 Task: Look for space in Mirnyy, Russia from 26th August, 2023 to 10th September, 2023 for 6 adults, 2 children in price range Rs.10000 to Rs.15000. Place can be entire place or shared room with 6 bedrooms having 6 beds and 6 bathrooms. Property type can be house, flat, guest house. Amenities needed are: wifi, TV, free parkinig on premises, gym, breakfast. Booking option can be shelf check-in. Required host language is English.
Action: Mouse pressed left at (538, 114)
Screenshot: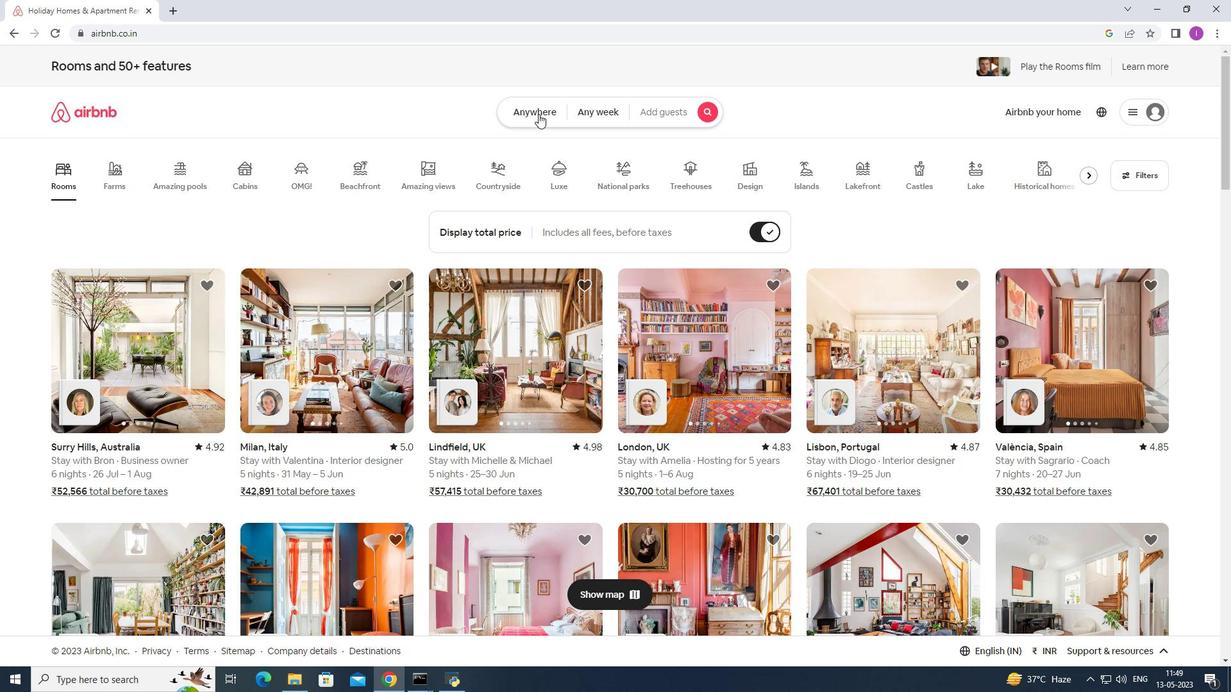 
Action: Mouse moved to (415, 168)
Screenshot: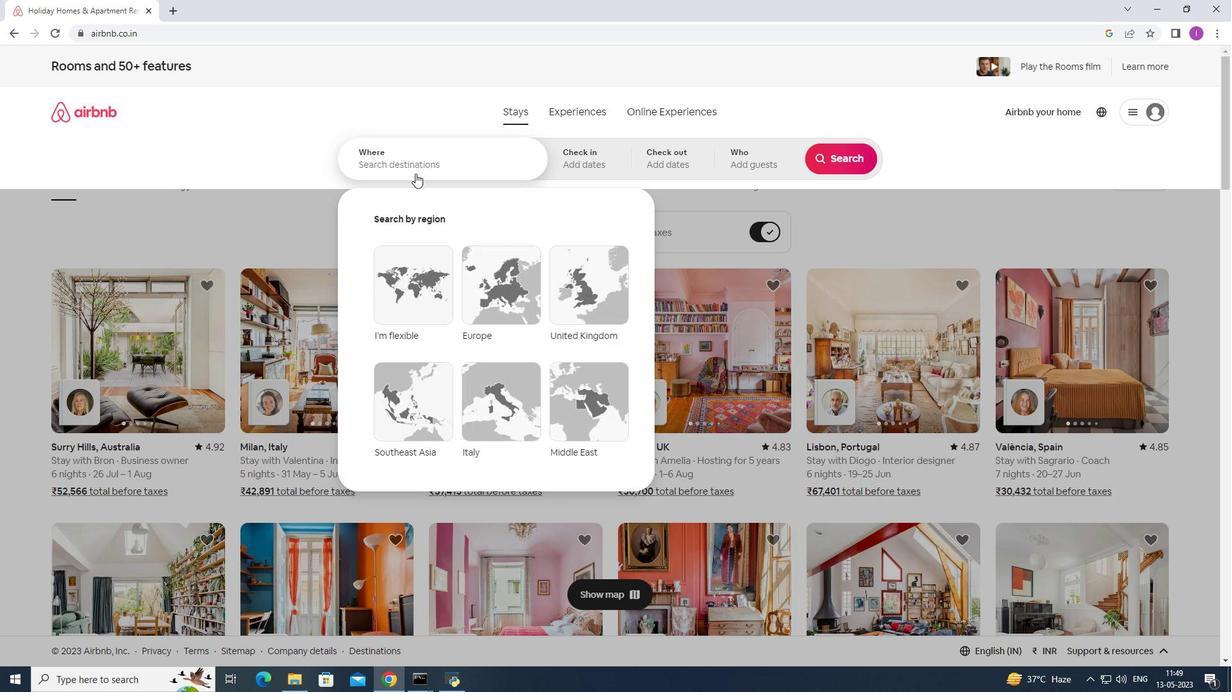 
Action: Mouse pressed left at (415, 168)
Screenshot: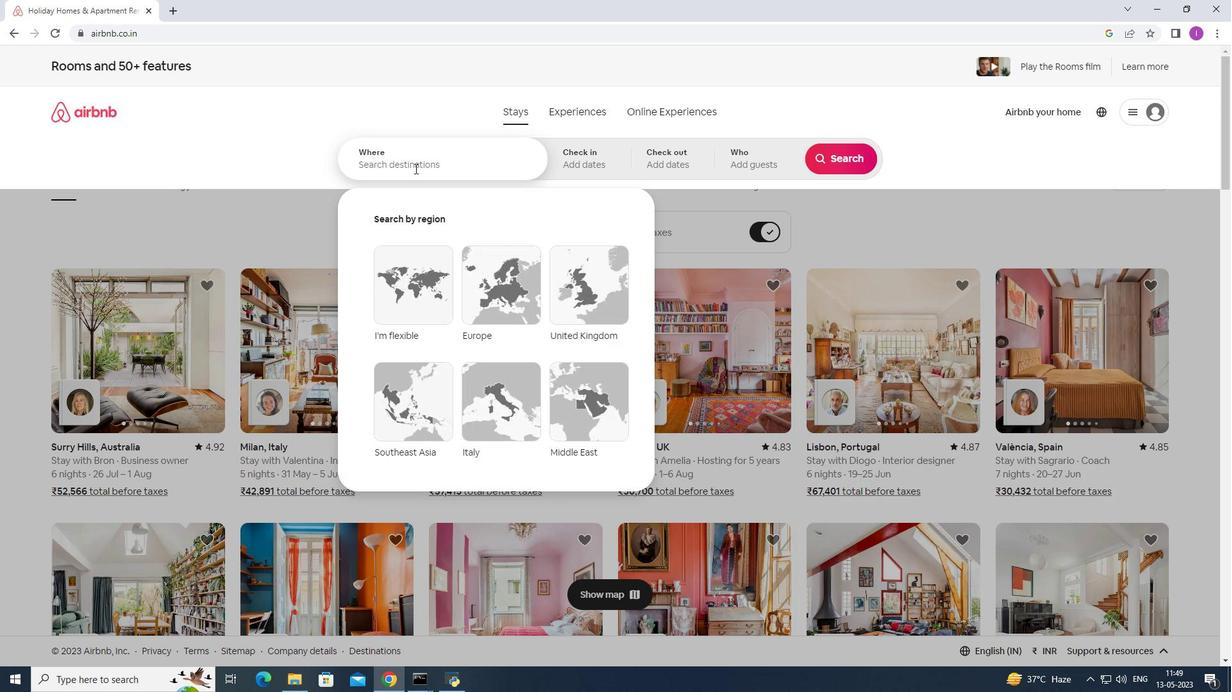 
Action: Key pressed <Key.shift>Mirnyy,<Key.shift>russia
Screenshot: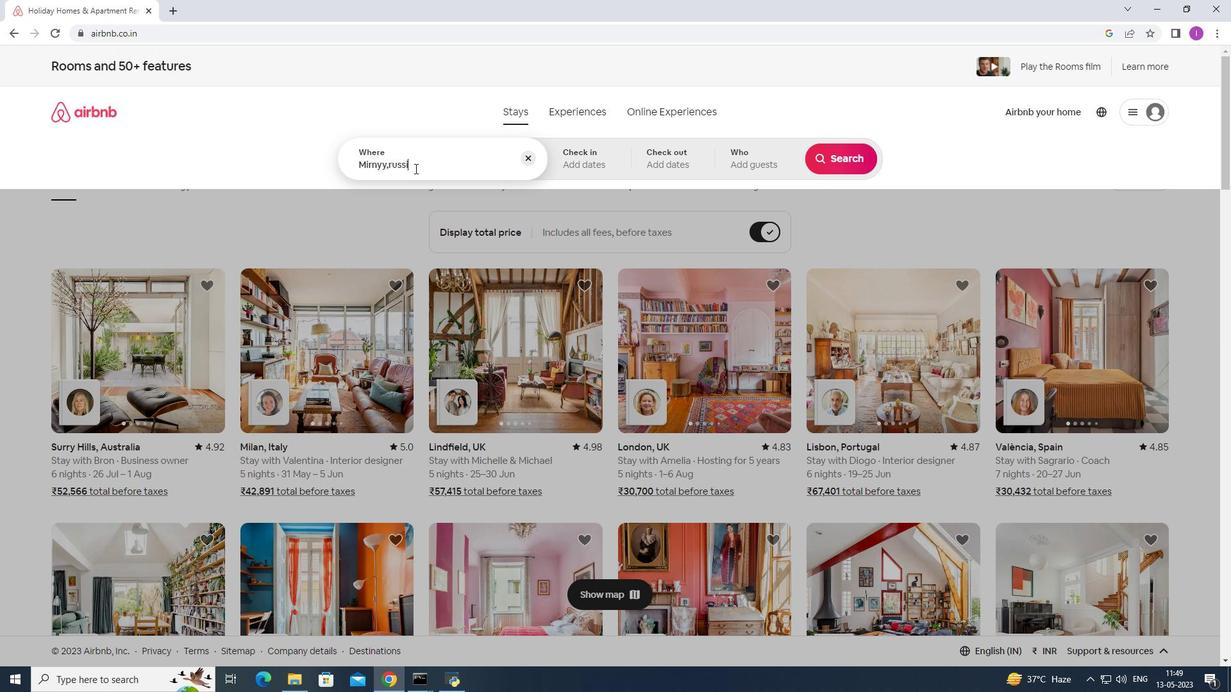 
Action: Mouse moved to (391, 166)
Screenshot: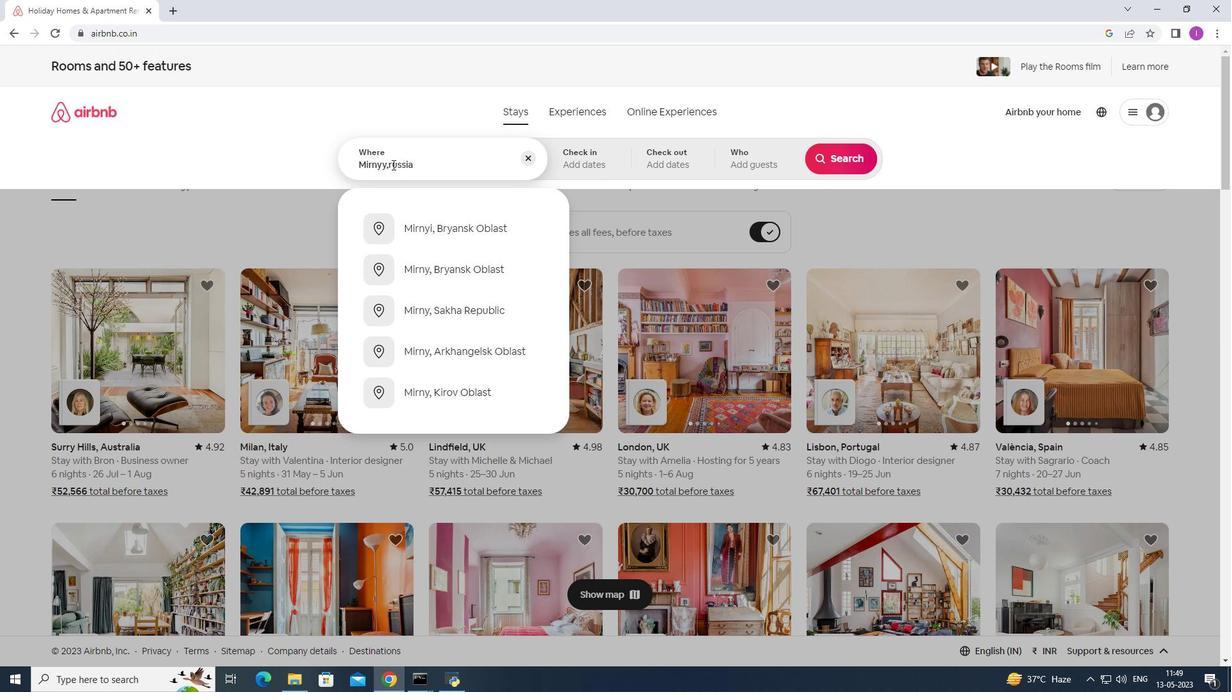 
Action: Mouse pressed left at (391, 166)
Screenshot: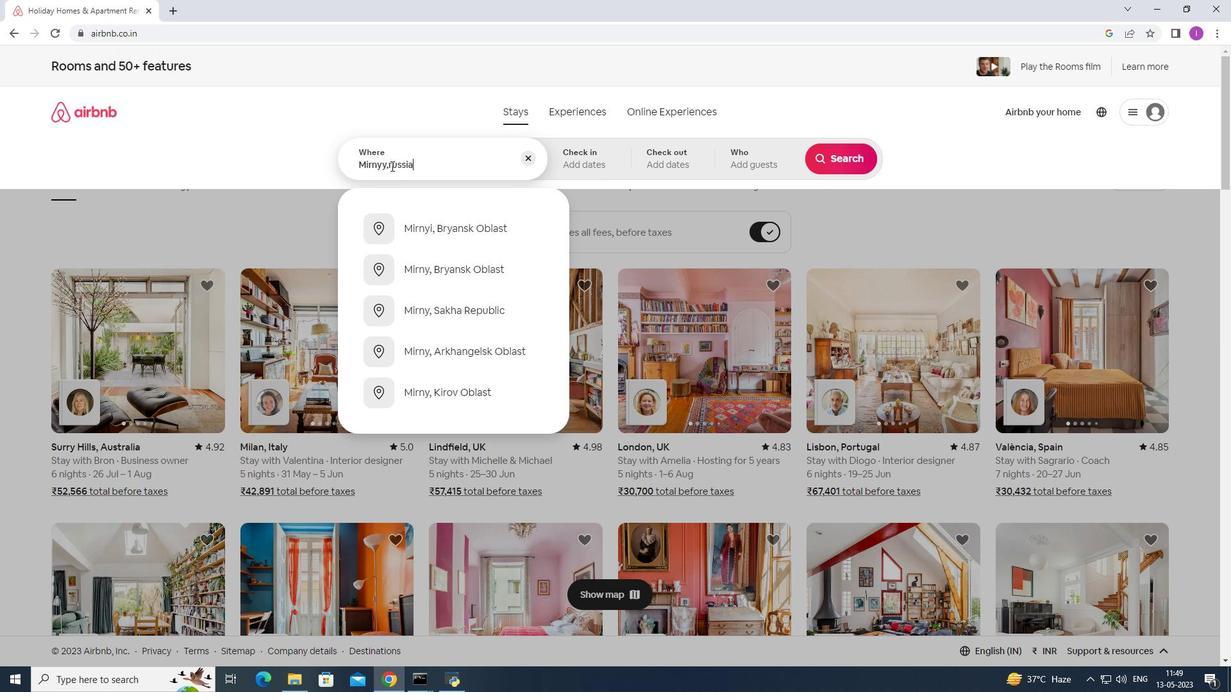 
Action: Mouse moved to (390, 170)
Screenshot: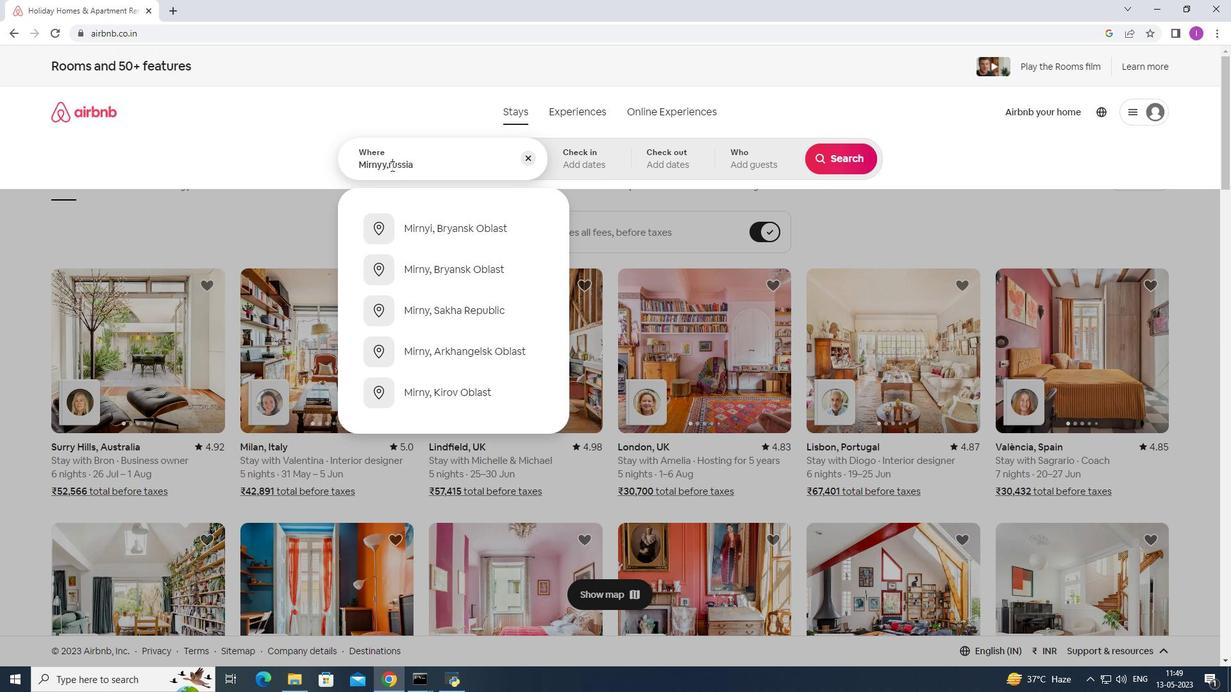 
Action: Key pressed <Key.backspace><Key.shift><Key.shift><Key.shift><Key.shift>R
Screenshot: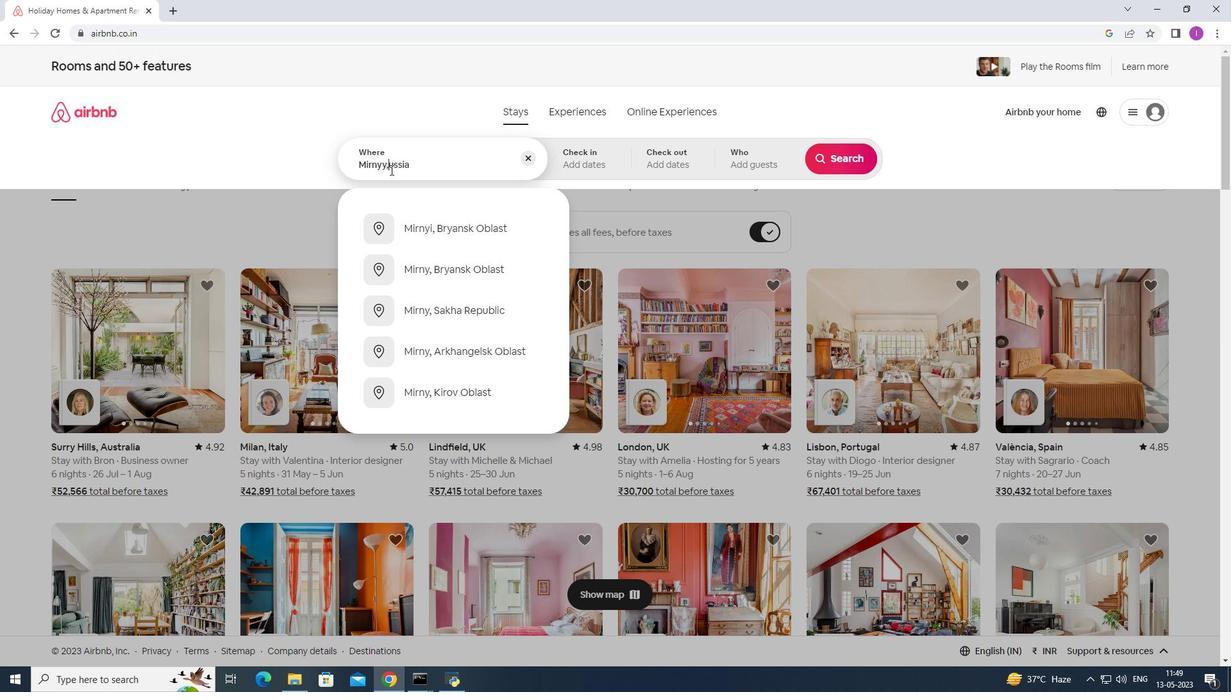 
Action: Mouse moved to (597, 164)
Screenshot: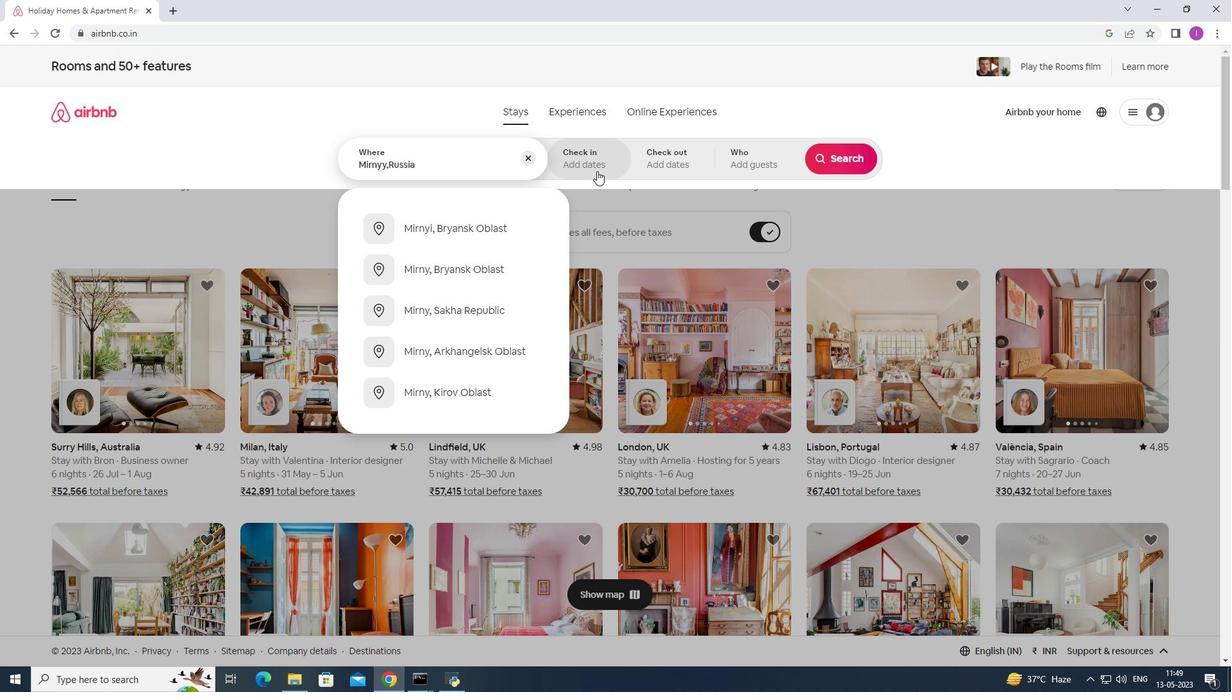 
Action: Mouse pressed left at (597, 164)
Screenshot: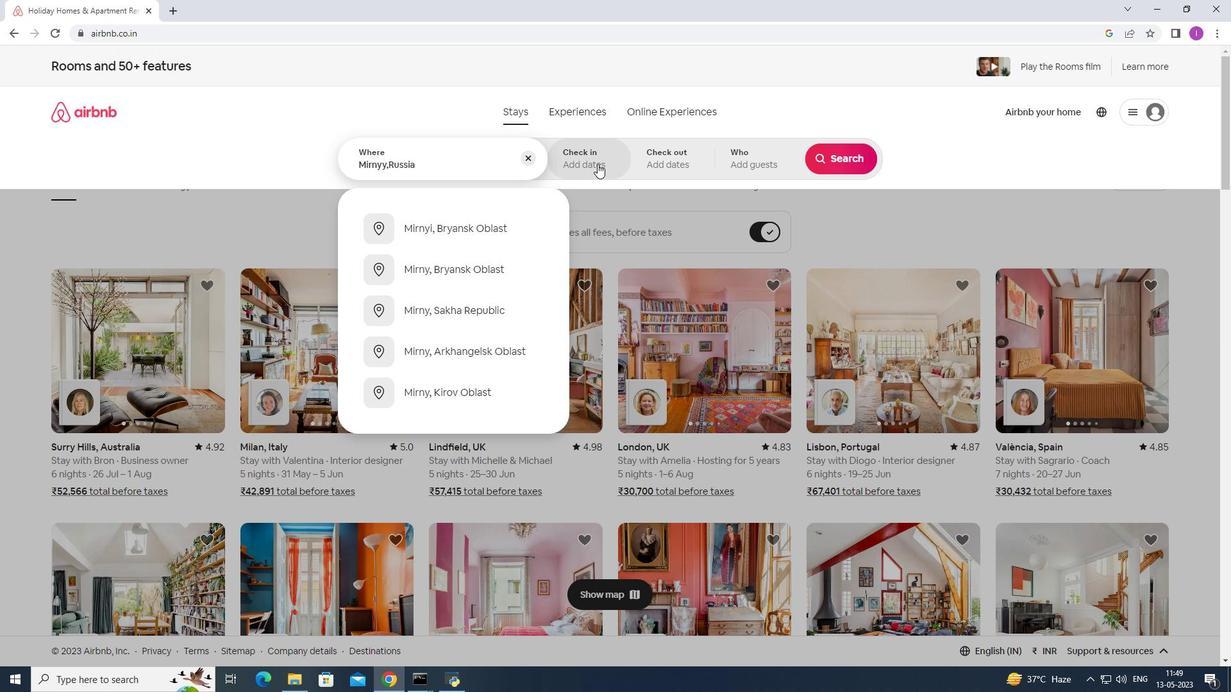 
Action: Mouse moved to (839, 264)
Screenshot: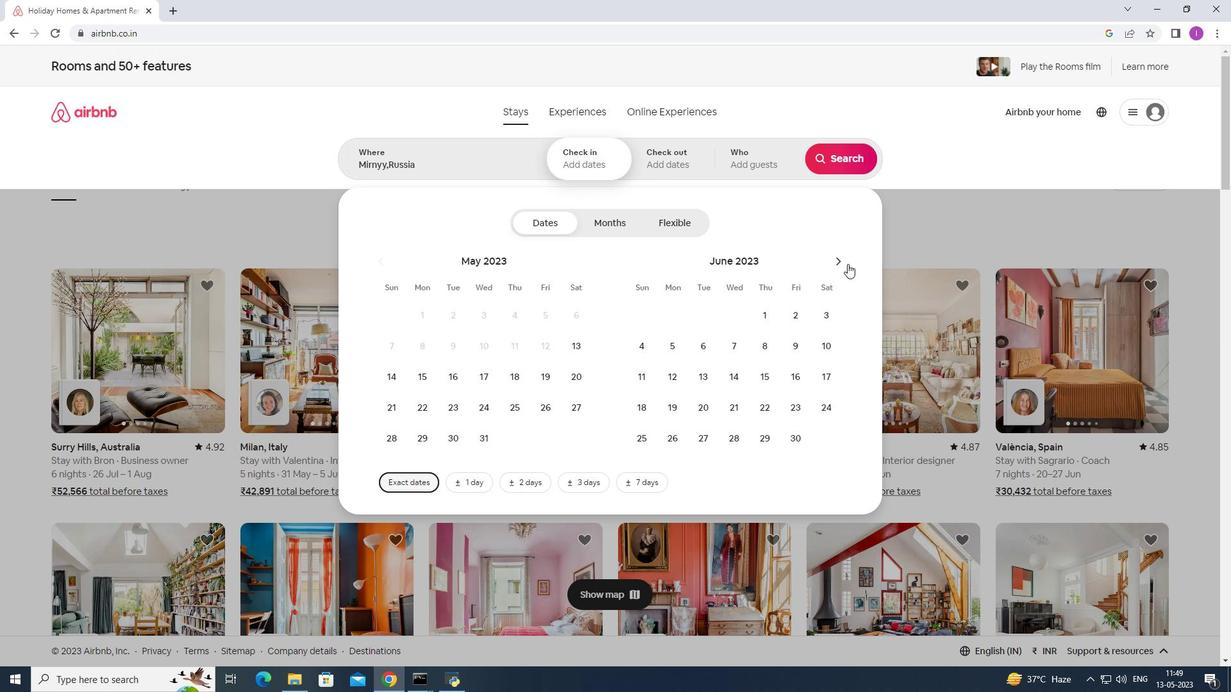 
Action: Mouse pressed left at (839, 264)
Screenshot: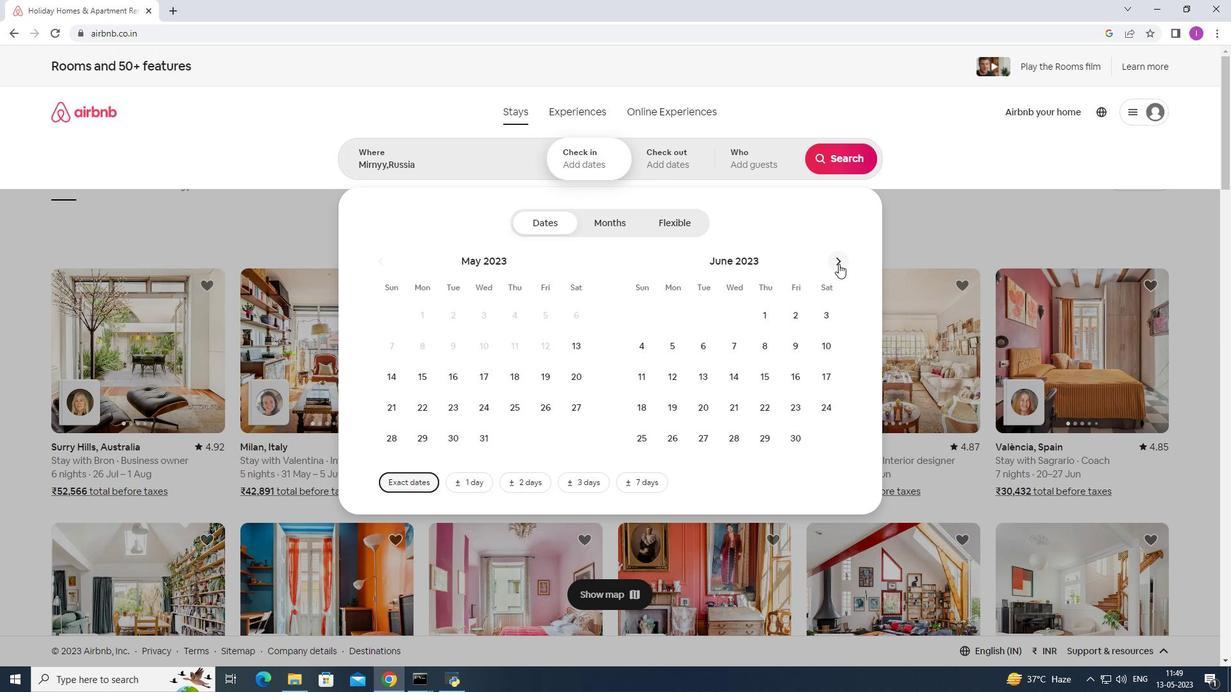 
Action: Mouse pressed left at (839, 264)
Screenshot: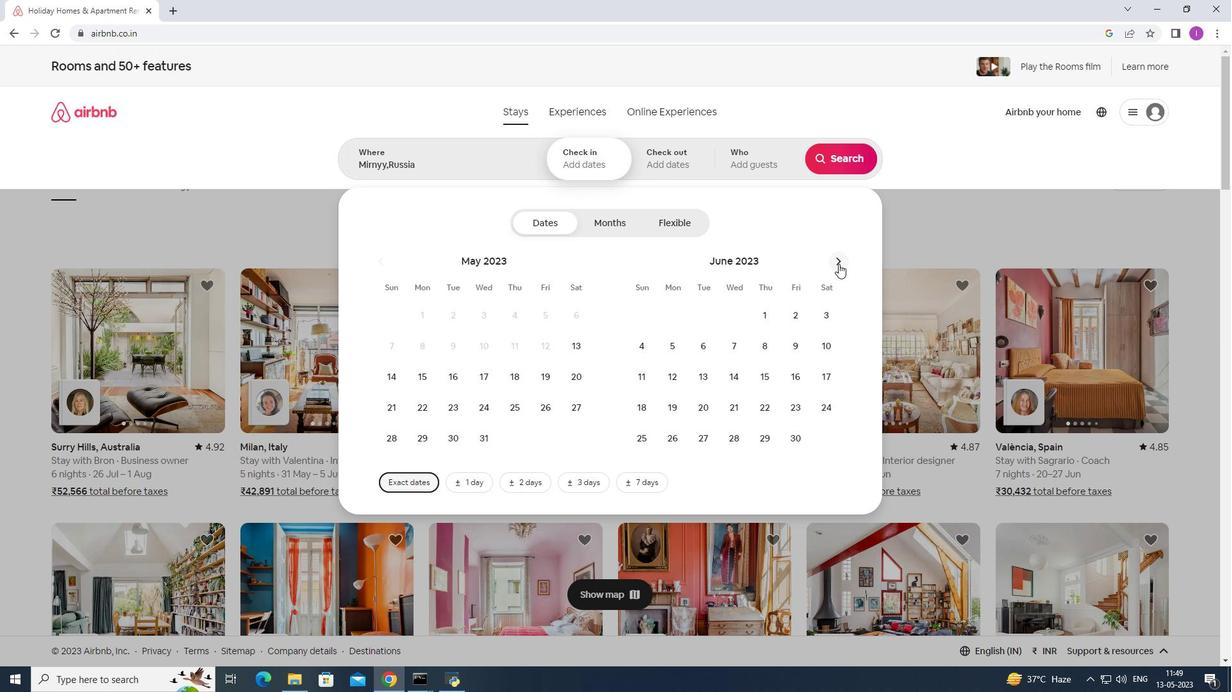 
Action: Mouse pressed left at (839, 264)
Screenshot: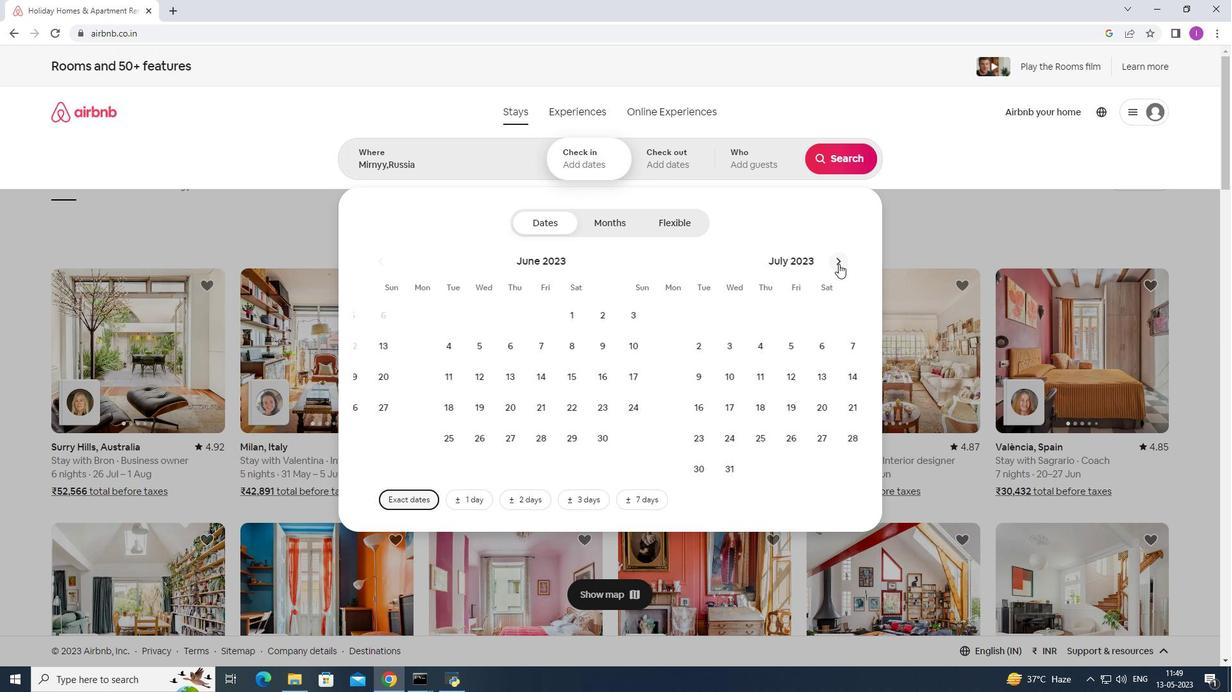 
Action: Mouse pressed left at (839, 264)
Screenshot: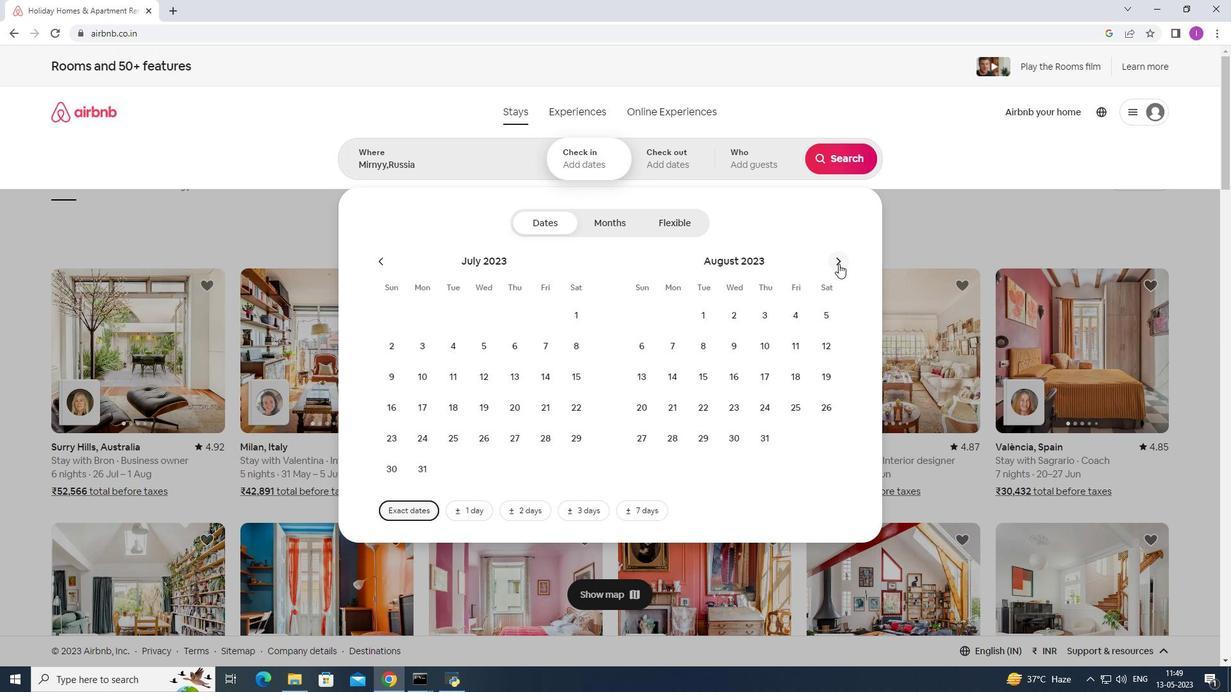 
Action: Mouse moved to (571, 403)
Screenshot: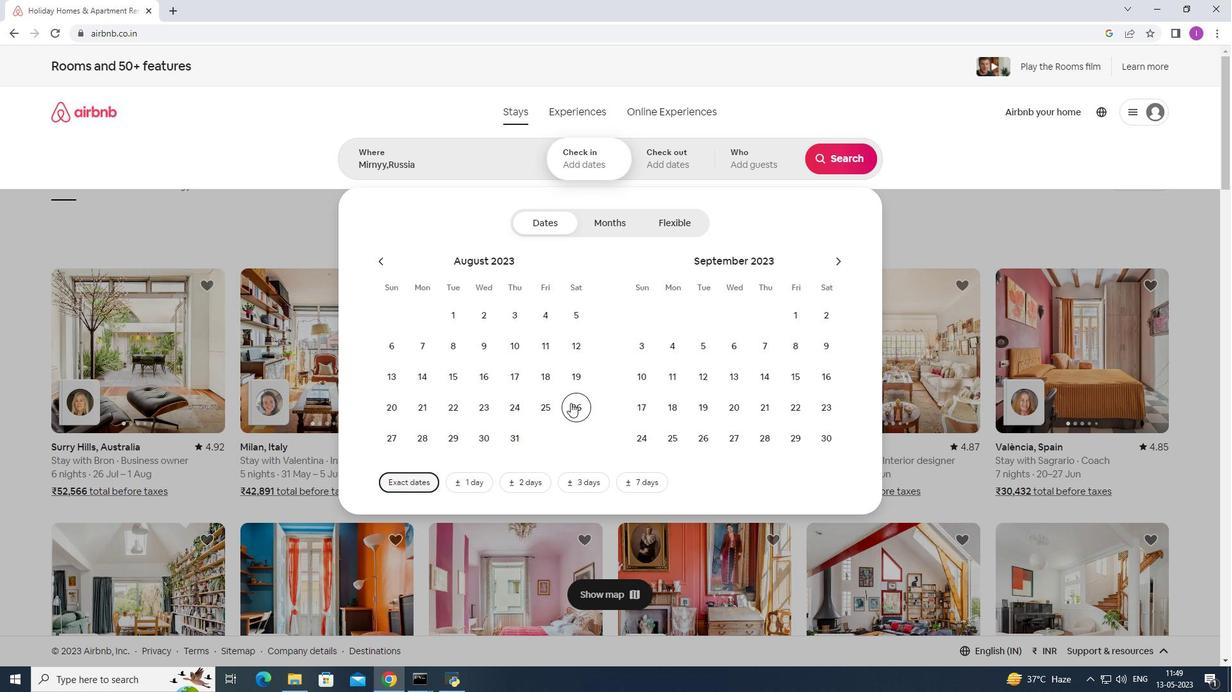 
Action: Mouse pressed left at (571, 403)
Screenshot: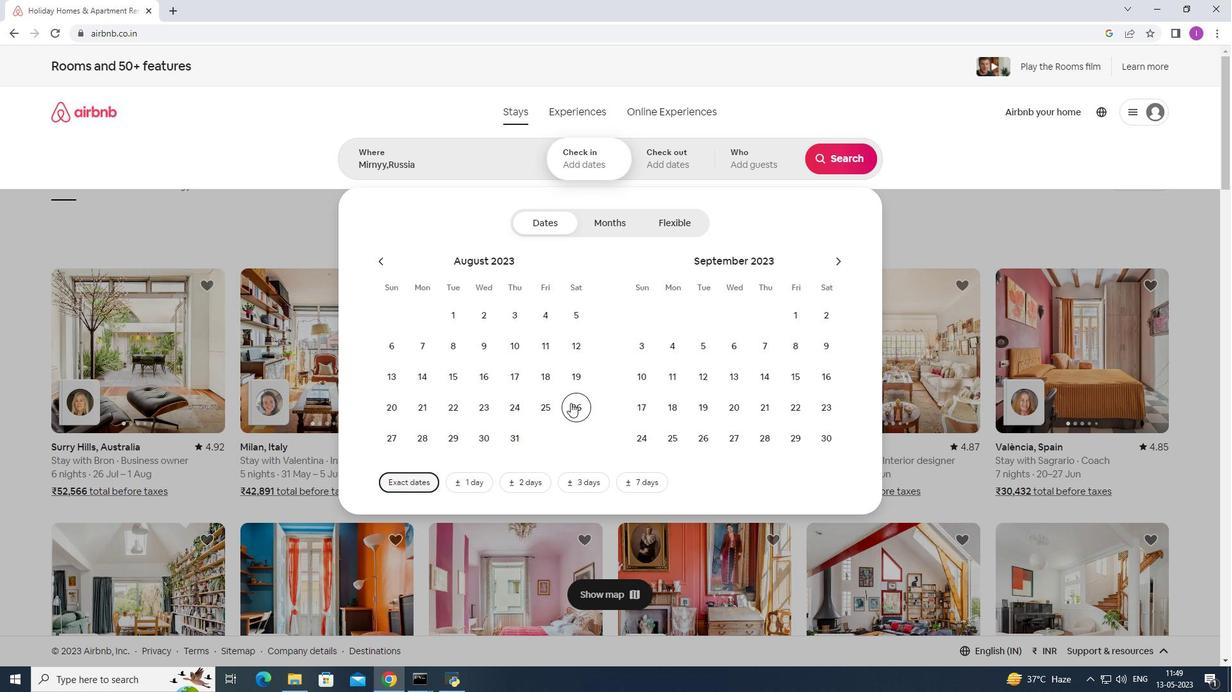 
Action: Mouse moved to (642, 381)
Screenshot: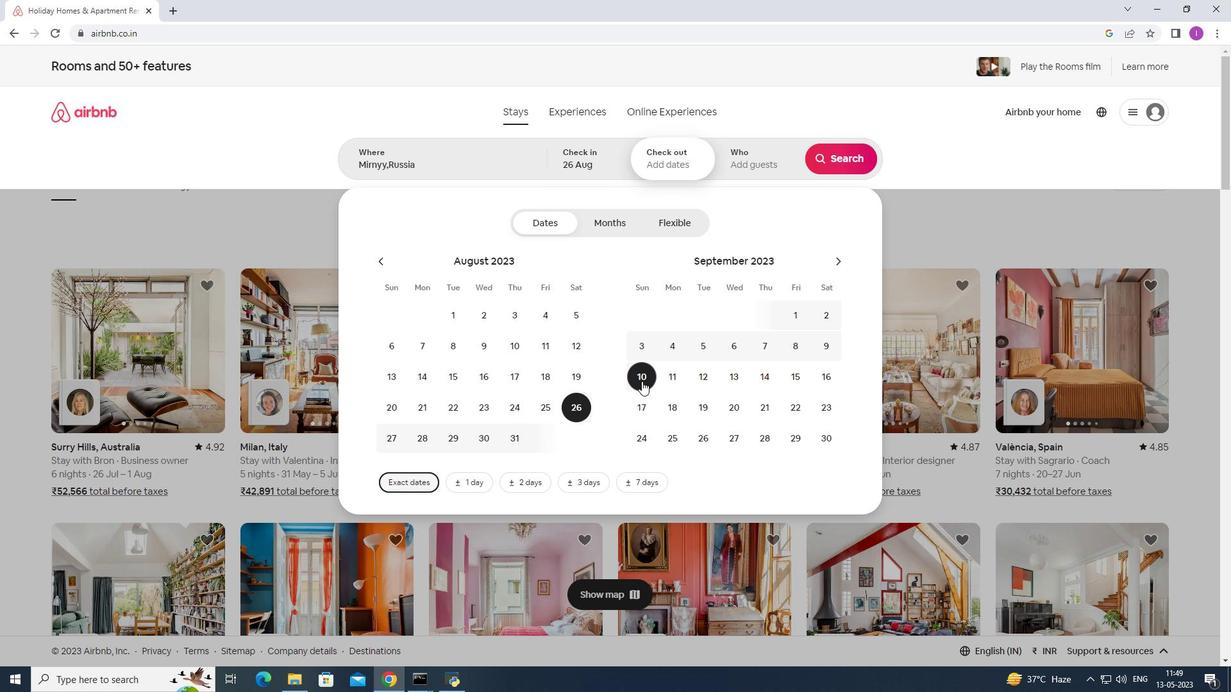 
Action: Mouse pressed left at (642, 381)
Screenshot: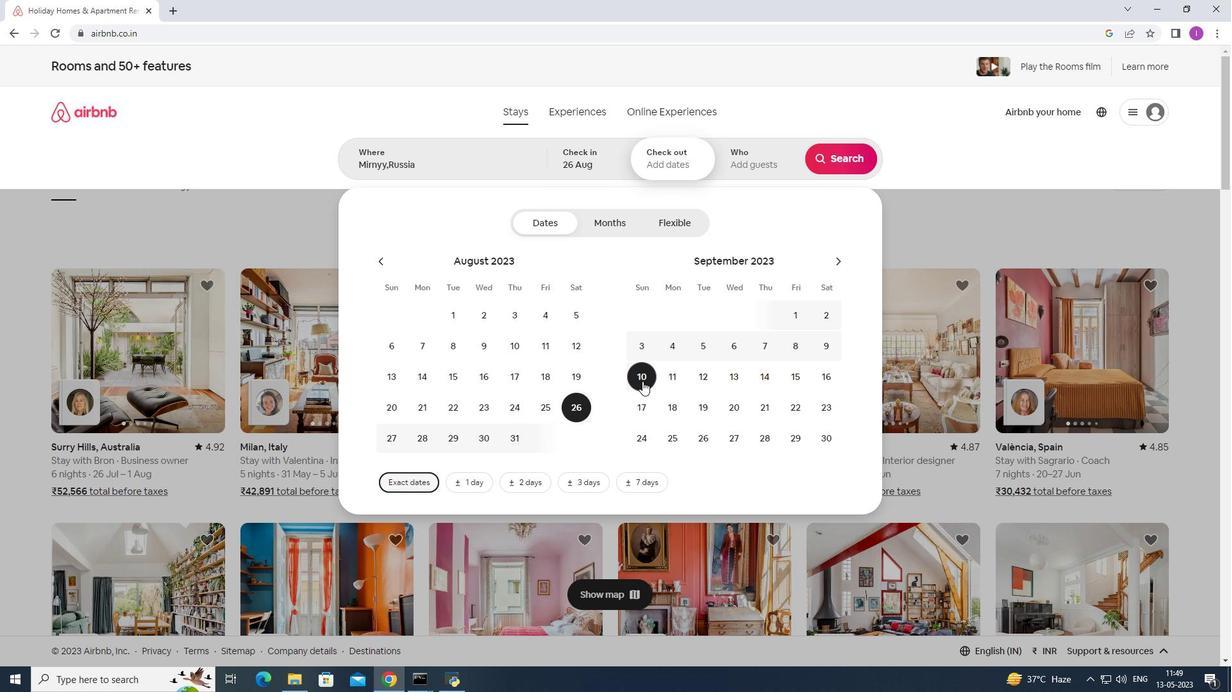 
Action: Mouse moved to (766, 166)
Screenshot: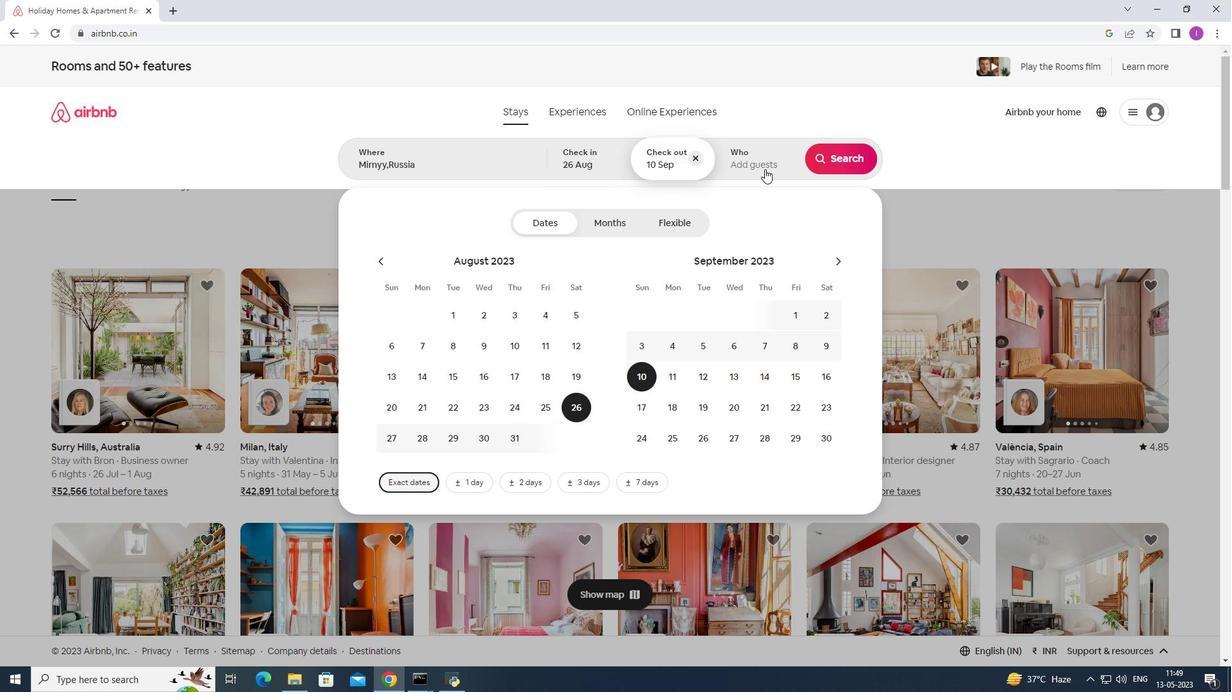 
Action: Mouse pressed left at (766, 166)
Screenshot: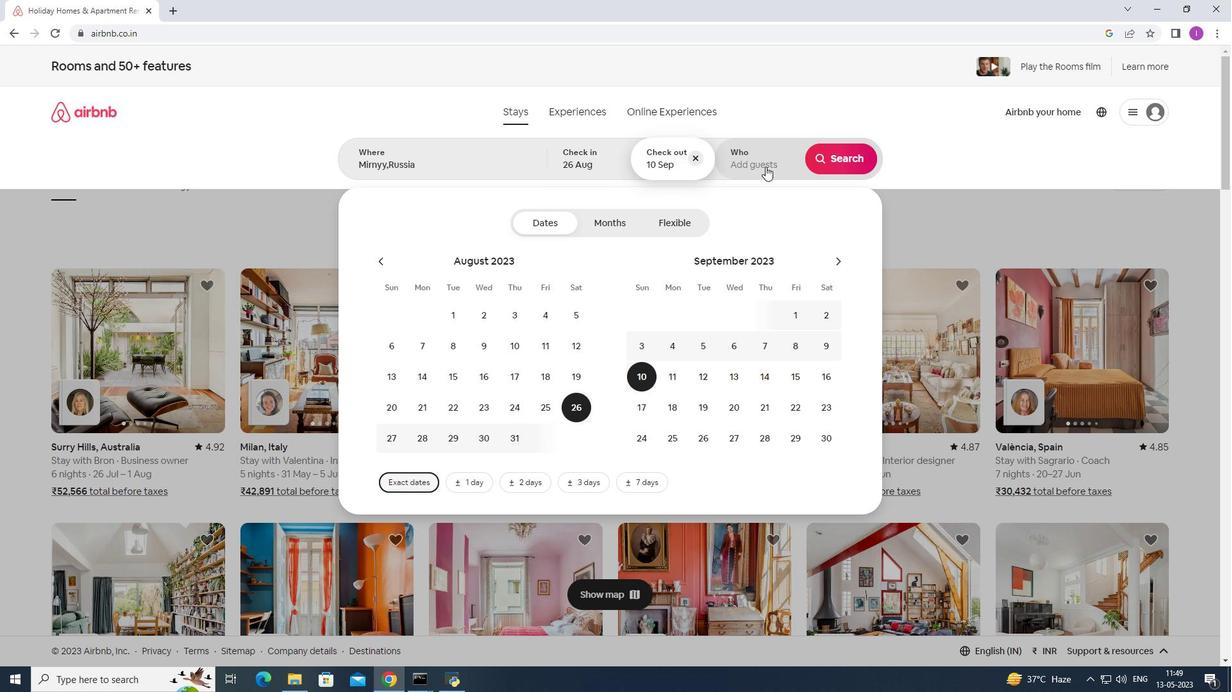 
Action: Mouse moved to (851, 224)
Screenshot: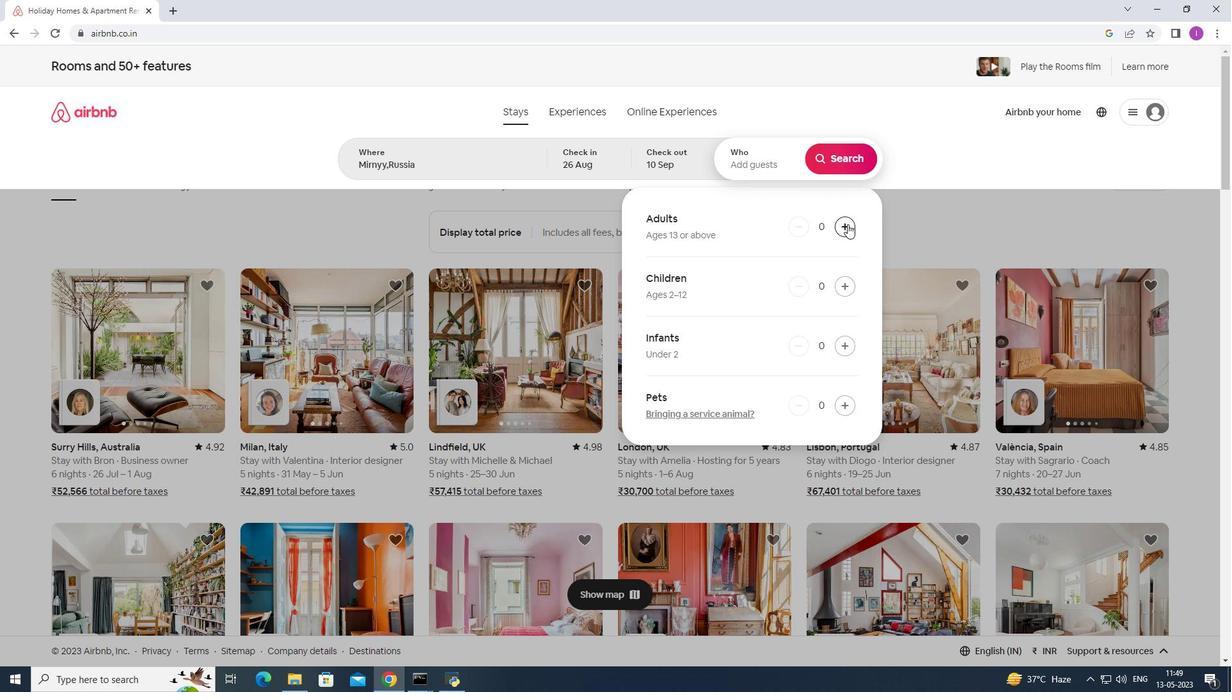 
Action: Mouse pressed left at (851, 224)
Screenshot: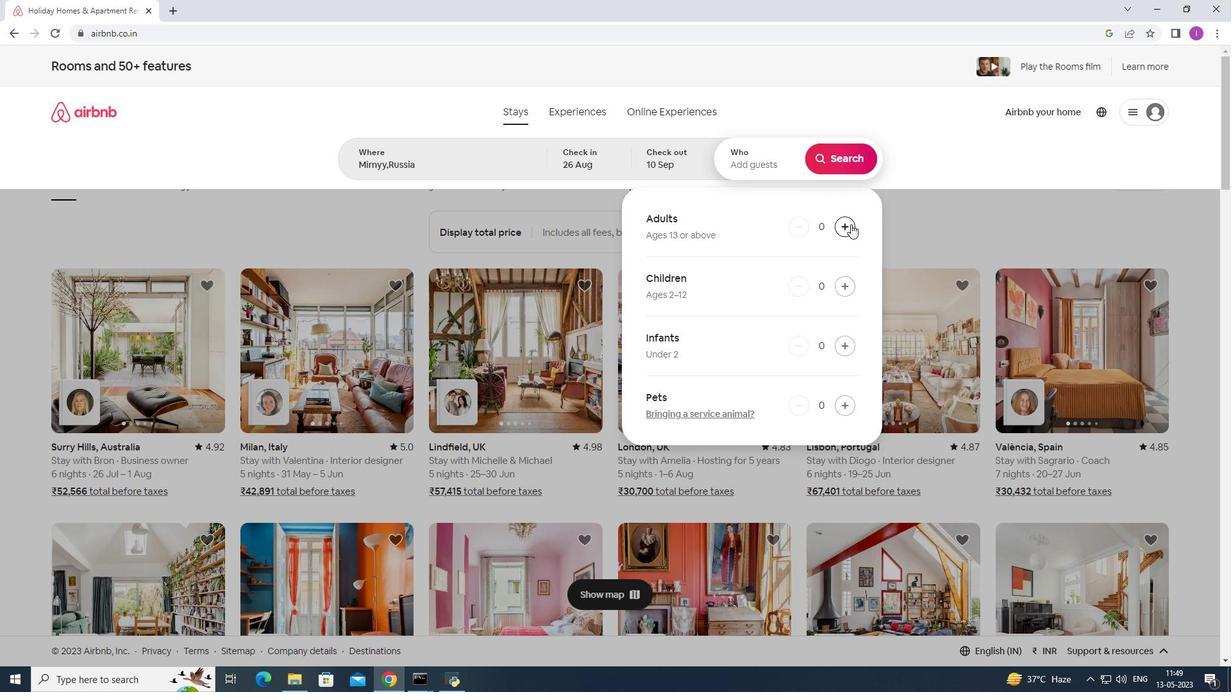 
Action: Mouse pressed left at (851, 224)
Screenshot: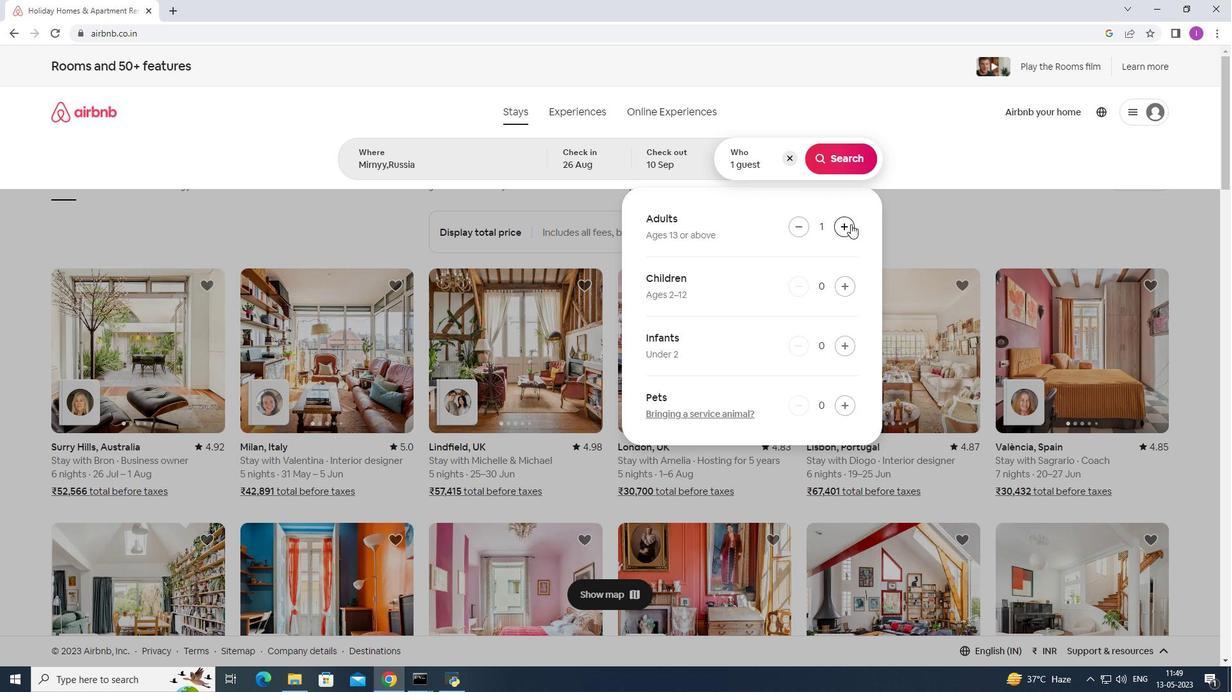 
Action: Mouse moved to (851, 224)
Screenshot: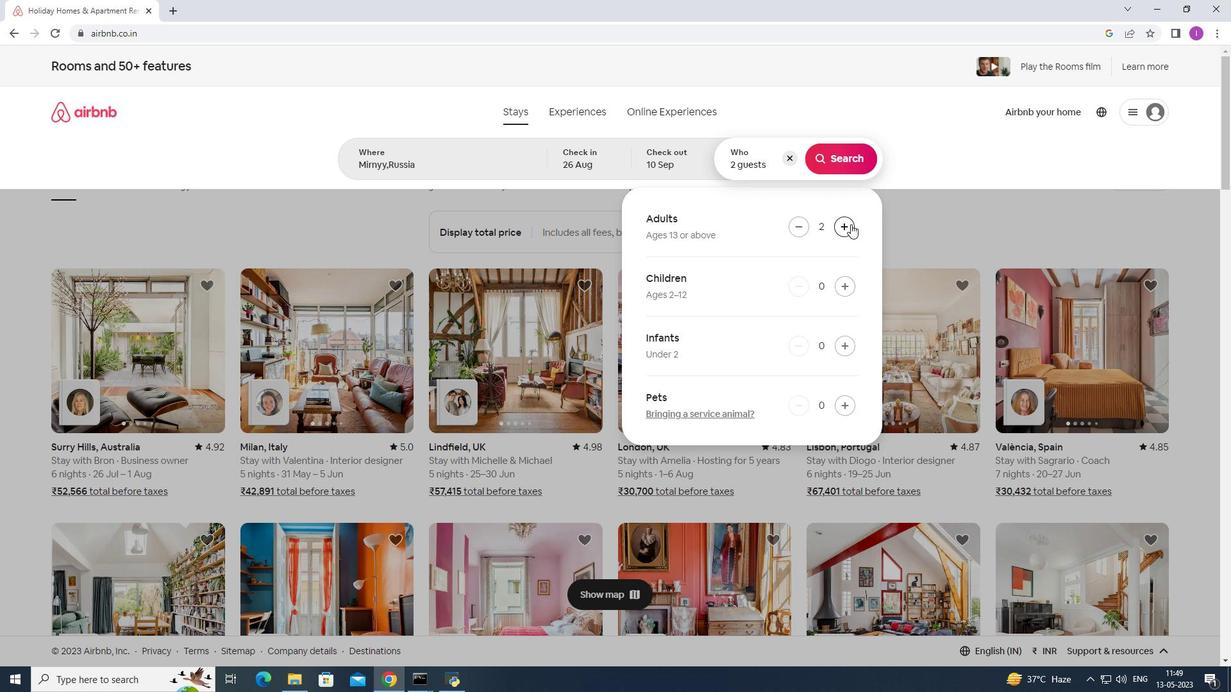 
Action: Mouse pressed left at (851, 224)
Screenshot: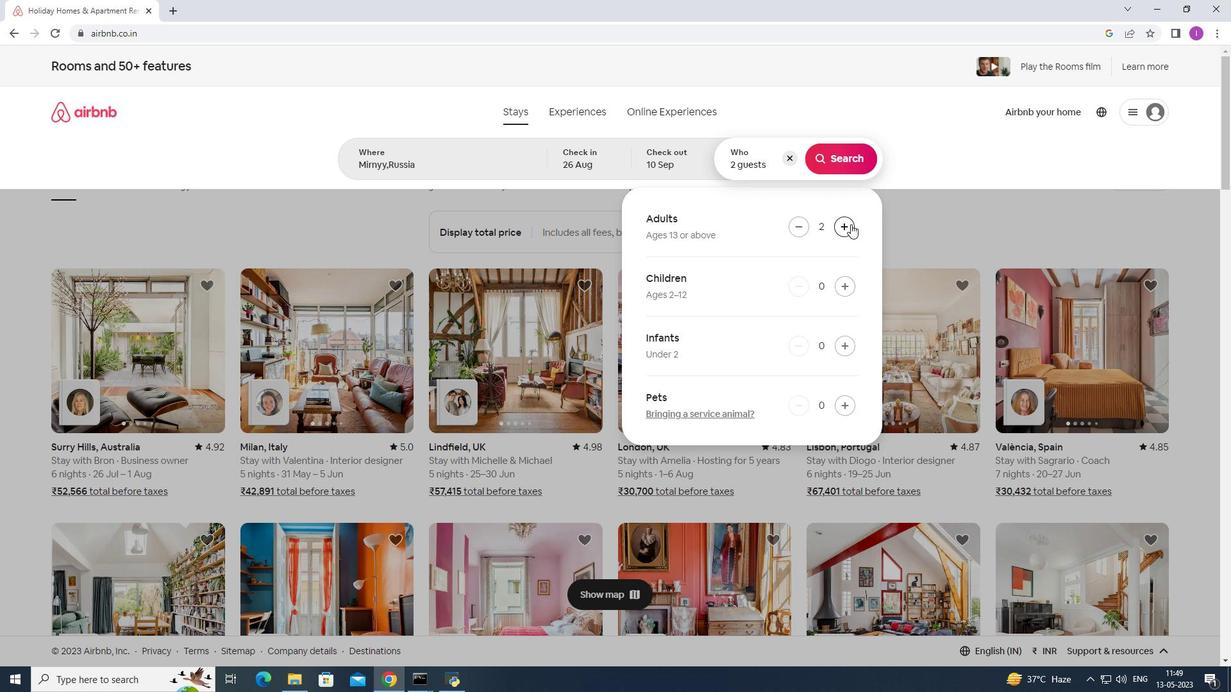 
Action: Mouse pressed left at (851, 224)
Screenshot: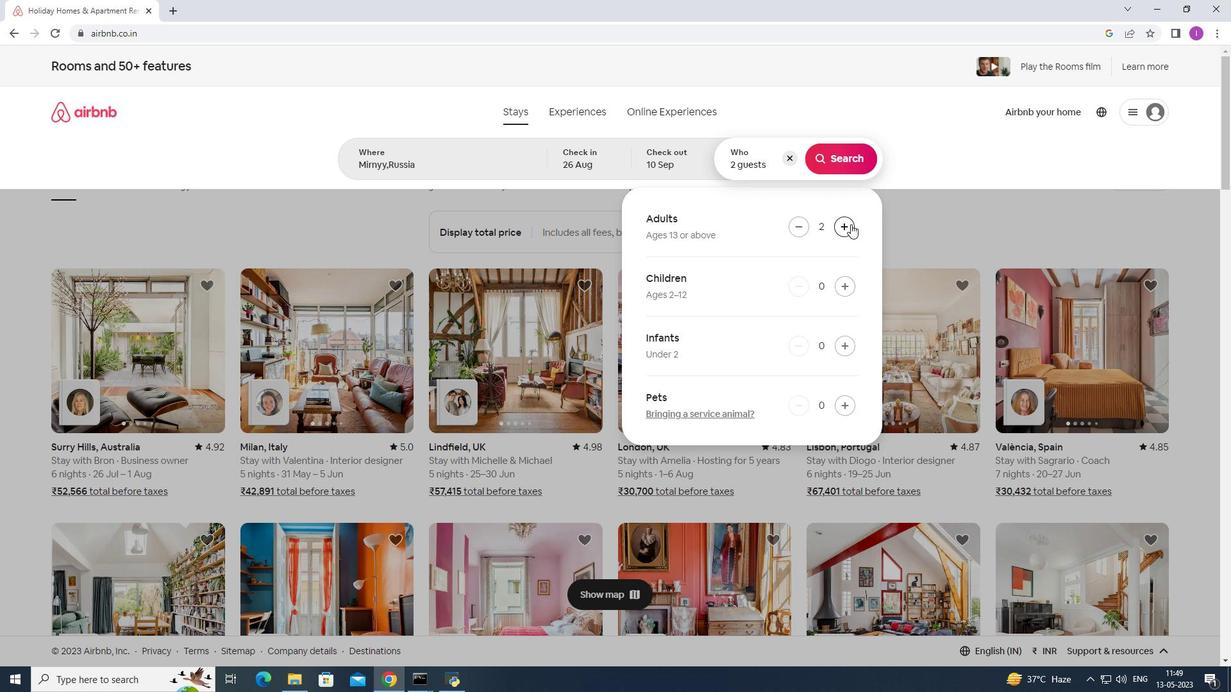 
Action: Mouse pressed left at (851, 224)
Screenshot: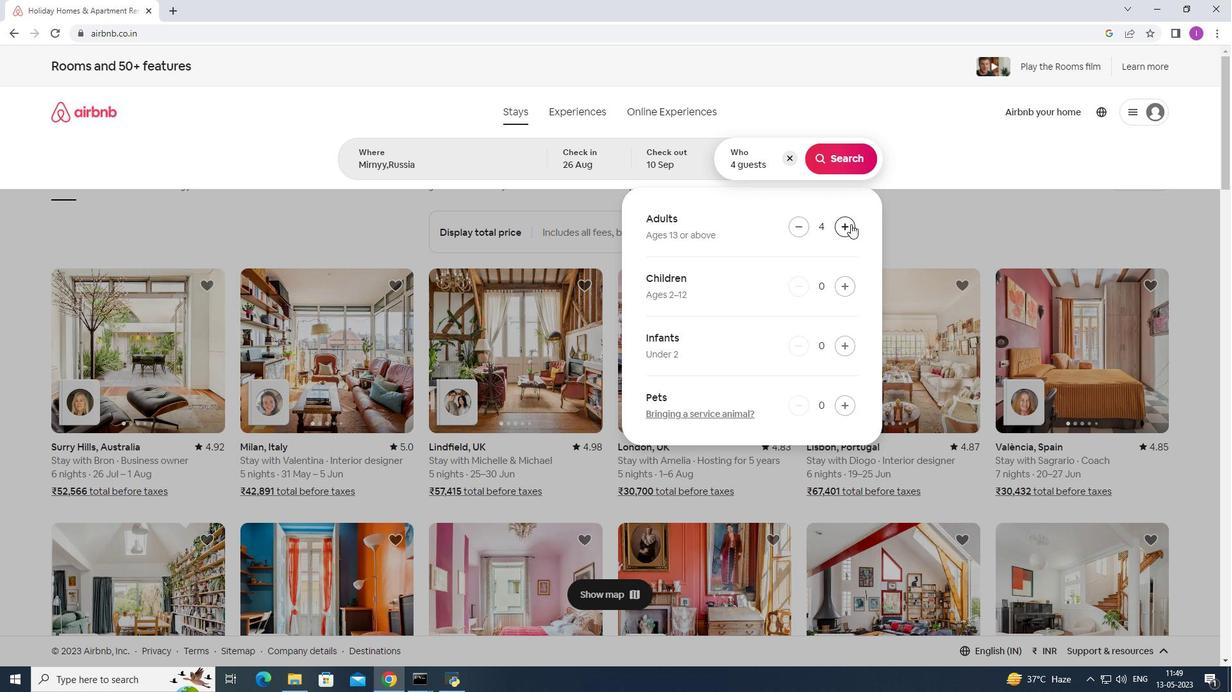 
Action: Mouse pressed left at (851, 224)
Screenshot: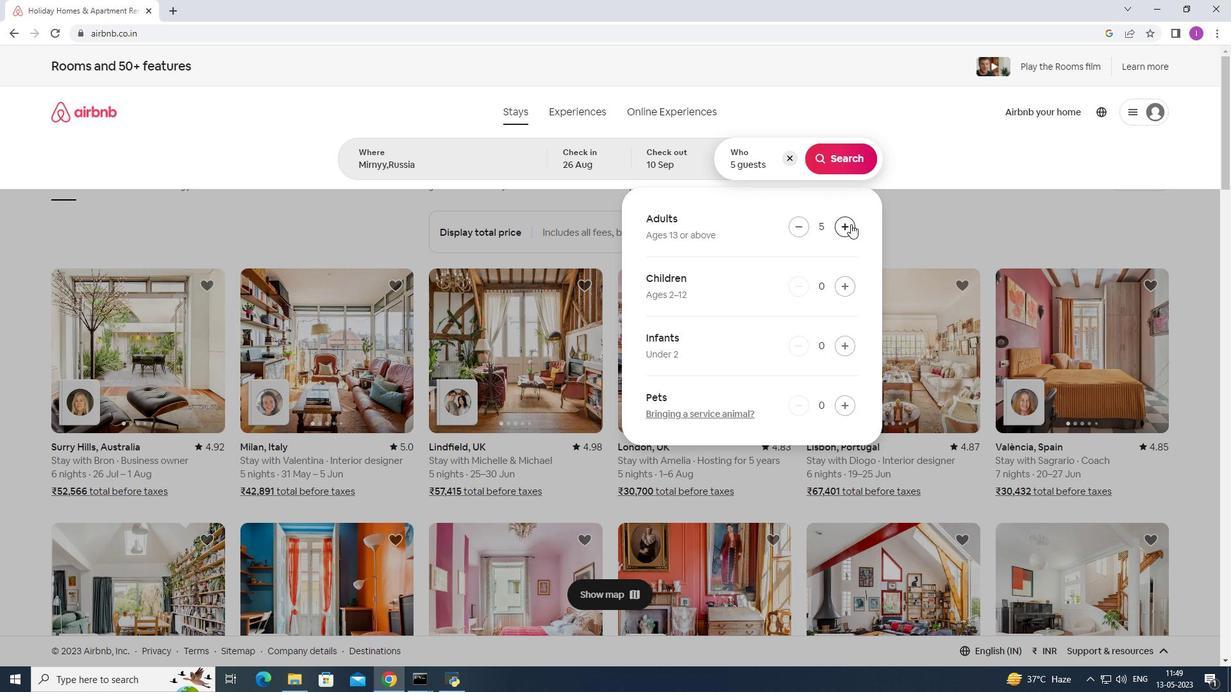 
Action: Mouse moved to (850, 284)
Screenshot: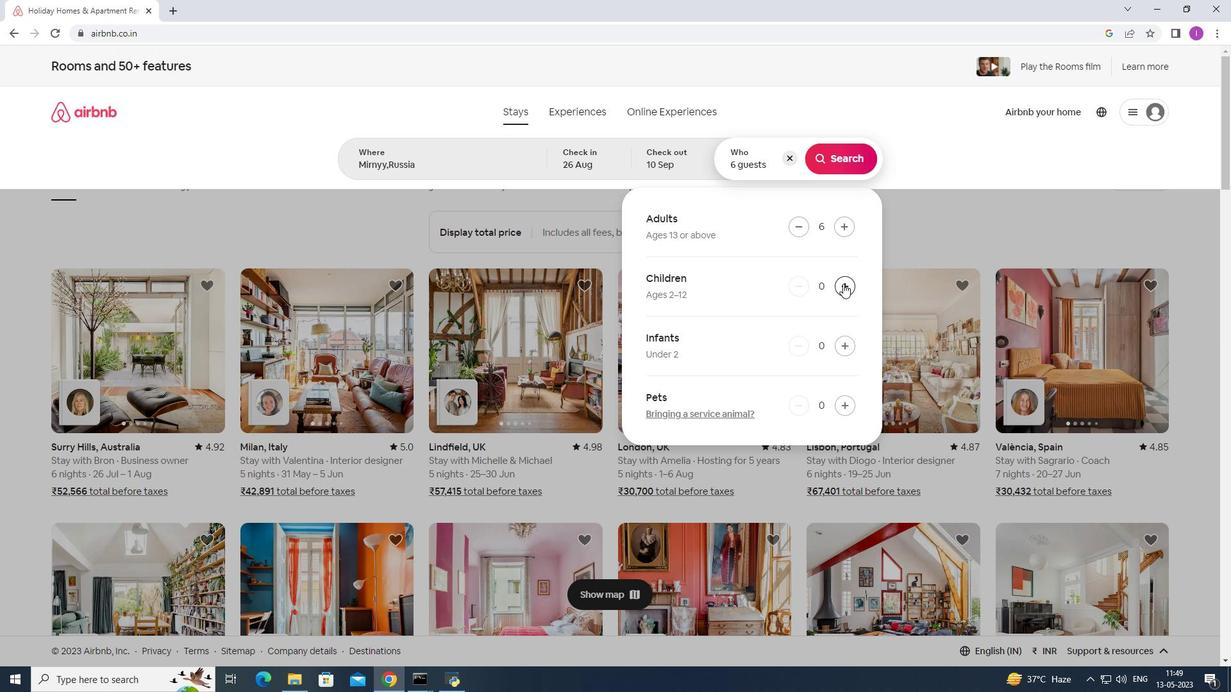 
Action: Mouse pressed left at (850, 284)
Screenshot: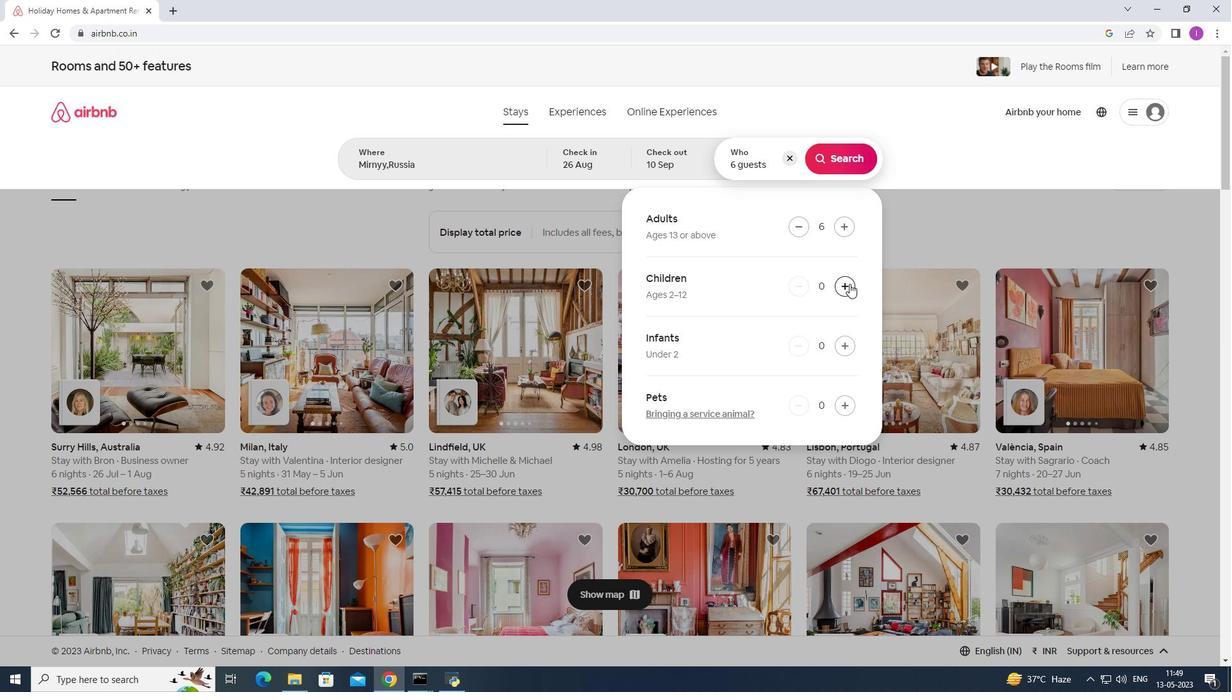 
Action: Mouse moved to (850, 283)
Screenshot: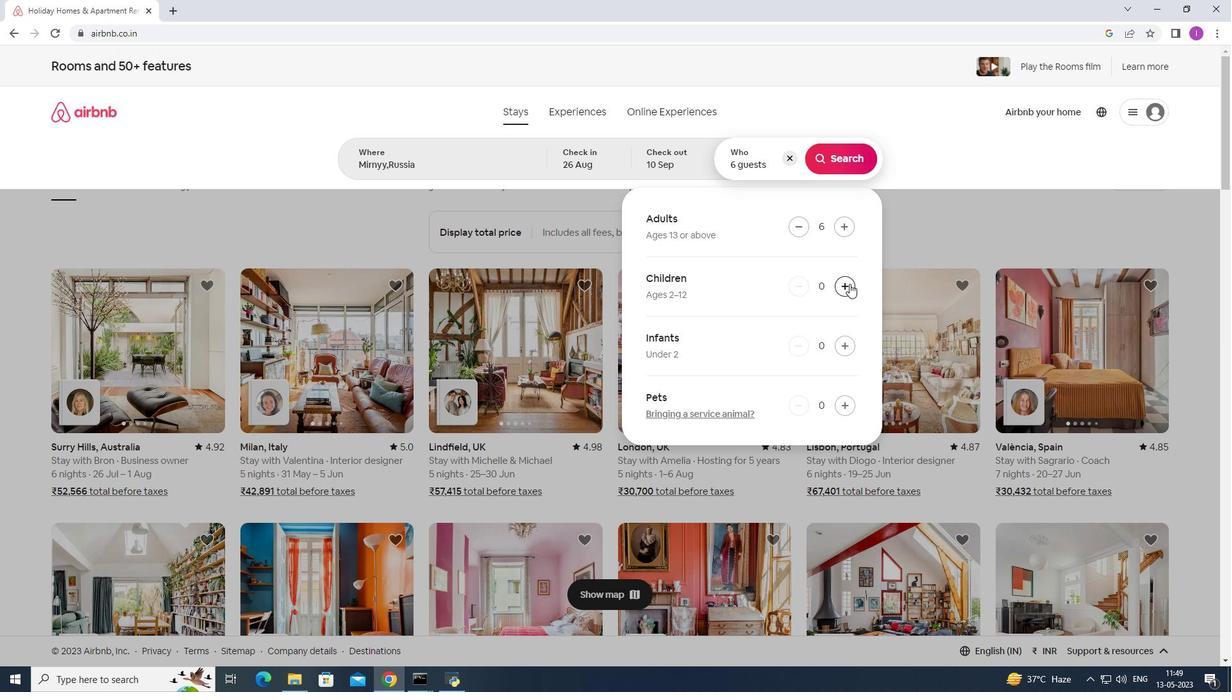 
Action: Mouse pressed left at (850, 283)
Screenshot: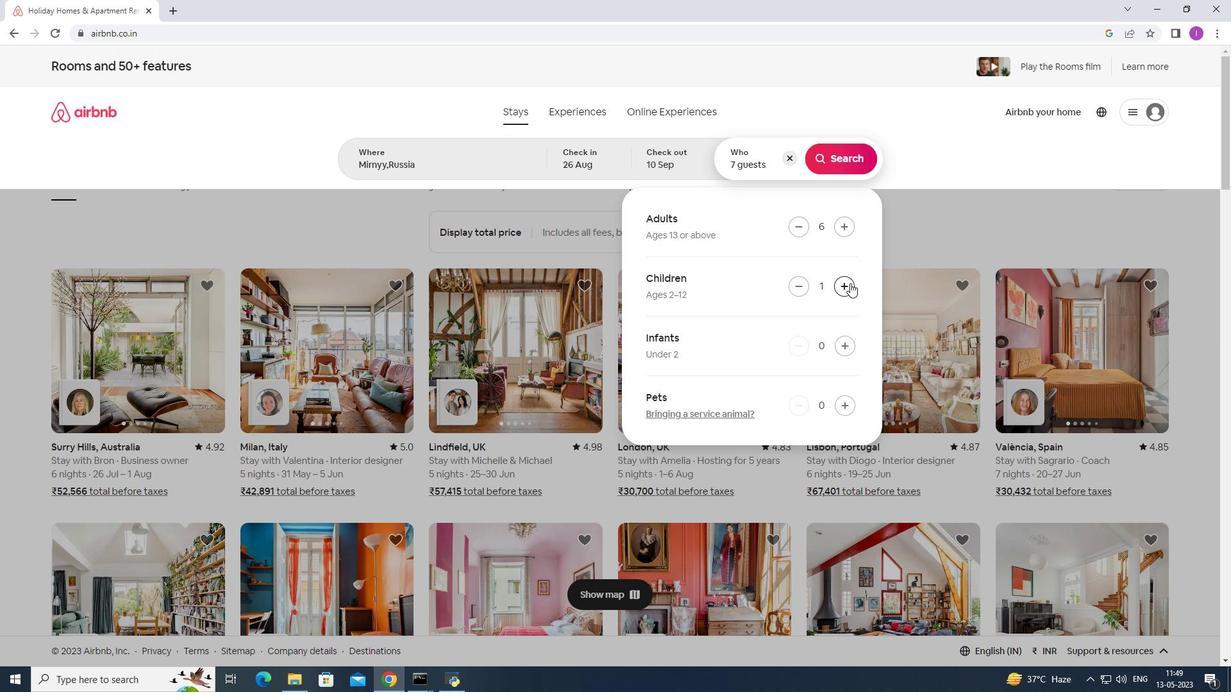 
Action: Mouse moved to (840, 165)
Screenshot: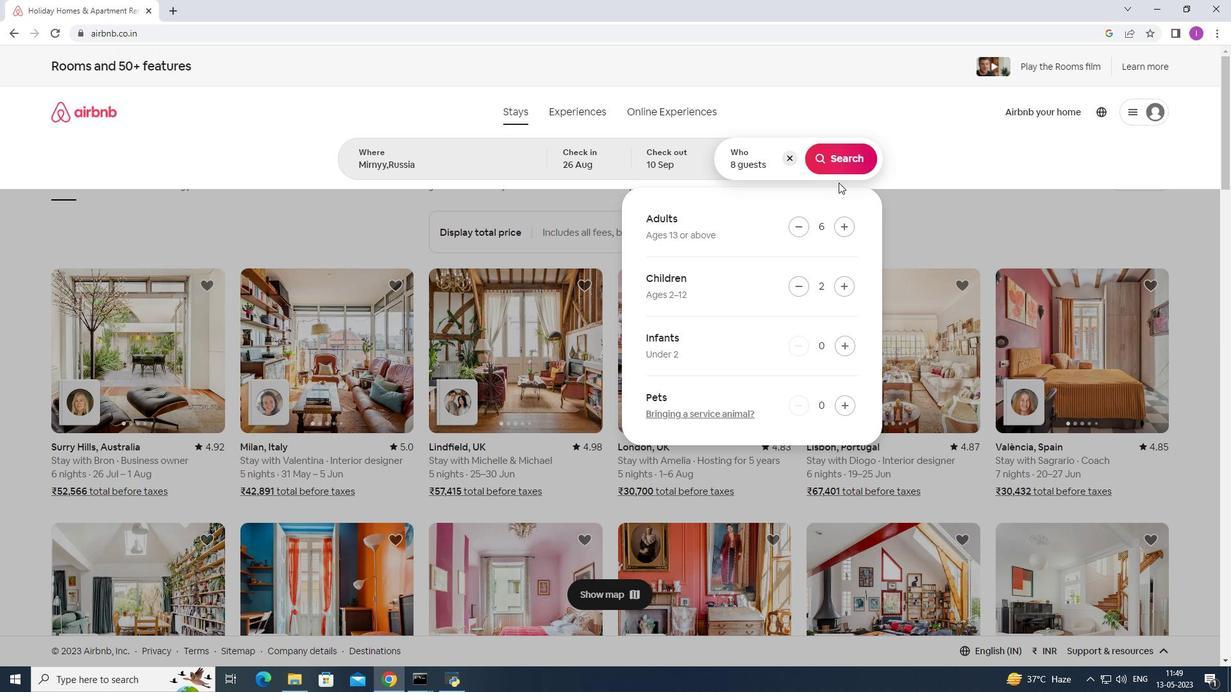 
Action: Mouse pressed left at (840, 165)
Screenshot: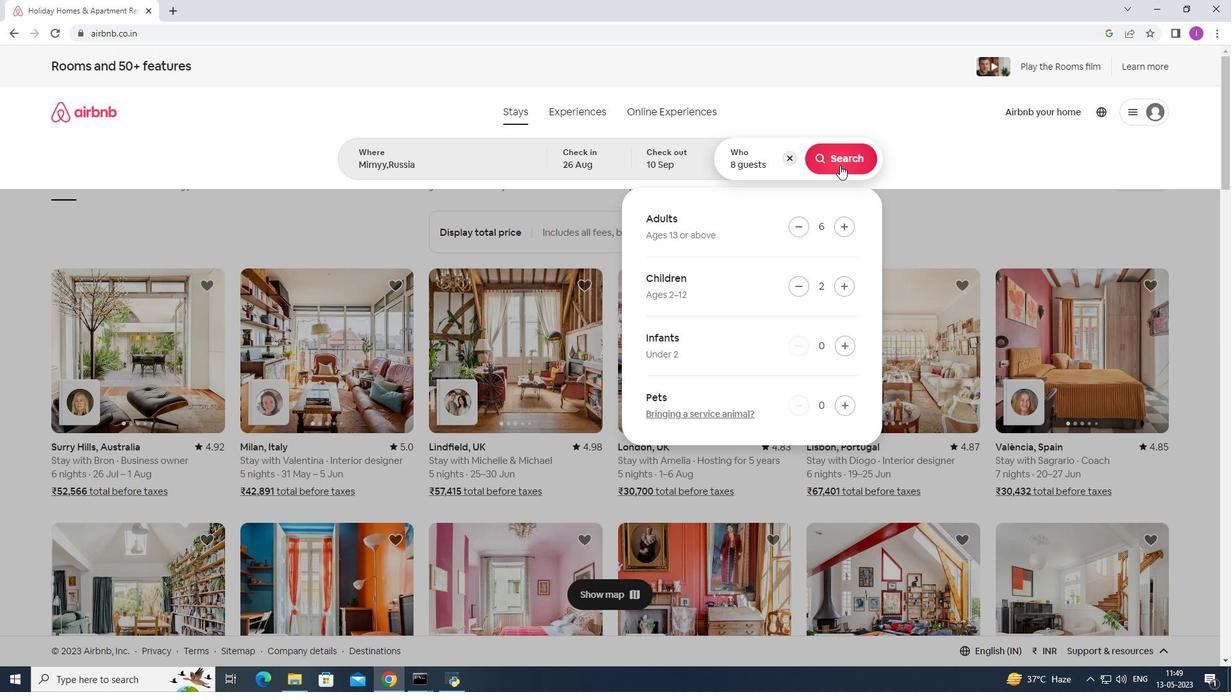 
Action: Mouse moved to (1163, 128)
Screenshot: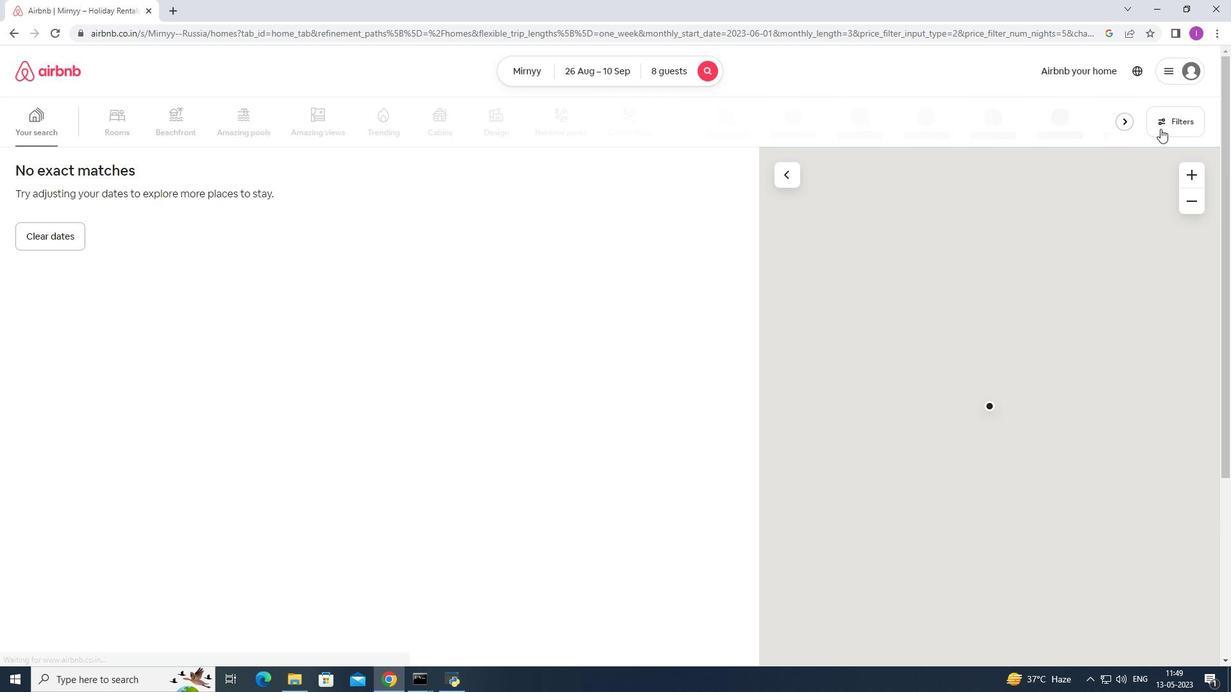
Action: Mouse pressed left at (1163, 128)
Screenshot: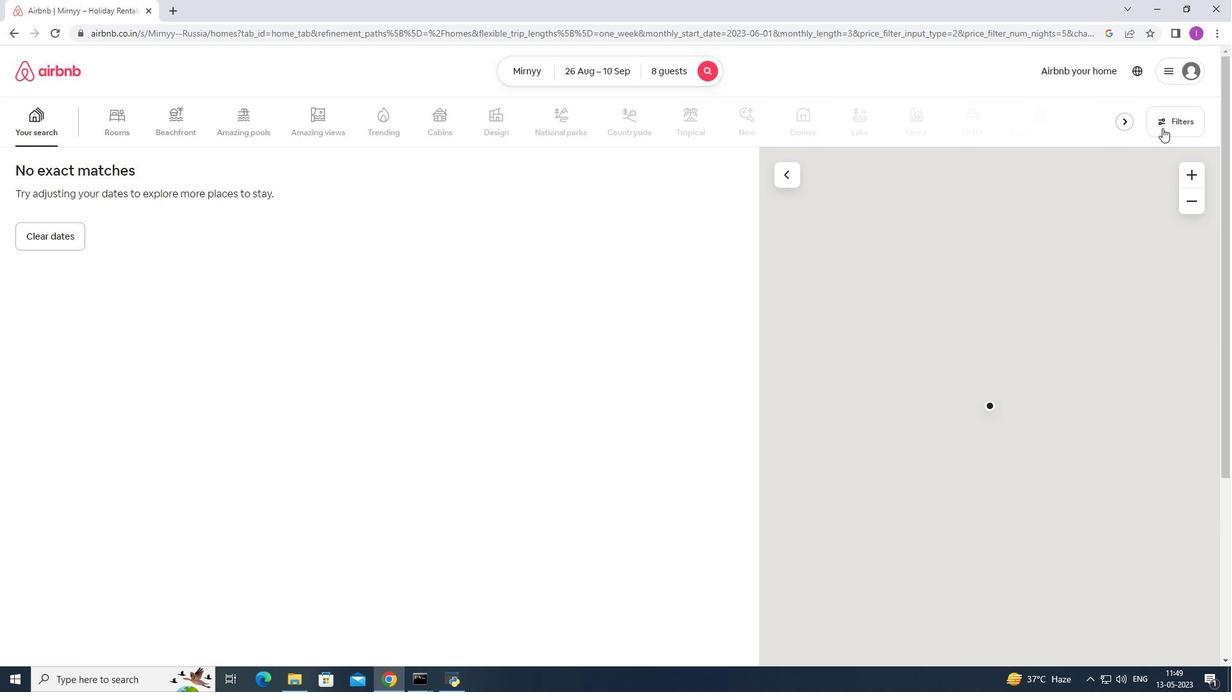 
Action: Mouse moved to (706, 438)
Screenshot: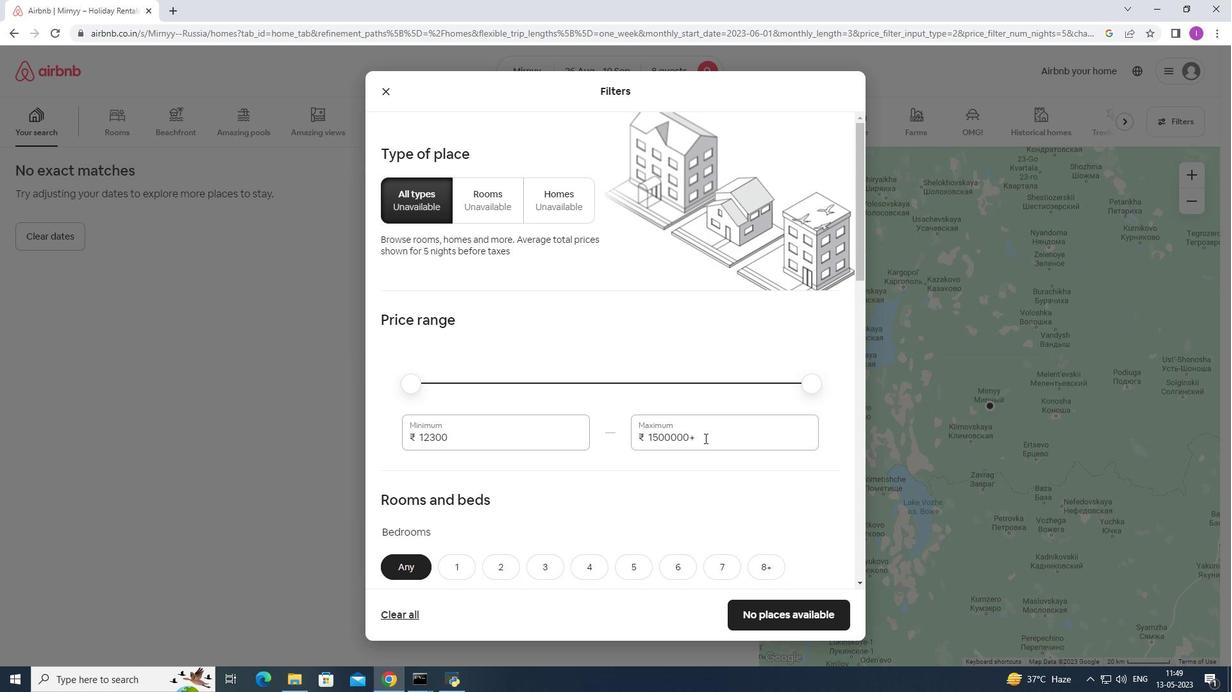 
Action: Mouse pressed left at (706, 438)
Screenshot: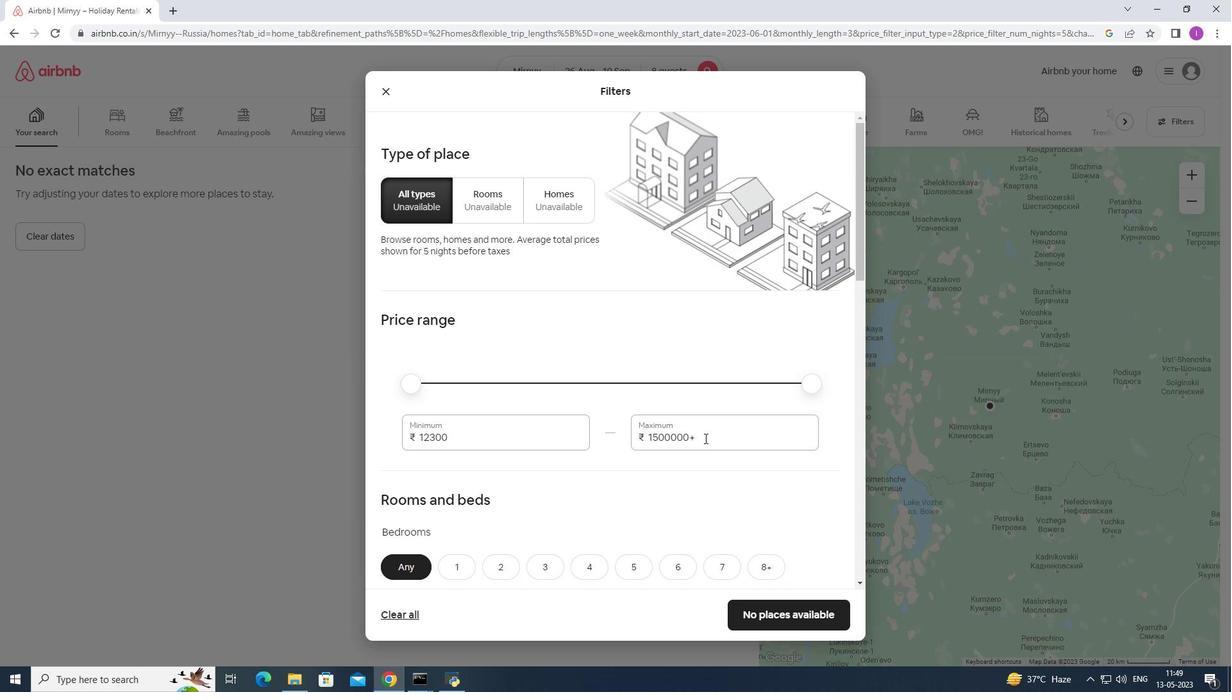 
Action: Mouse moved to (620, 432)
Screenshot: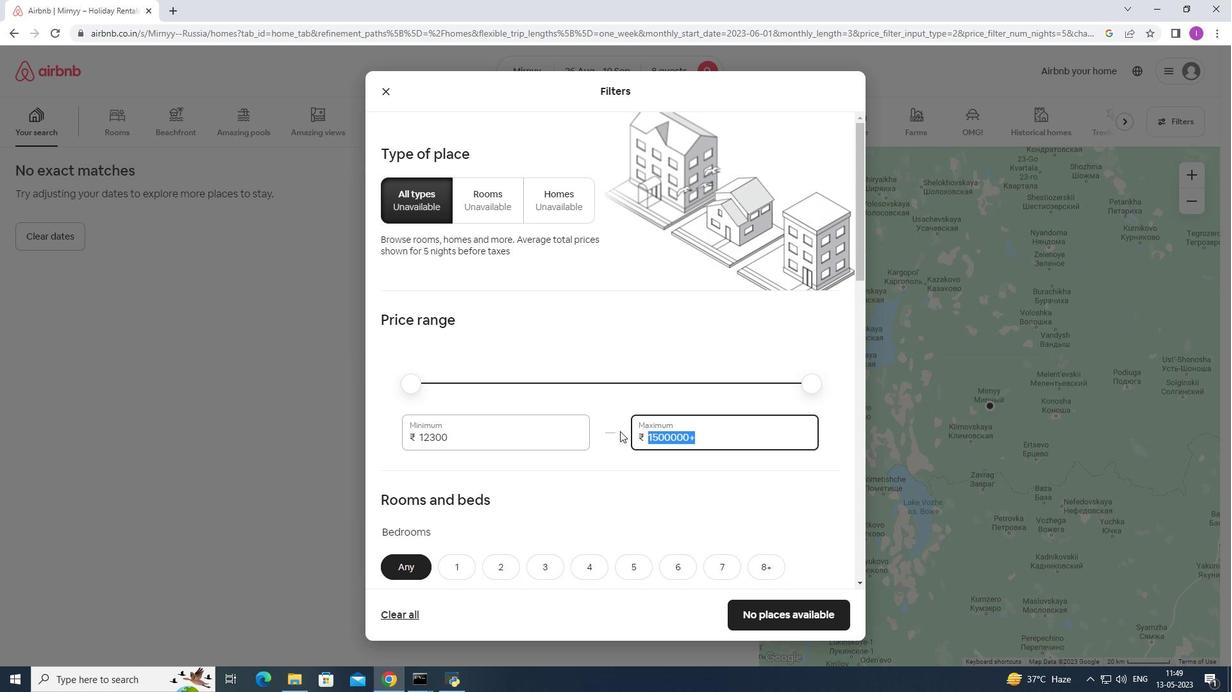 
Action: Key pressed 1
Screenshot: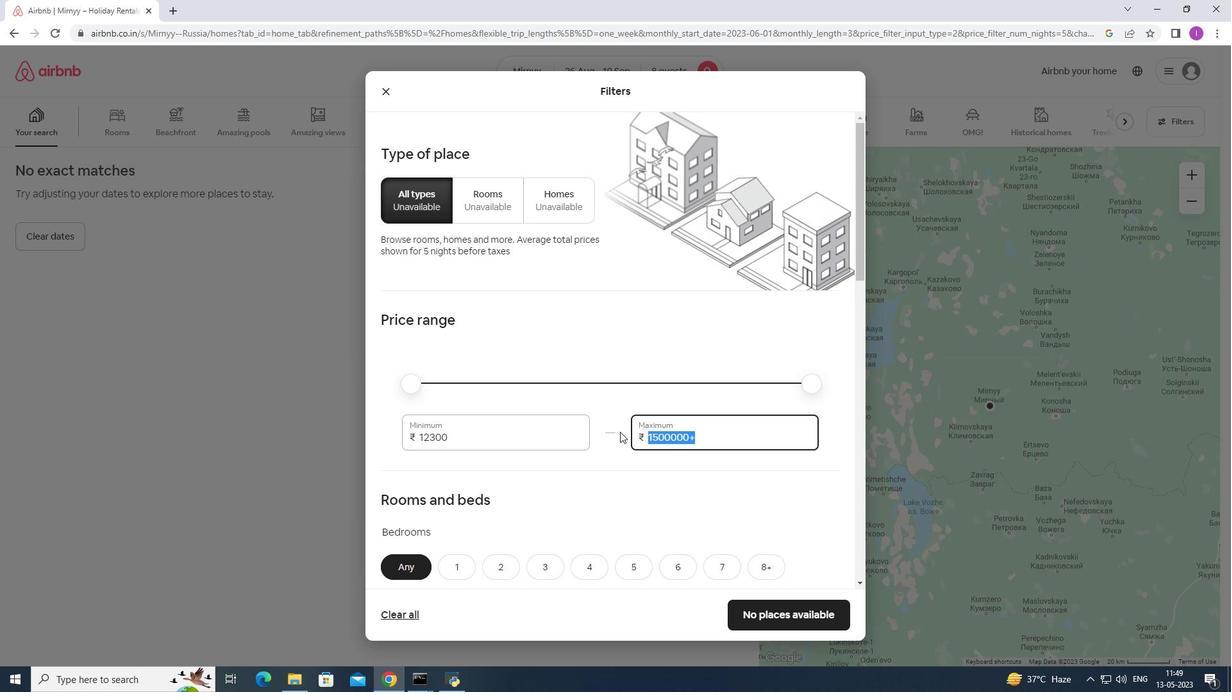 
Action: Mouse moved to (620, 432)
Screenshot: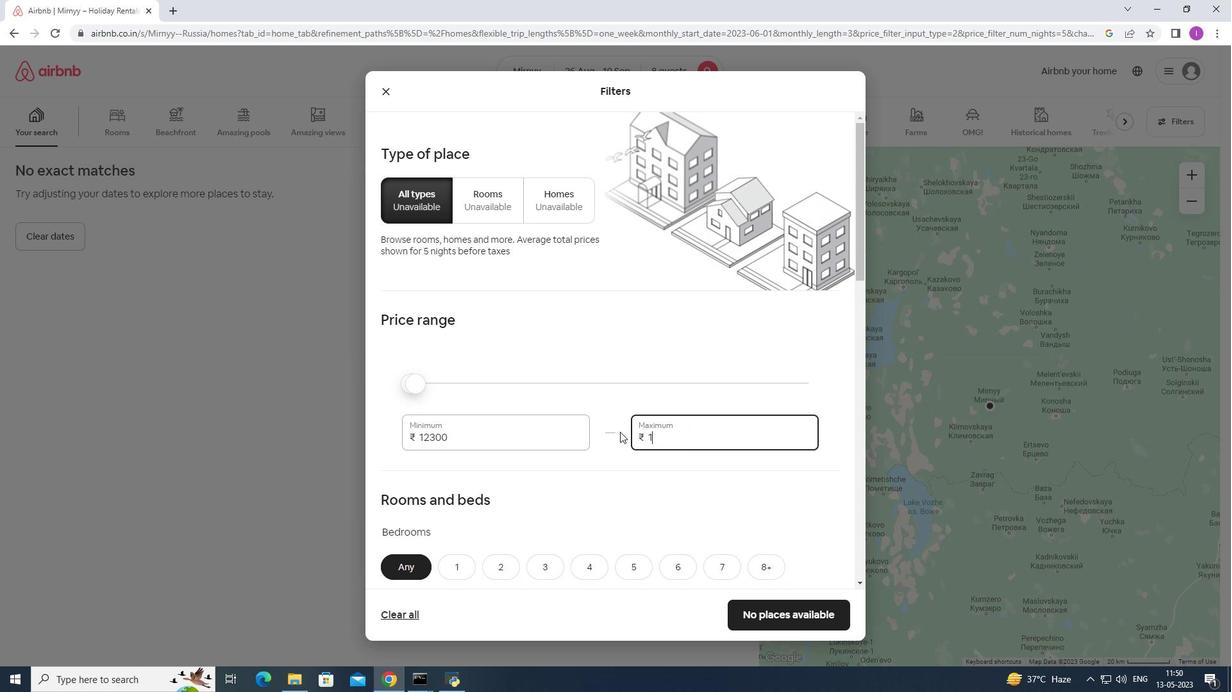 
Action: Key pressed 5000
Screenshot: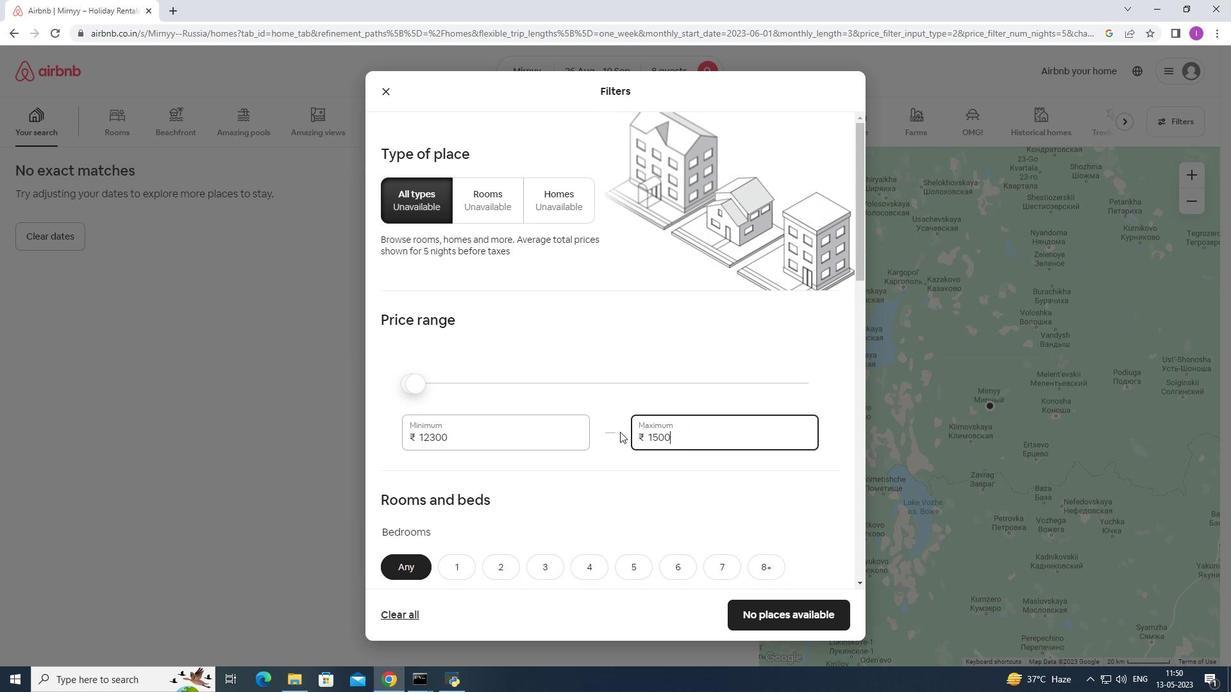 
Action: Mouse moved to (461, 438)
Screenshot: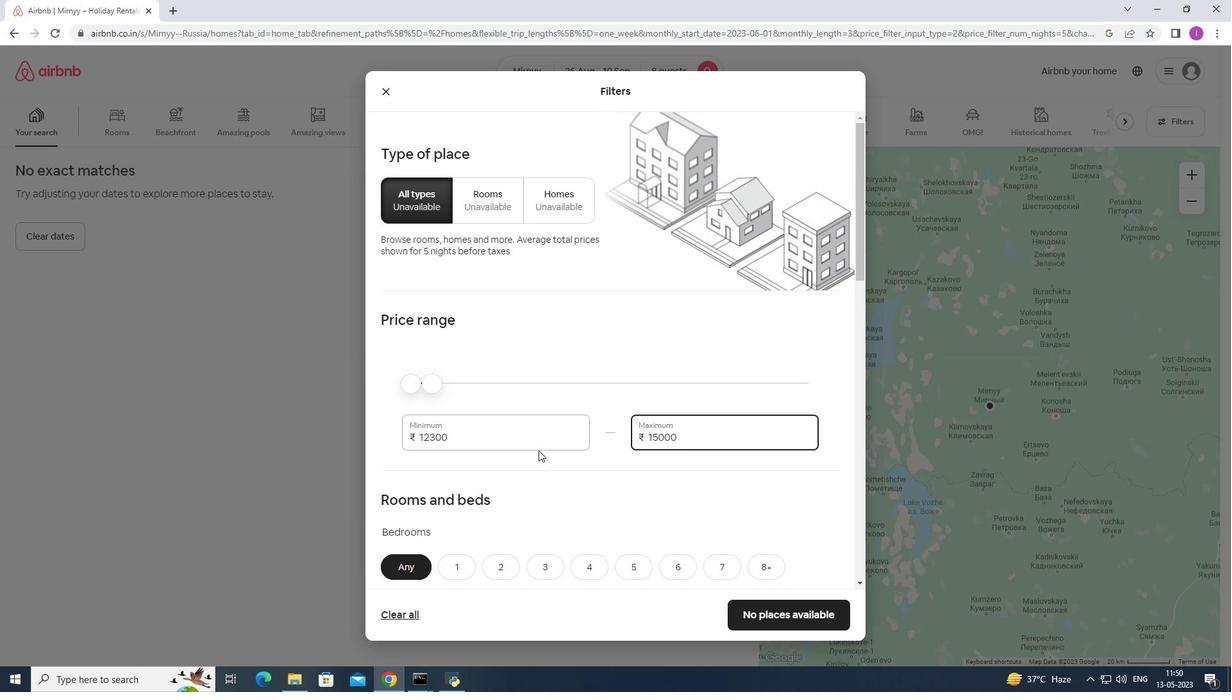 
Action: Mouse pressed left at (461, 438)
Screenshot: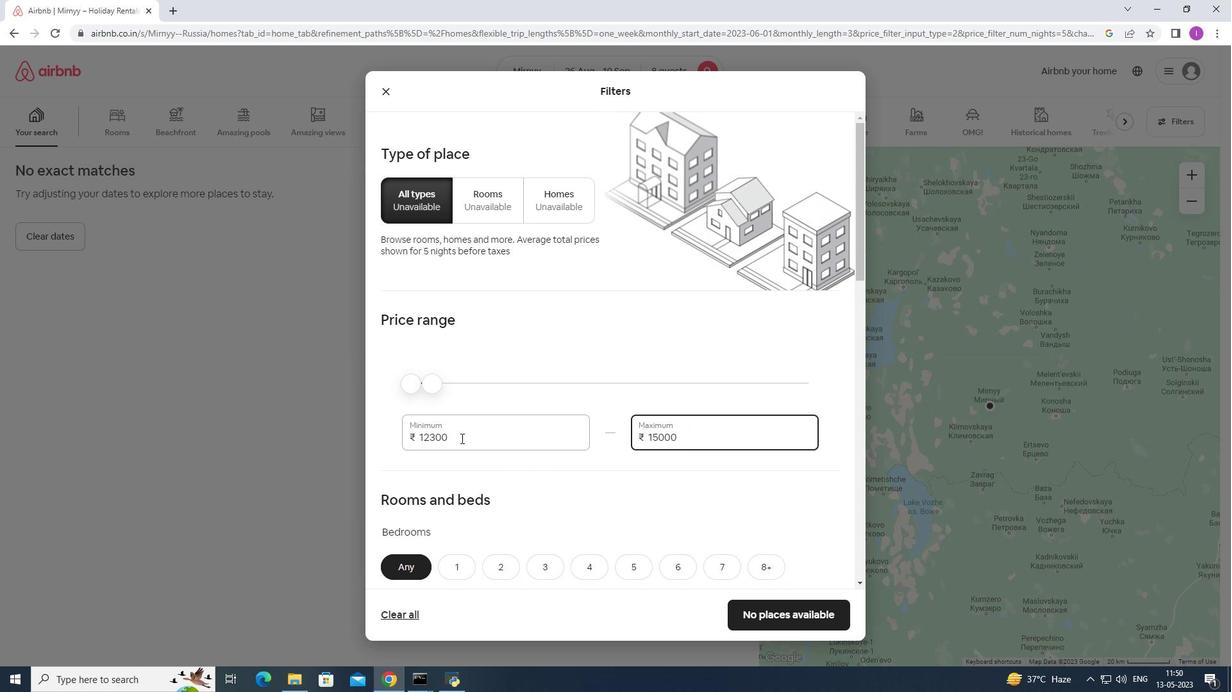 
Action: Mouse moved to (413, 433)
Screenshot: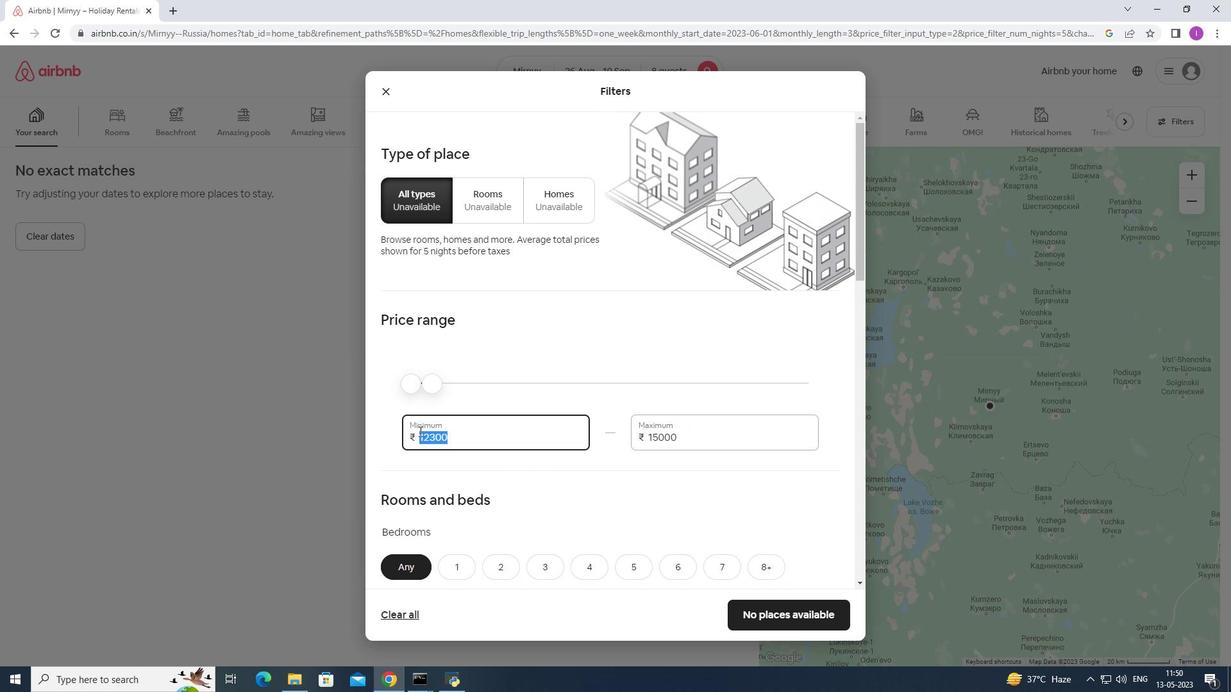 
Action: Key pressed 10
Screenshot: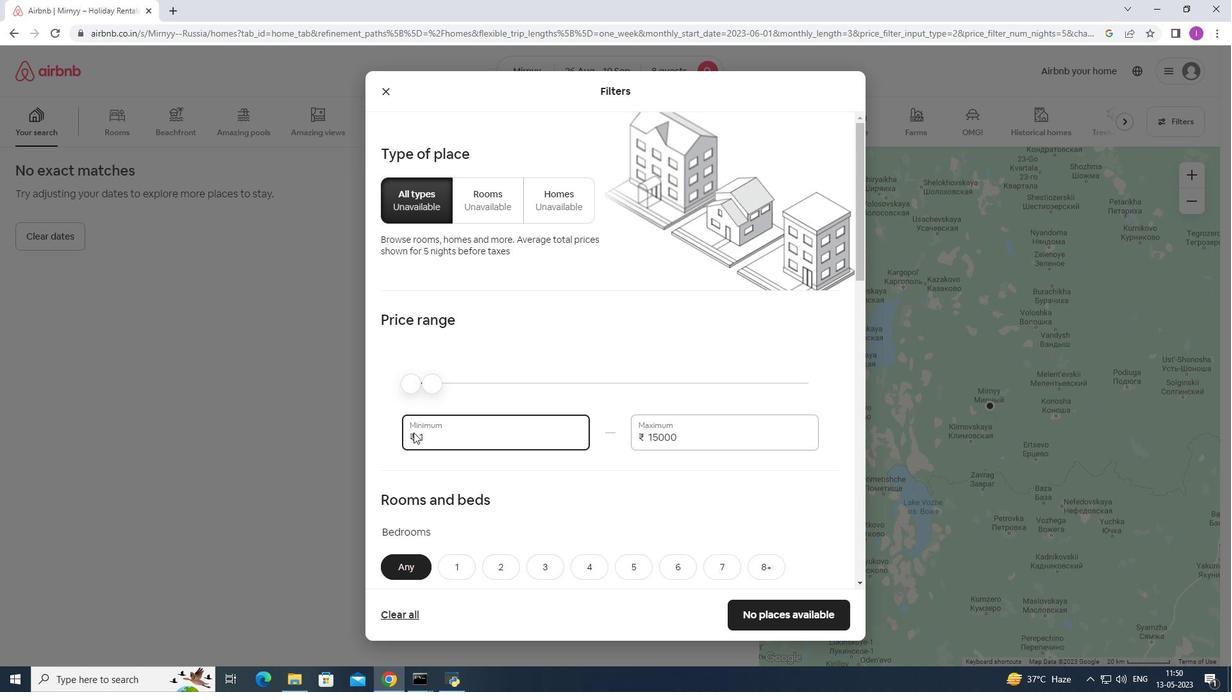 
Action: Mouse moved to (416, 428)
Screenshot: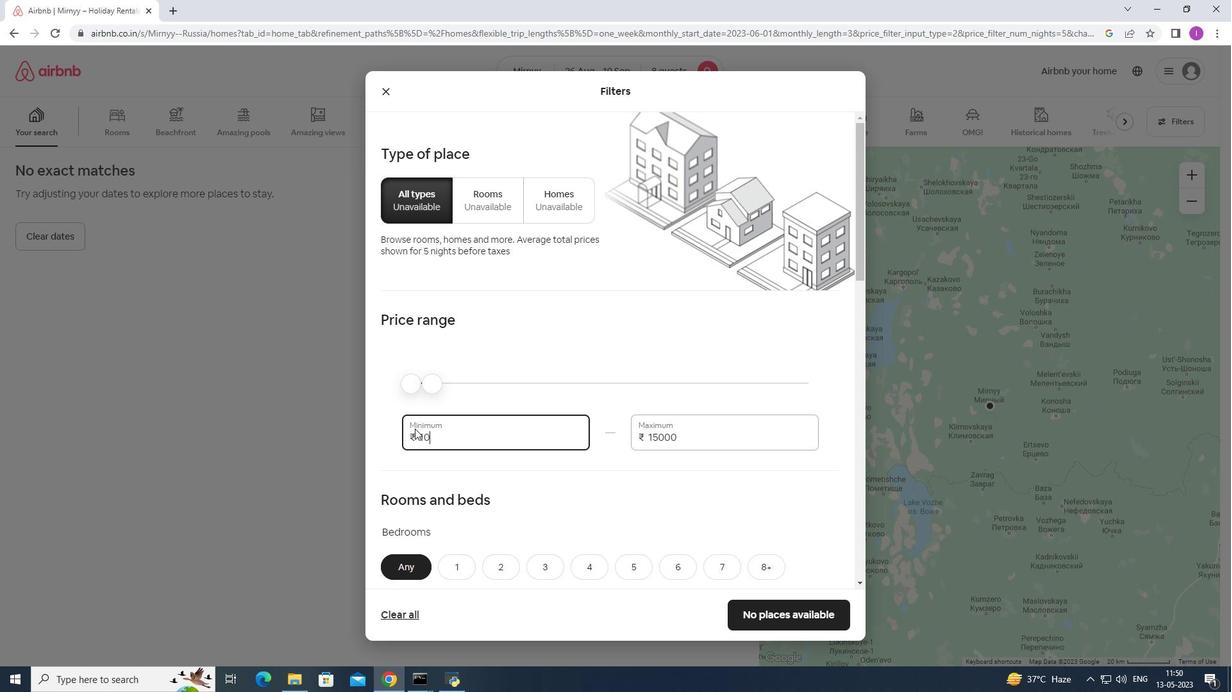 
Action: Key pressed 0
Screenshot: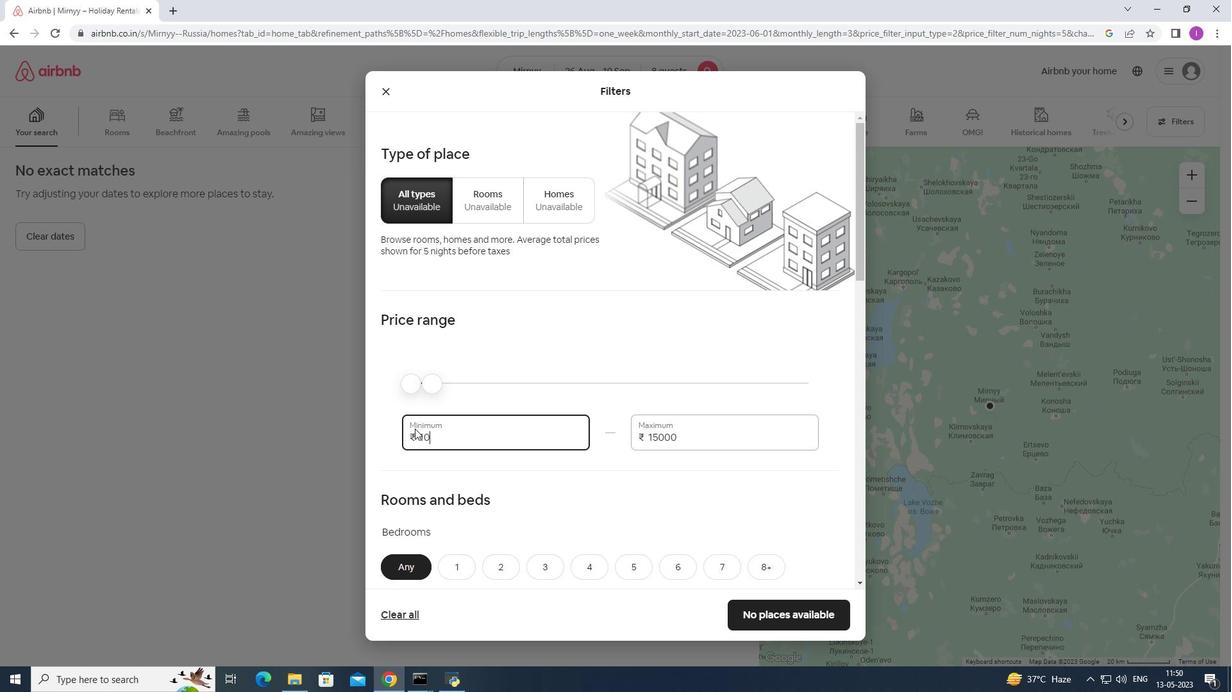 
Action: Mouse moved to (416, 427)
Screenshot: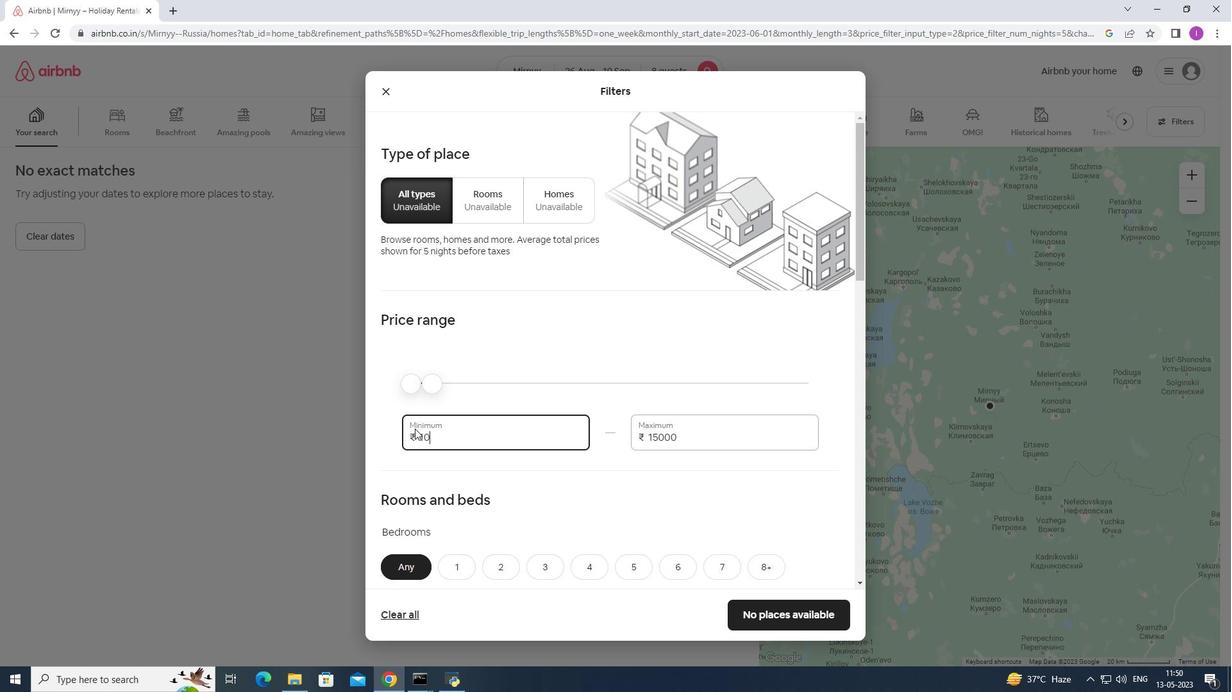 
Action: Key pressed 0
Screenshot: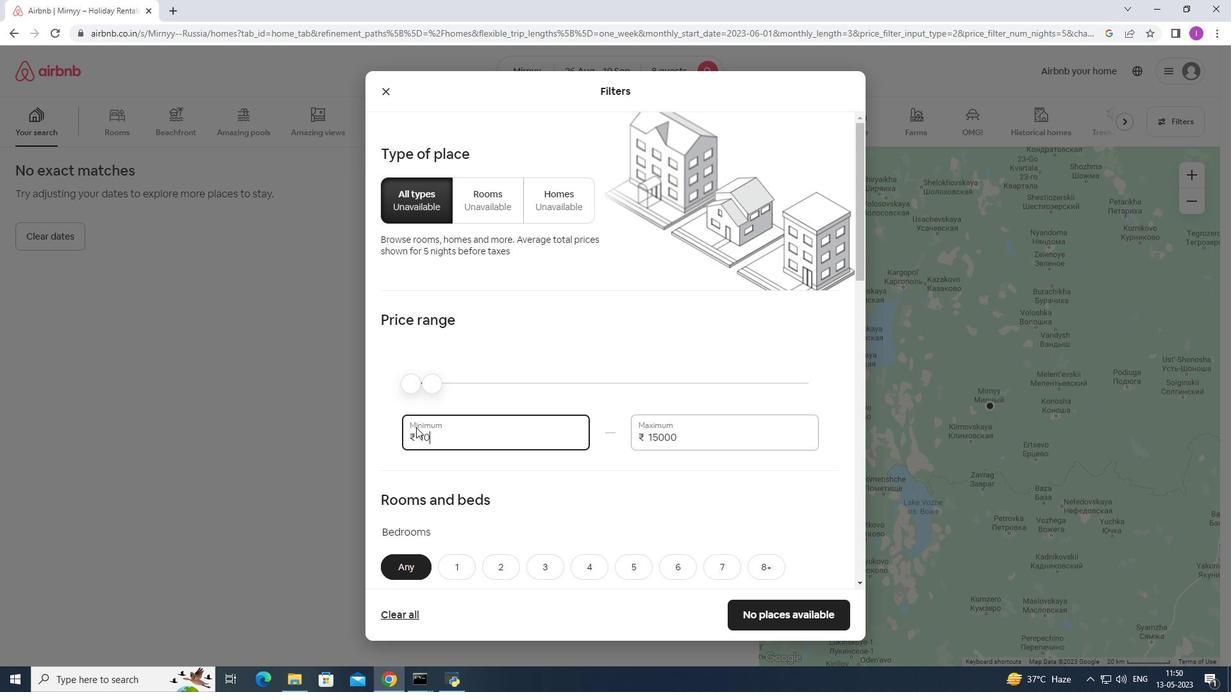 
Action: Mouse moved to (477, 423)
Screenshot: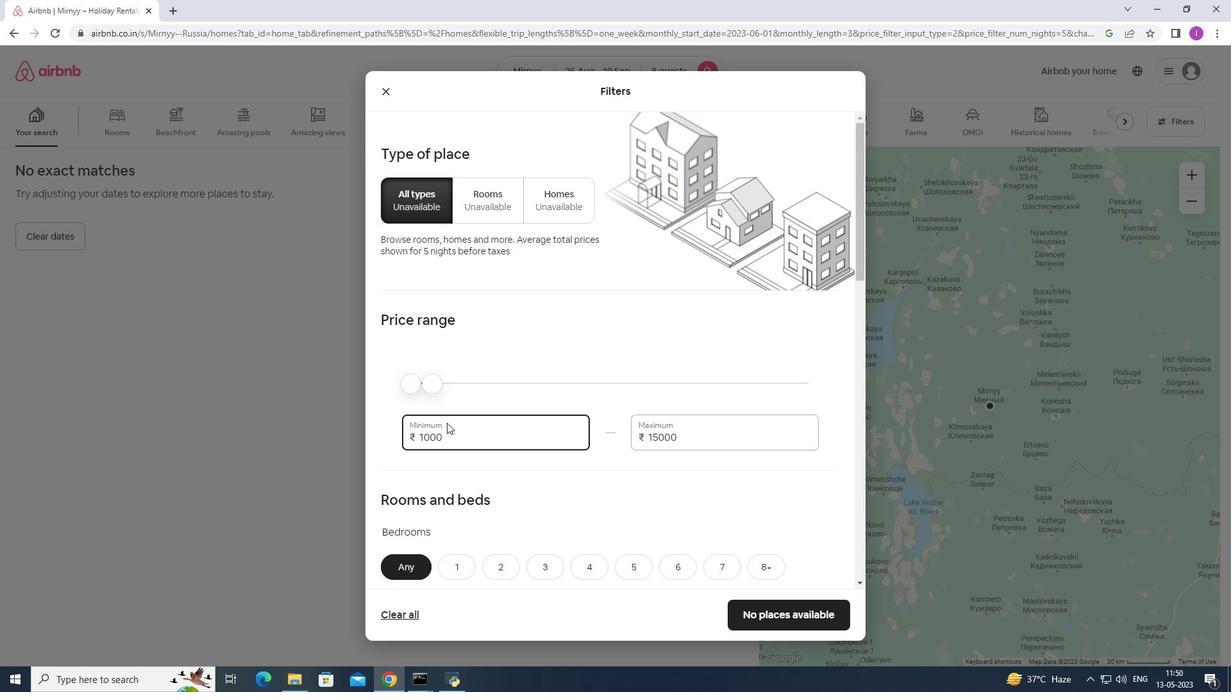 
Action: Key pressed 0
Screenshot: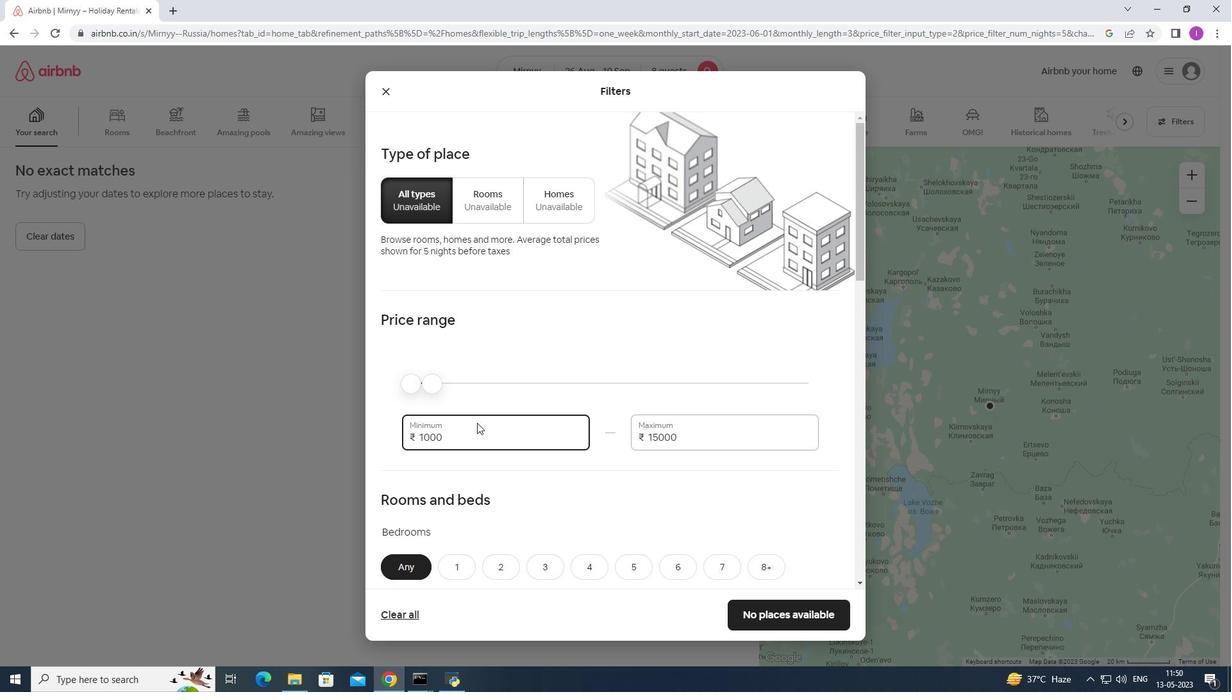 
Action: Mouse moved to (683, 481)
Screenshot: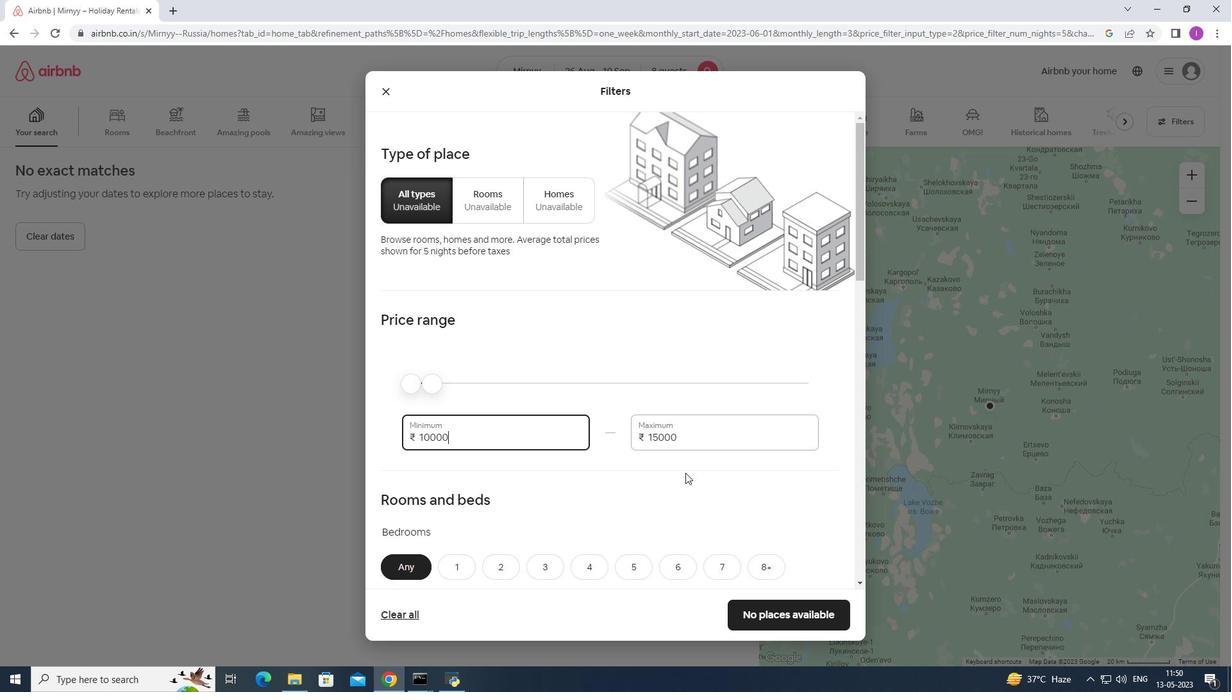 
Action: Mouse scrolled (683, 481) with delta (0, 0)
Screenshot: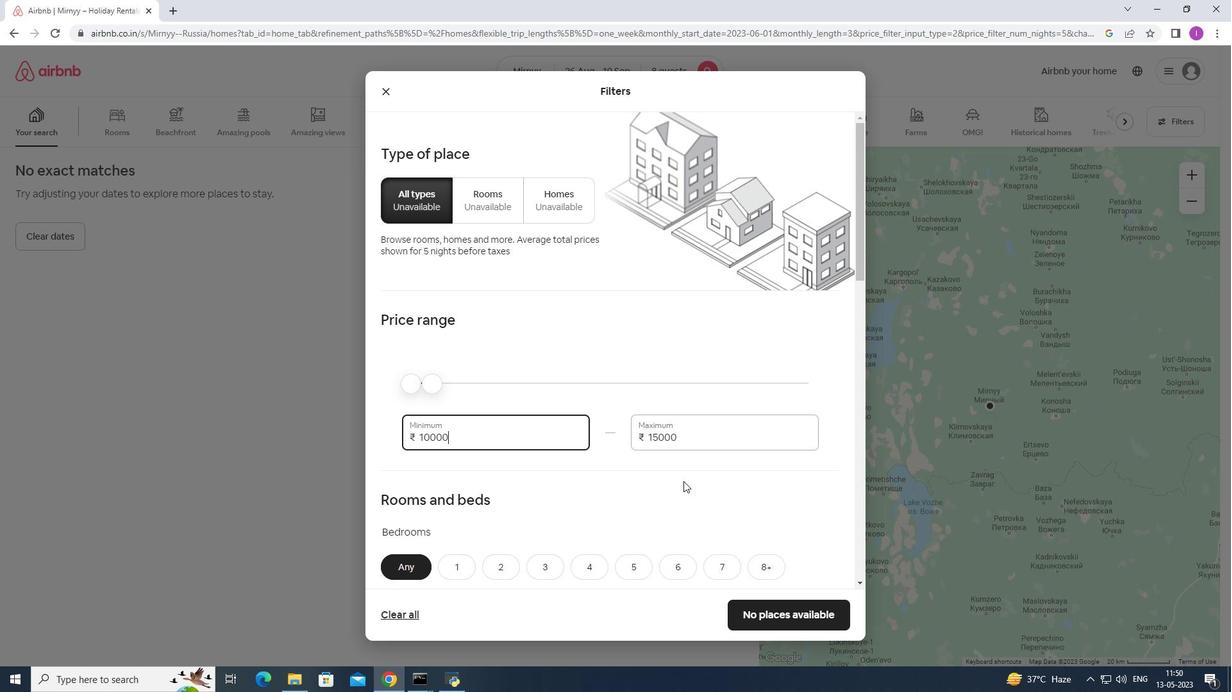 
Action: Mouse scrolled (683, 481) with delta (0, 0)
Screenshot: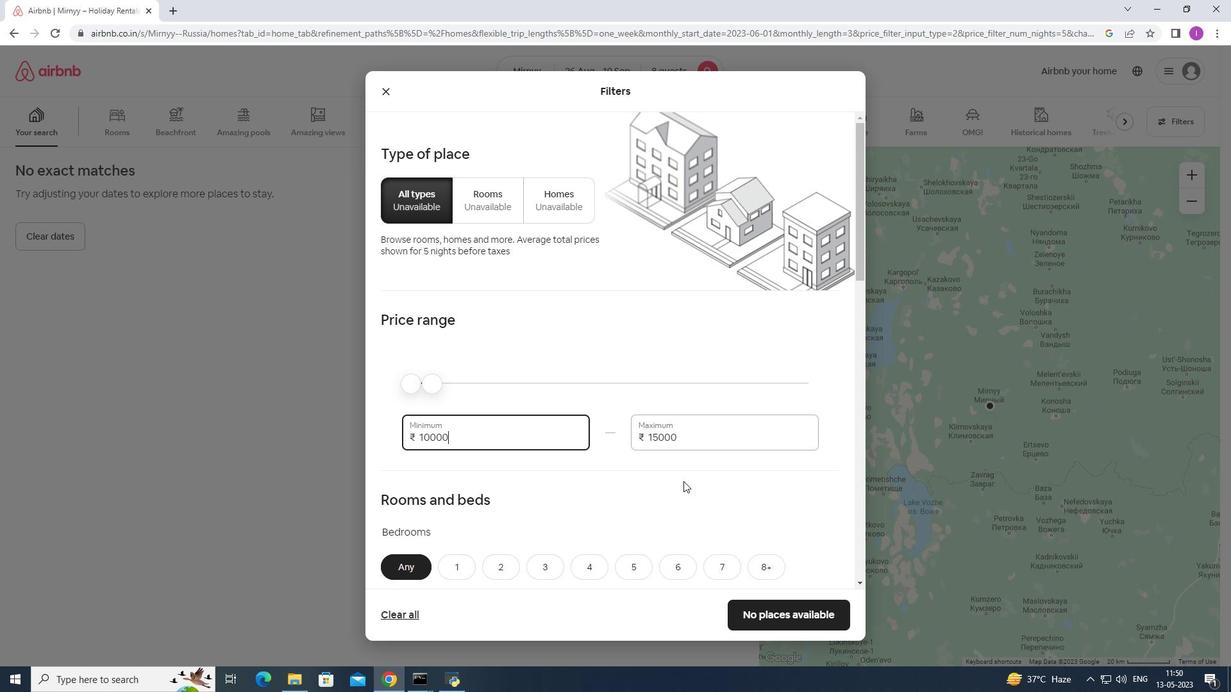 
Action: Mouse scrolled (683, 481) with delta (0, 0)
Screenshot: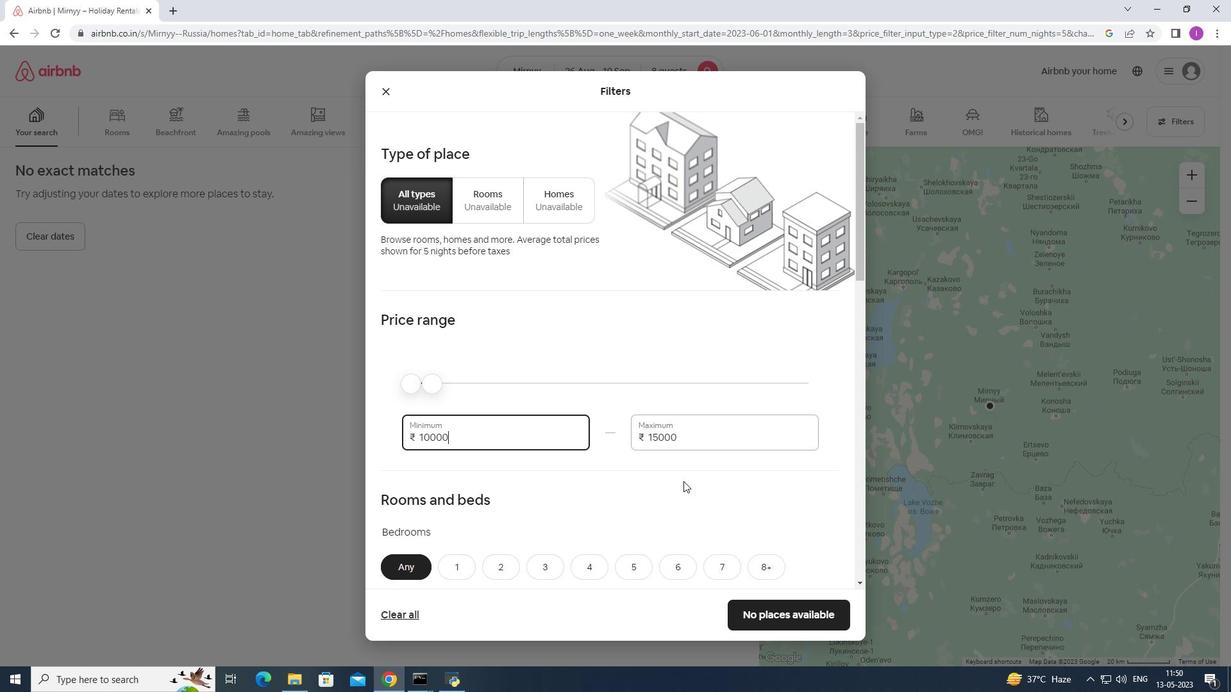 
Action: Mouse scrolled (683, 481) with delta (0, 0)
Screenshot: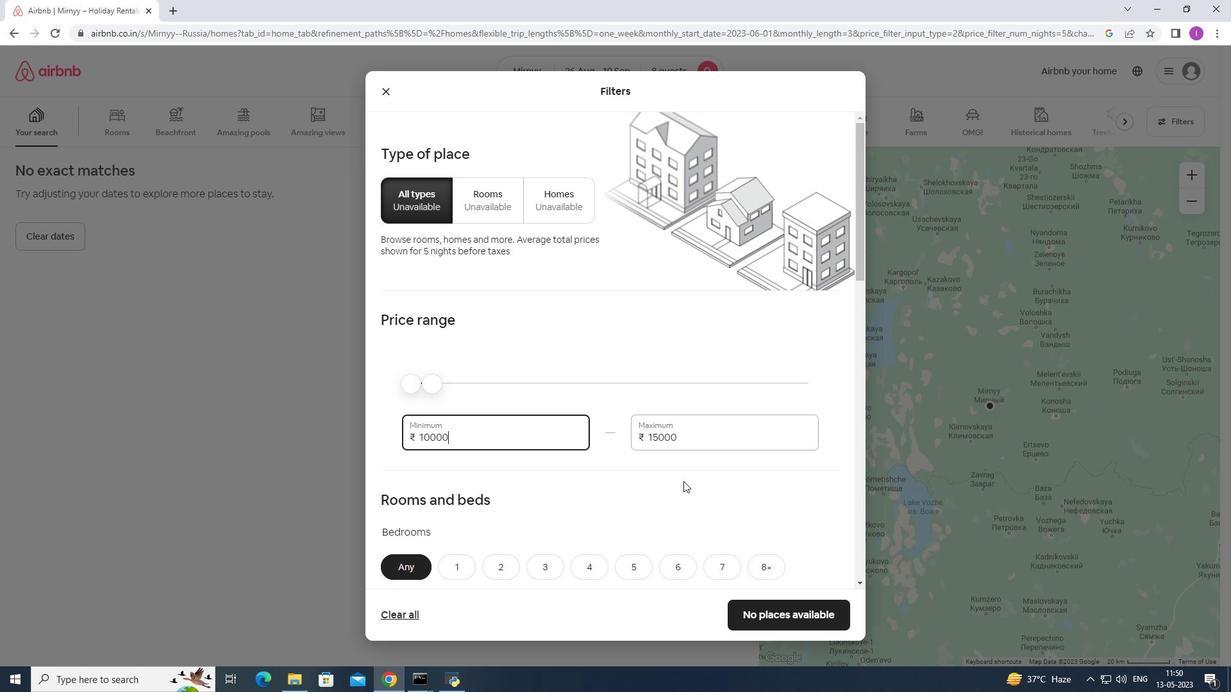 
Action: Mouse moved to (681, 313)
Screenshot: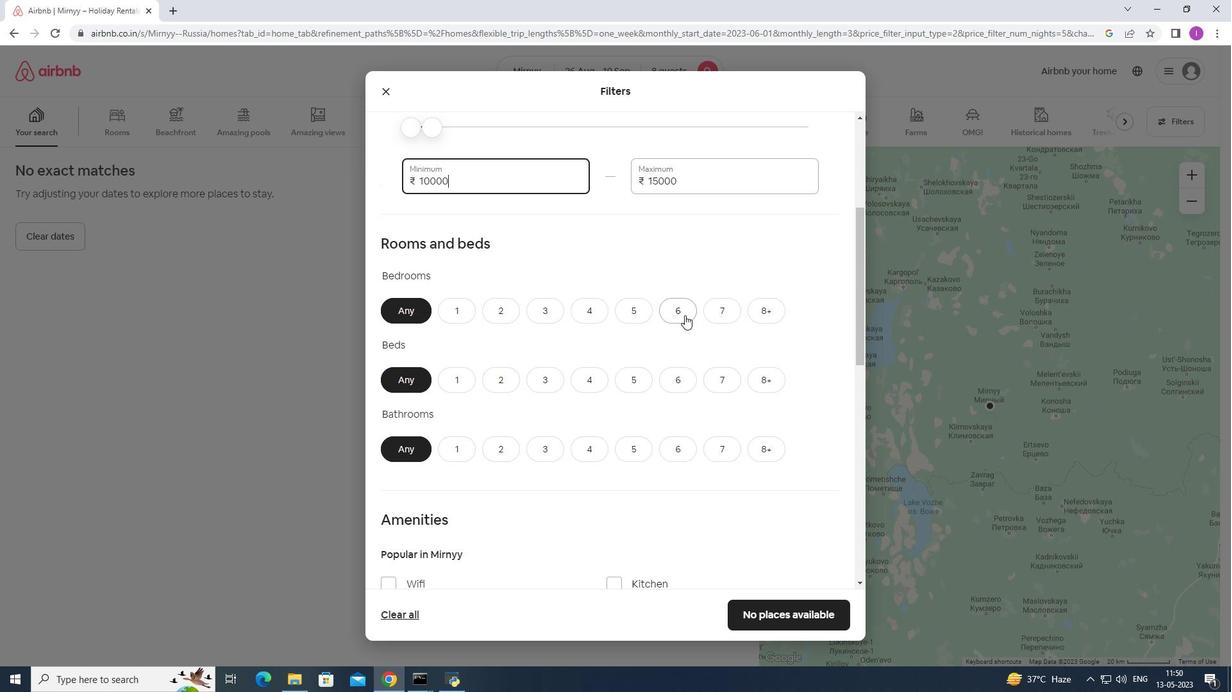 
Action: Mouse pressed left at (681, 313)
Screenshot: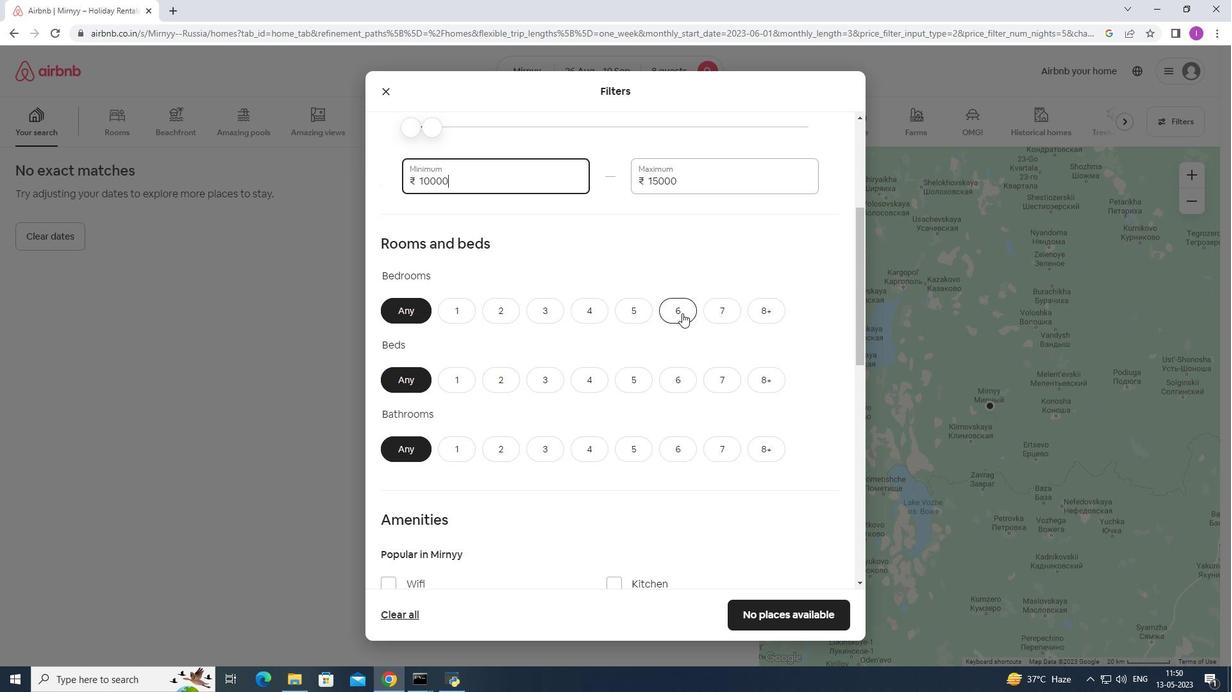
Action: Mouse moved to (671, 375)
Screenshot: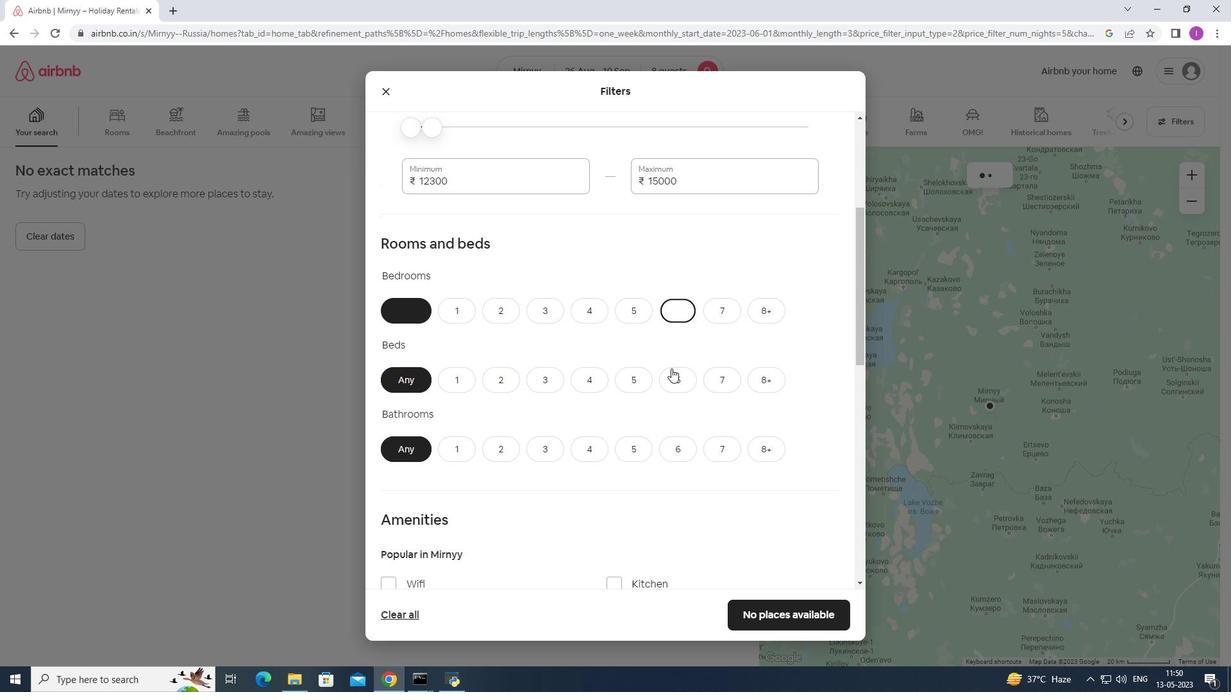 
Action: Mouse pressed left at (671, 375)
Screenshot: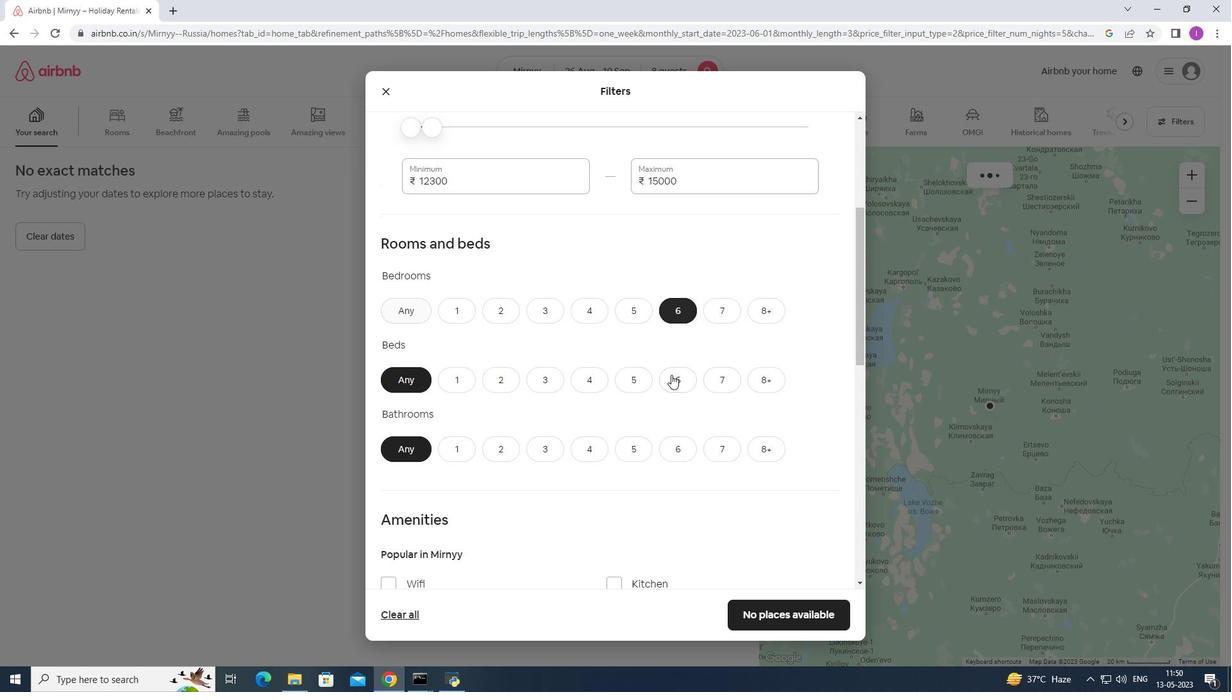 
Action: Mouse moved to (674, 450)
Screenshot: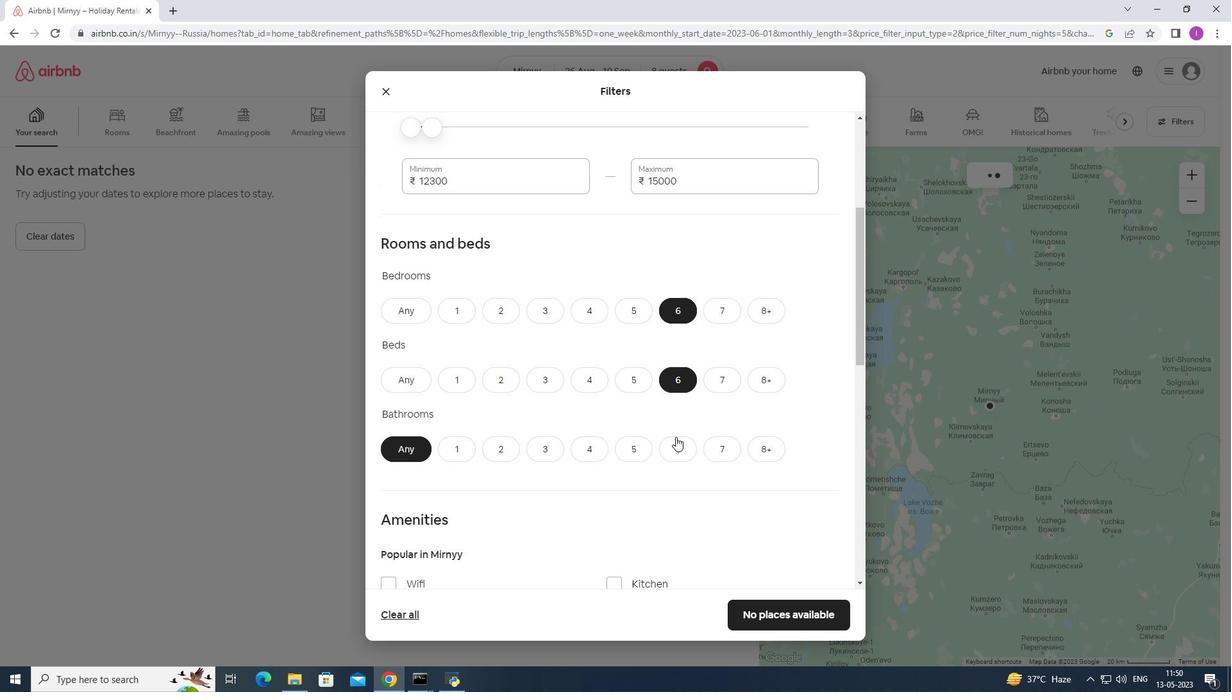 
Action: Mouse pressed left at (674, 450)
Screenshot: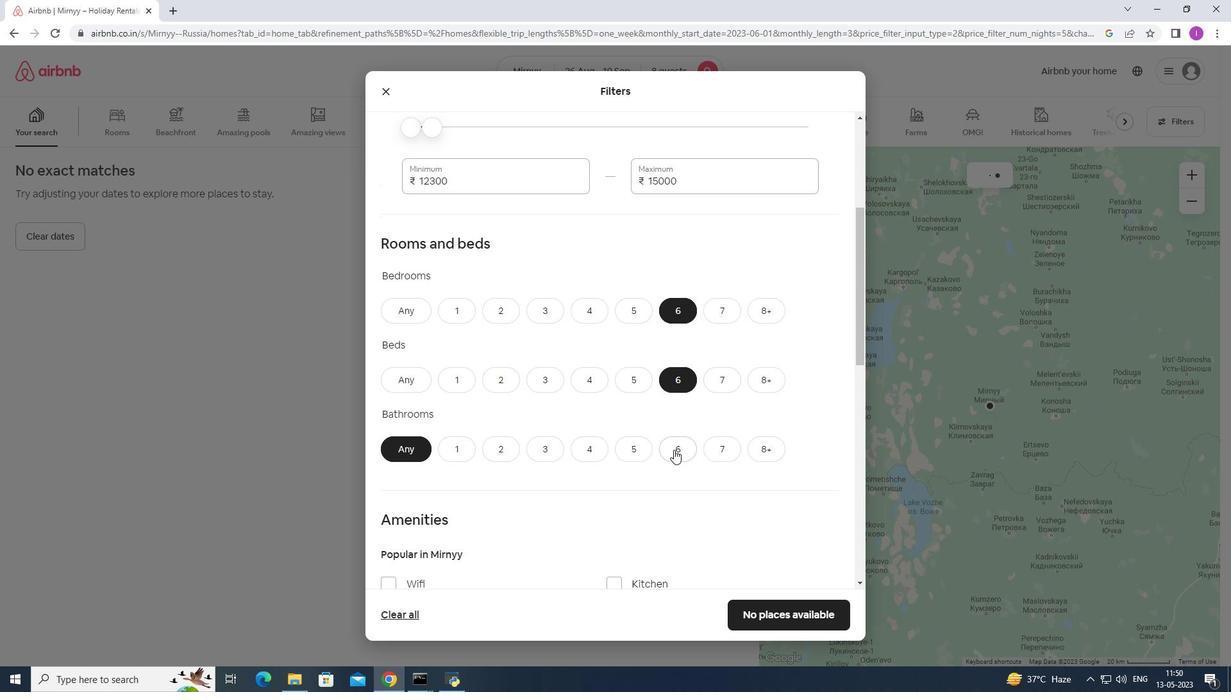 
Action: Mouse moved to (639, 406)
Screenshot: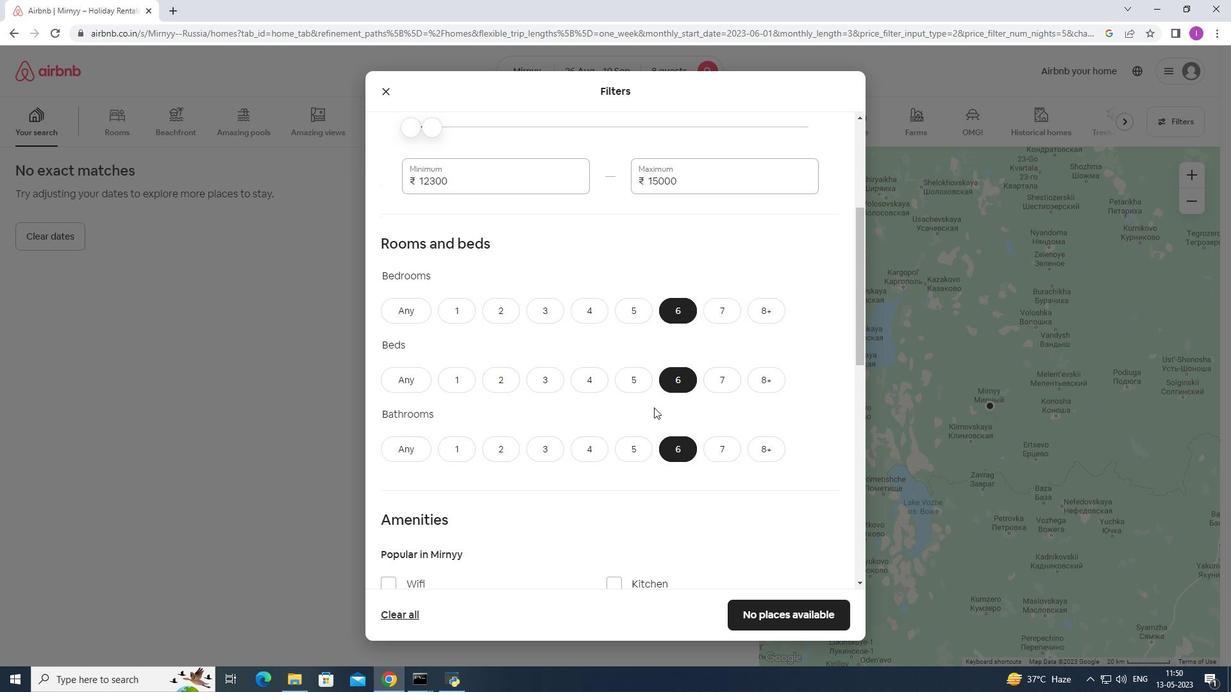 
Action: Mouse scrolled (639, 405) with delta (0, 0)
Screenshot: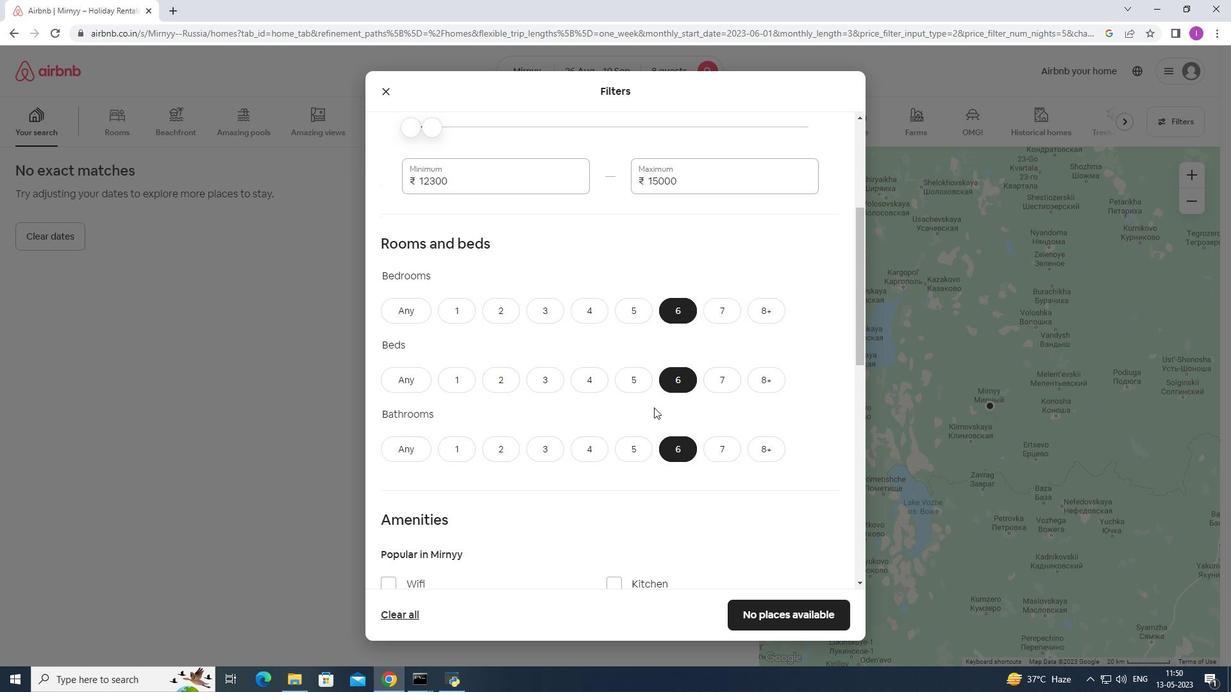 
Action: Mouse moved to (638, 406)
Screenshot: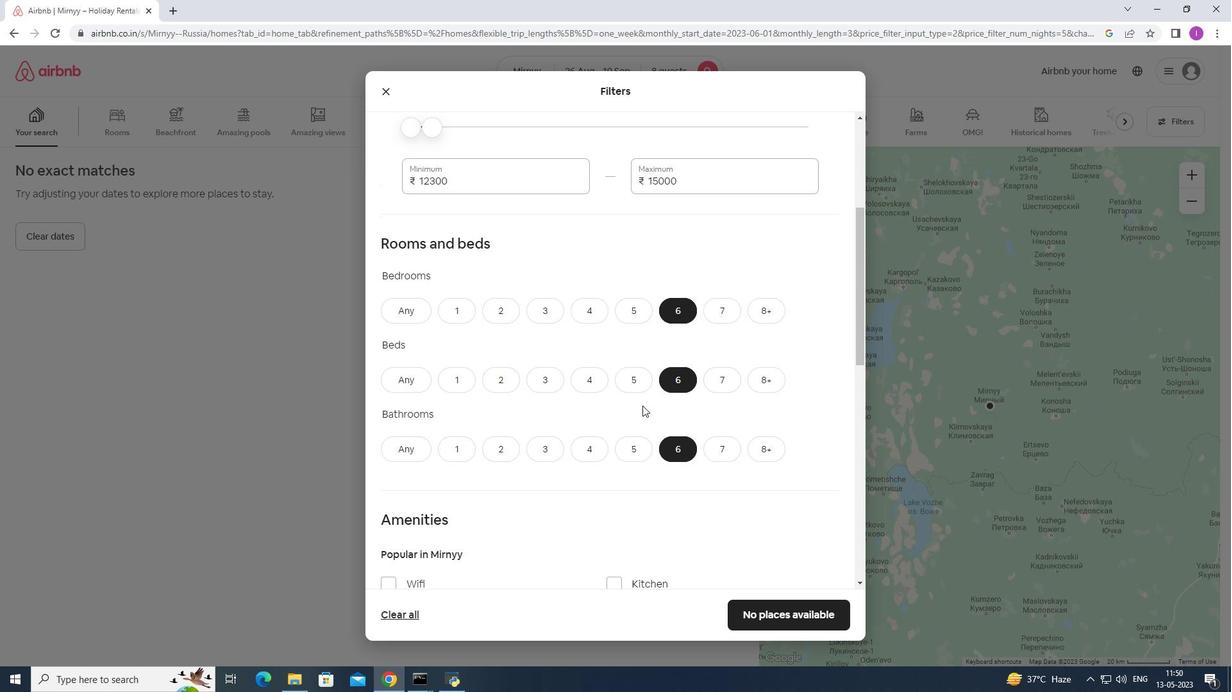 
Action: Mouse scrolled (638, 405) with delta (0, 0)
Screenshot: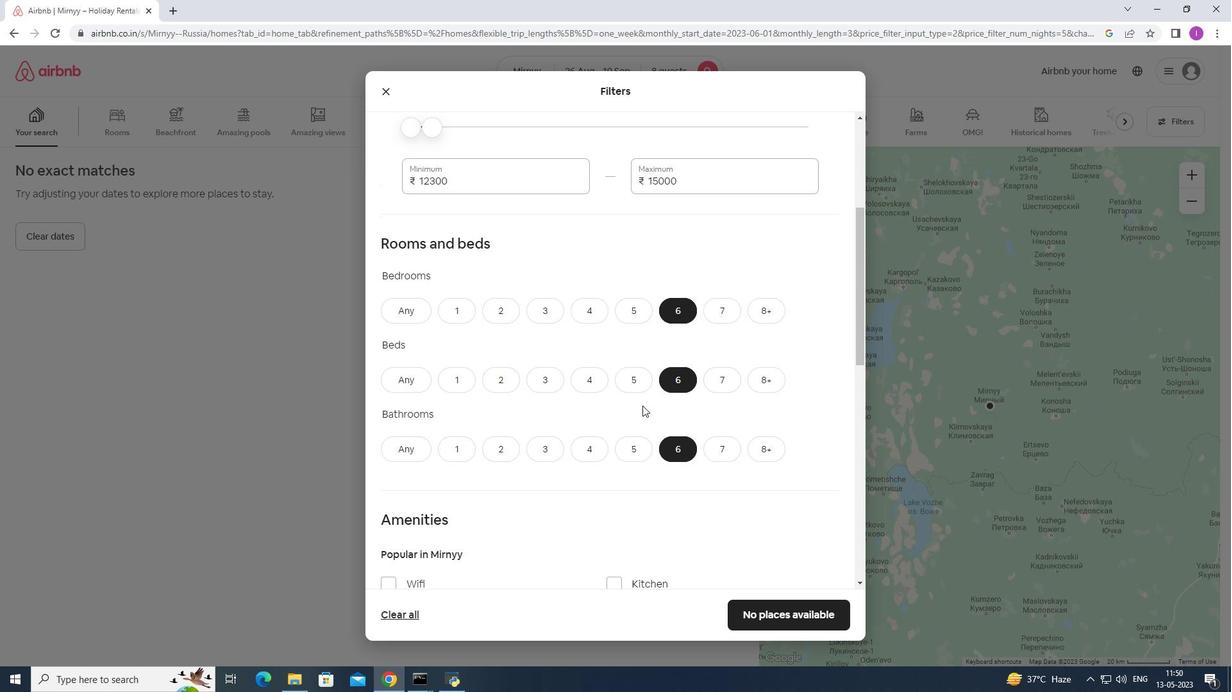 
Action: Mouse moved to (490, 415)
Screenshot: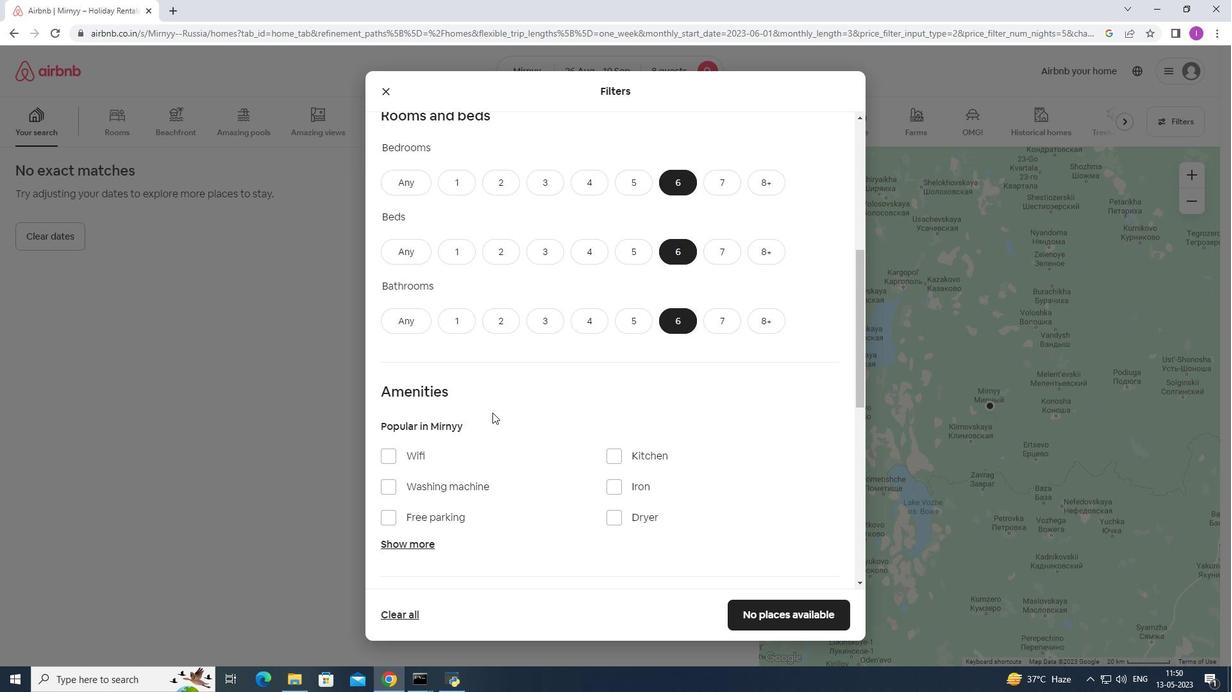 
Action: Mouse scrolled (490, 414) with delta (0, 0)
Screenshot: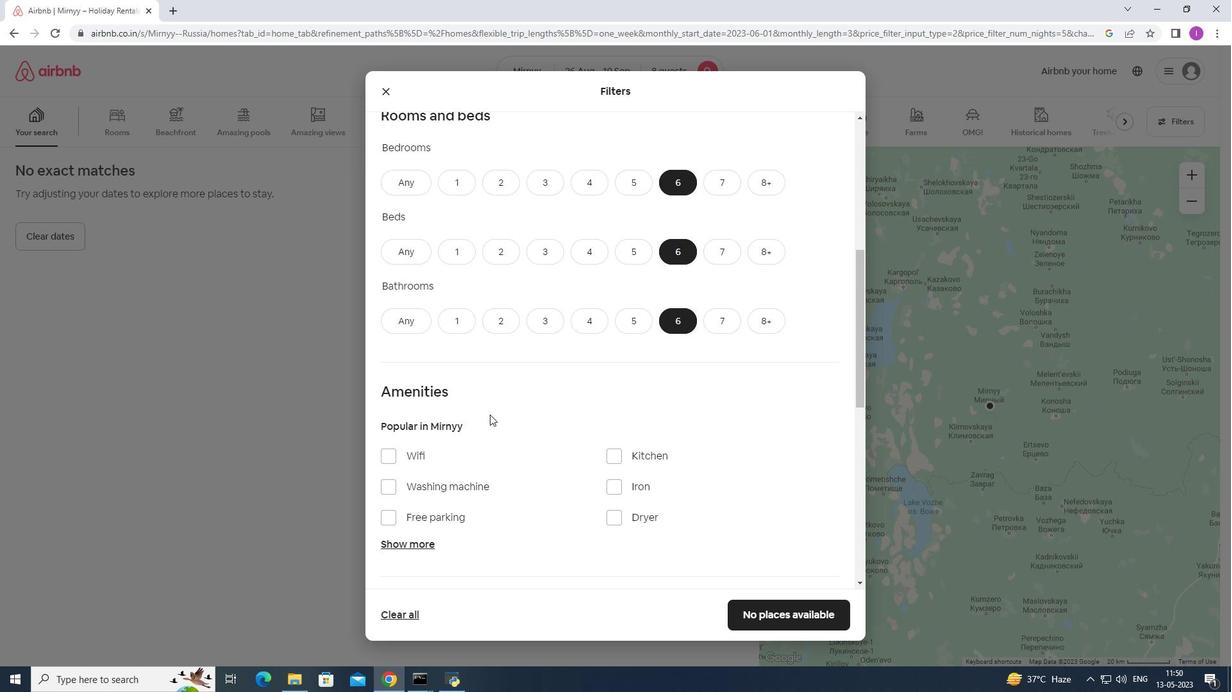 
Action: Mouse scrolled (490, 414) with delta (0, 0)
Screenshot: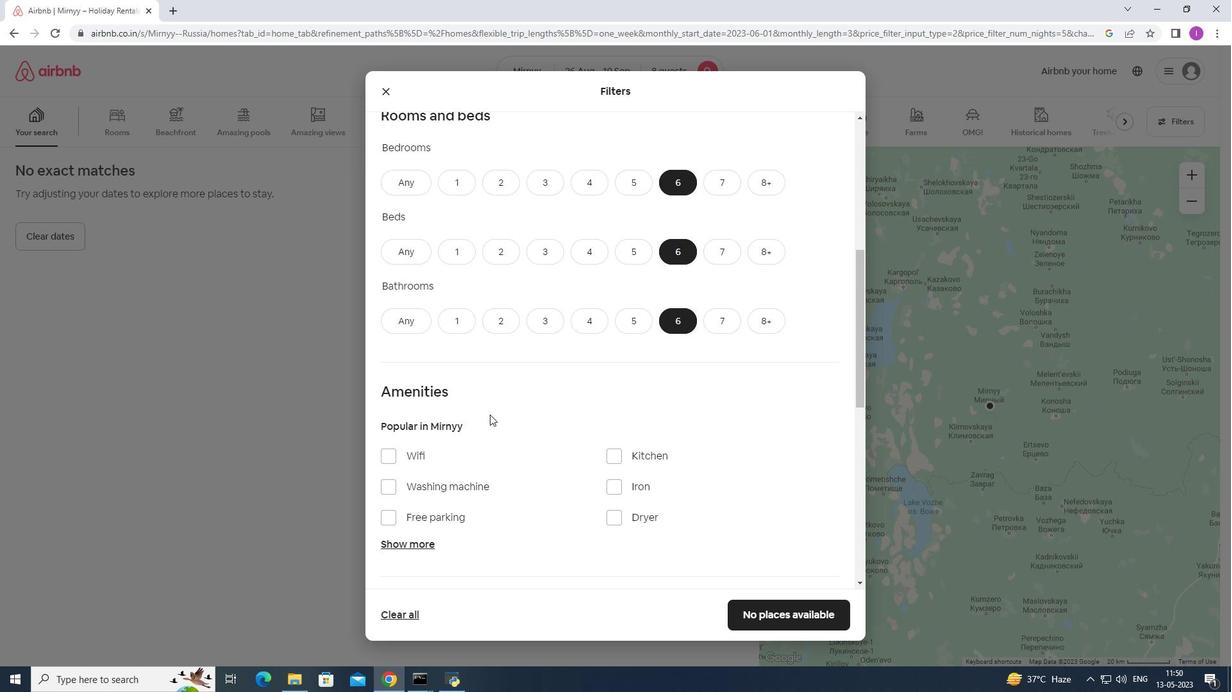 
Action: Mouse moved to (394, 327)
Screenshot: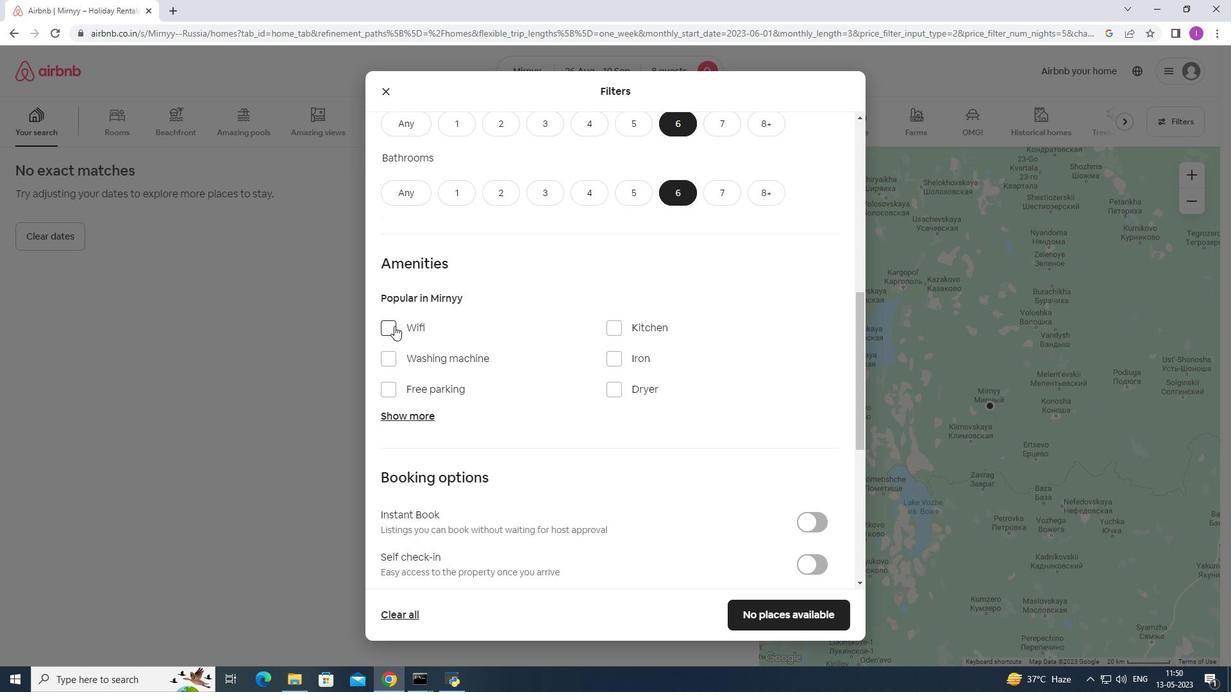 
Action: Mouse pressed left at (394, 327)
Screenshot: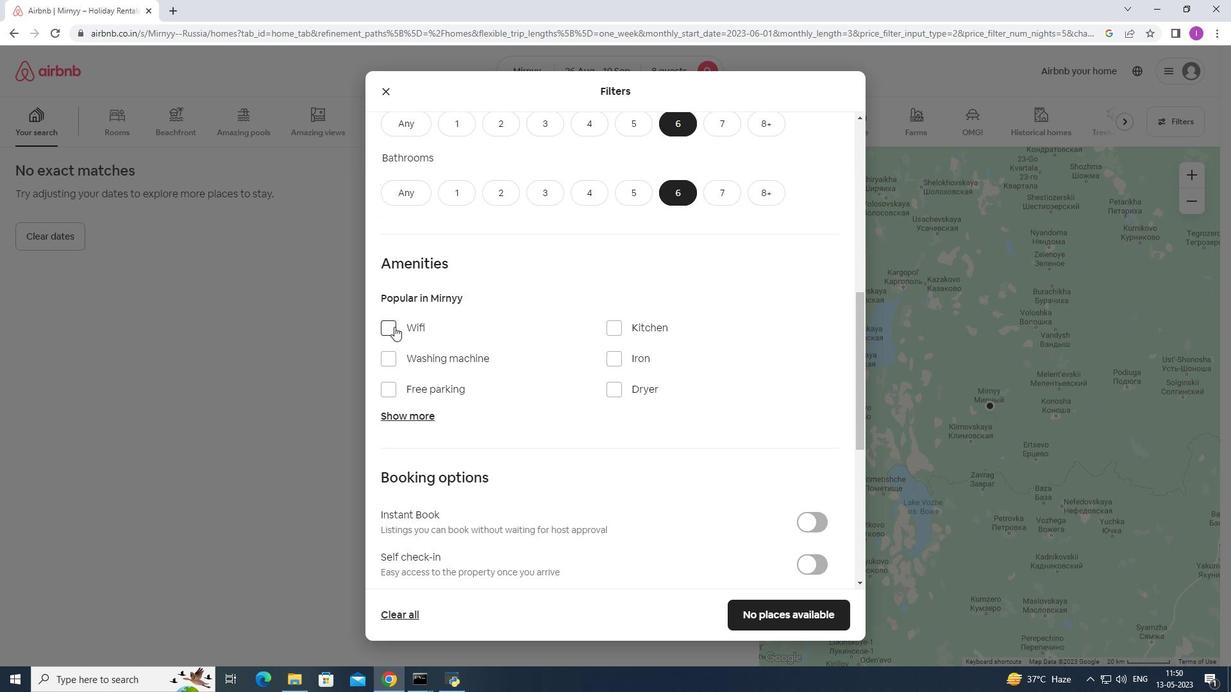 
Action: Mouse moved to (392, 392)
Screenshot: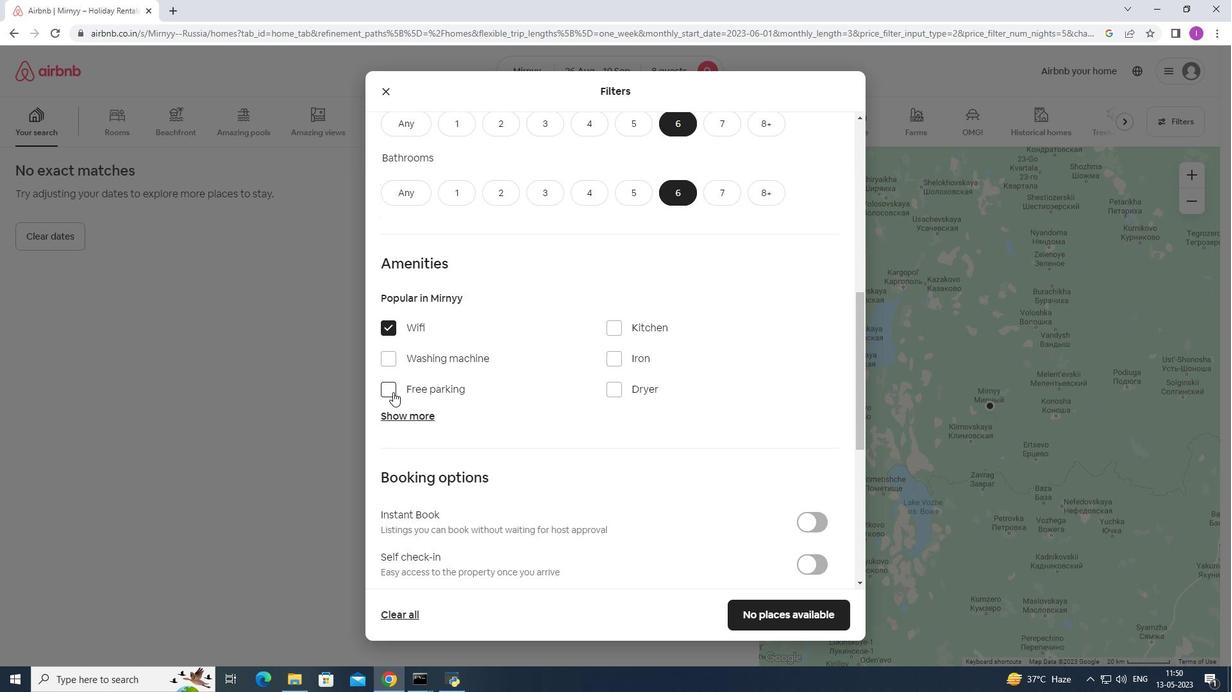 
Action: Mouse pressed left at (392, 392)
Screenshot: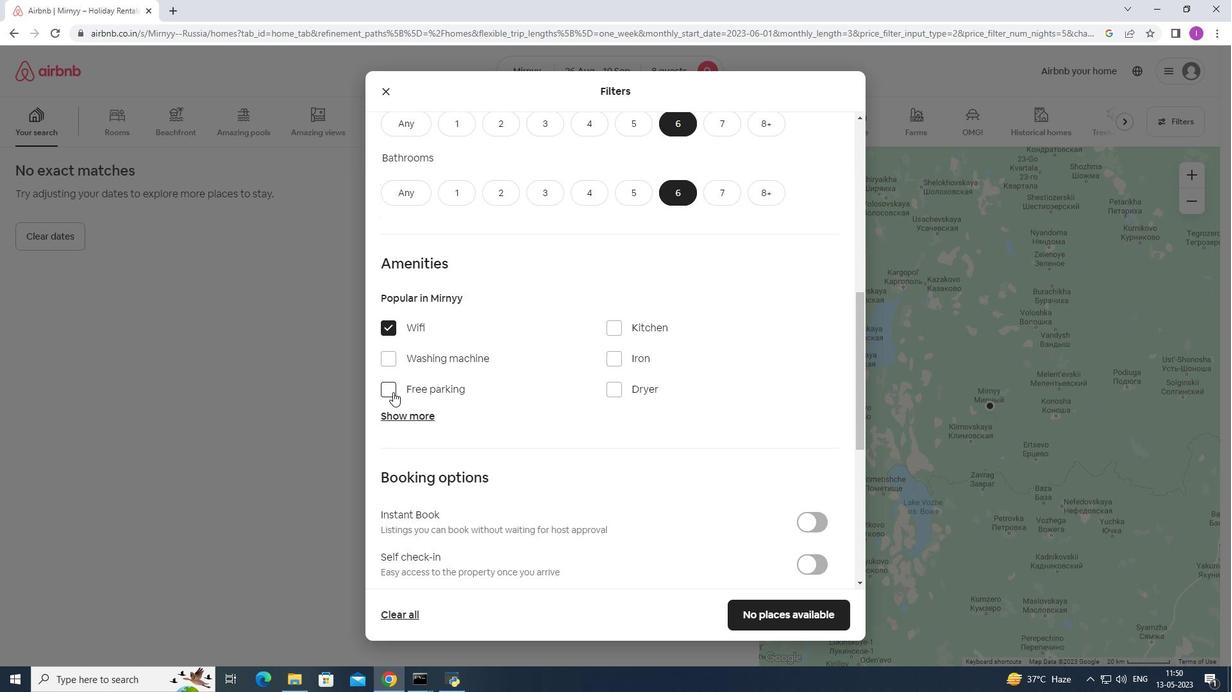 
Action: Mouse moved to (411, 417)
Screenshot: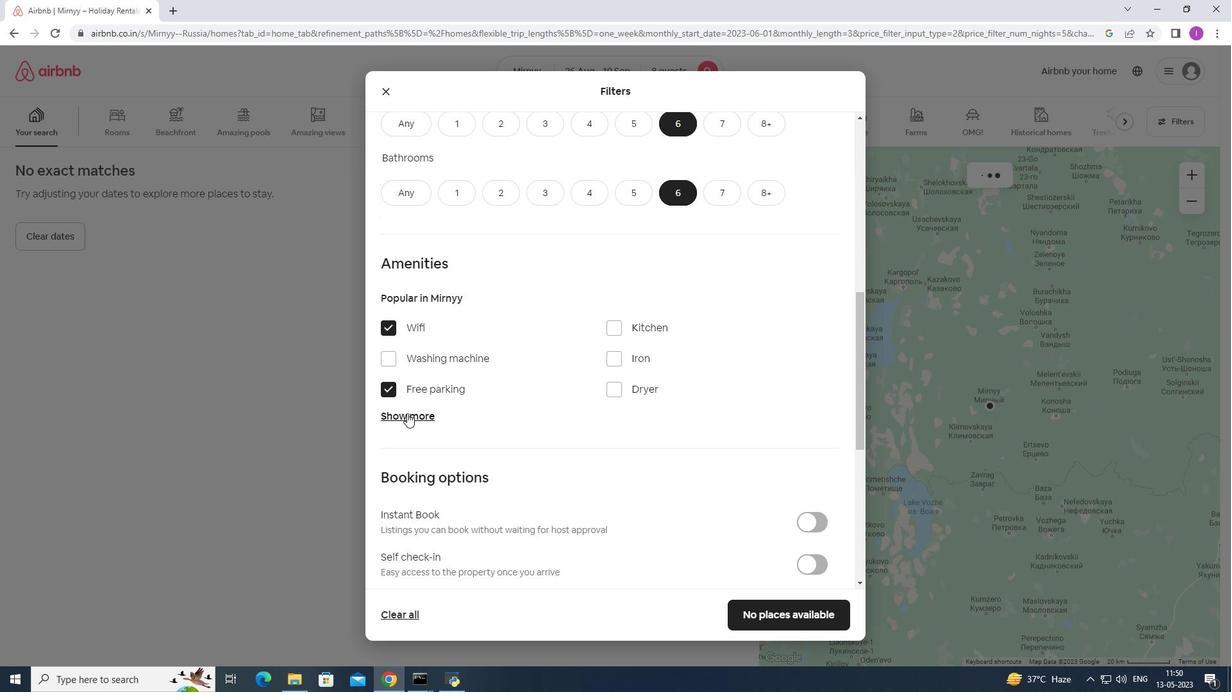 
Action: Mouse pressed left at (411, 417)
Screenshot: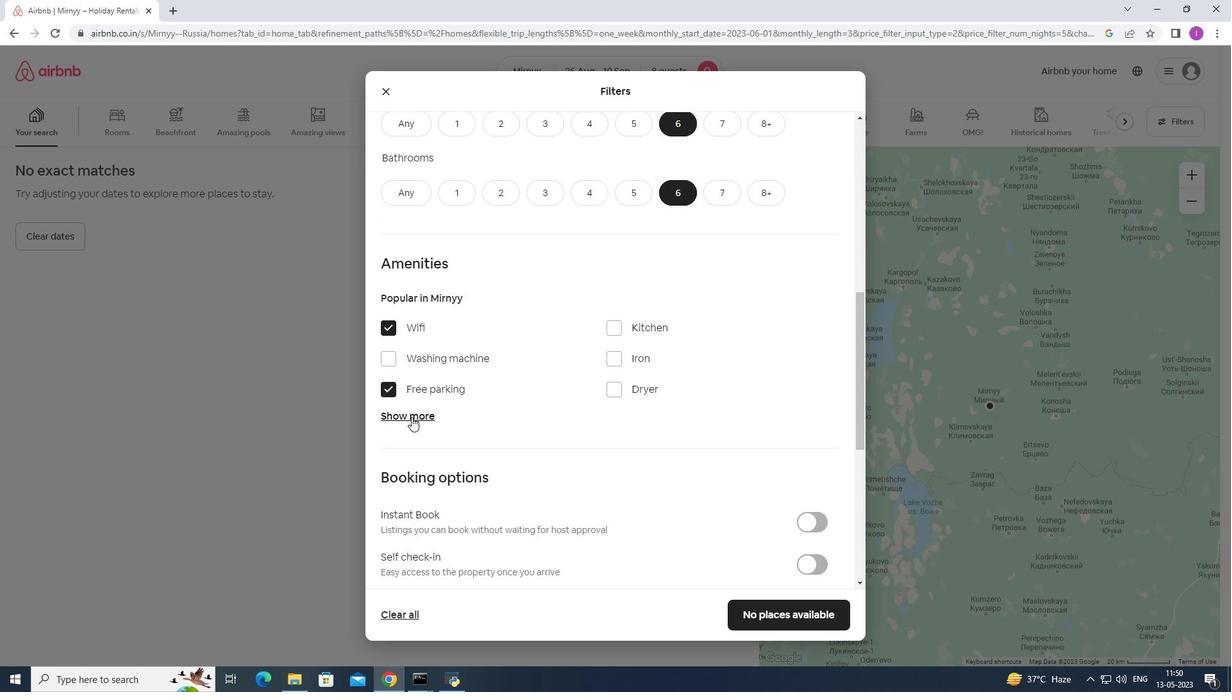 
Action: Mouse moved to (615, 490)
Screenshot: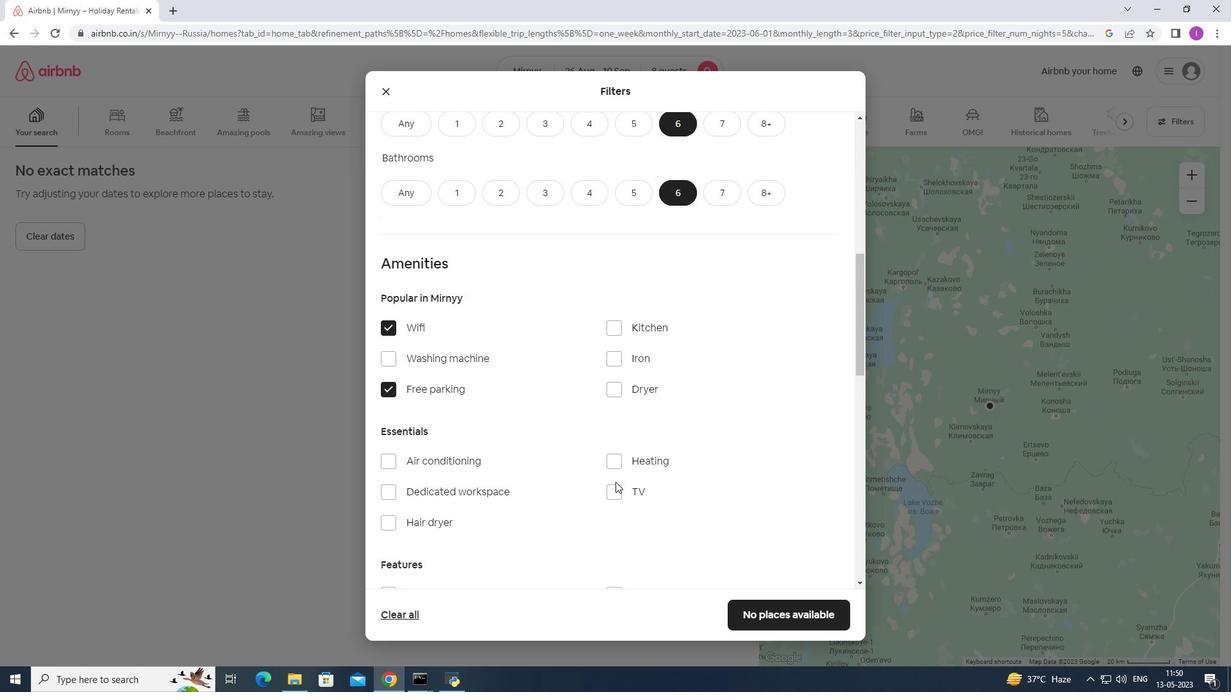 
Action: Mouse pressed left at (615, 490)
Screenshot: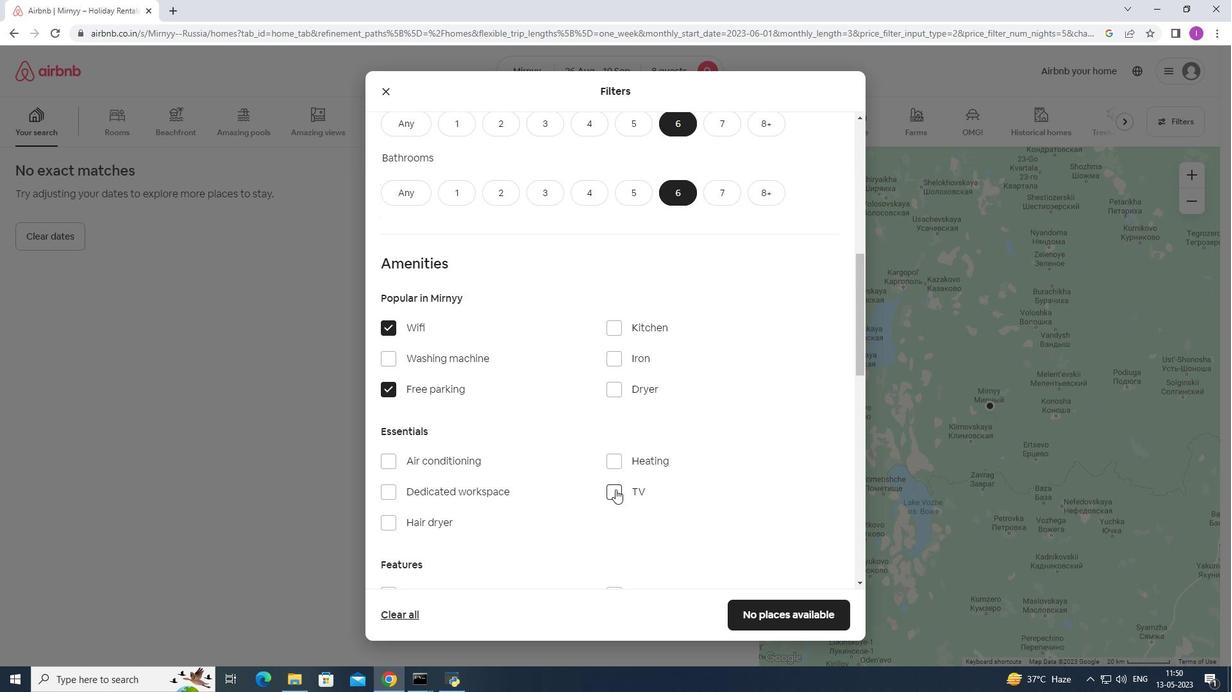 
Action: Mouse moved to (526, 481)
Screenshot: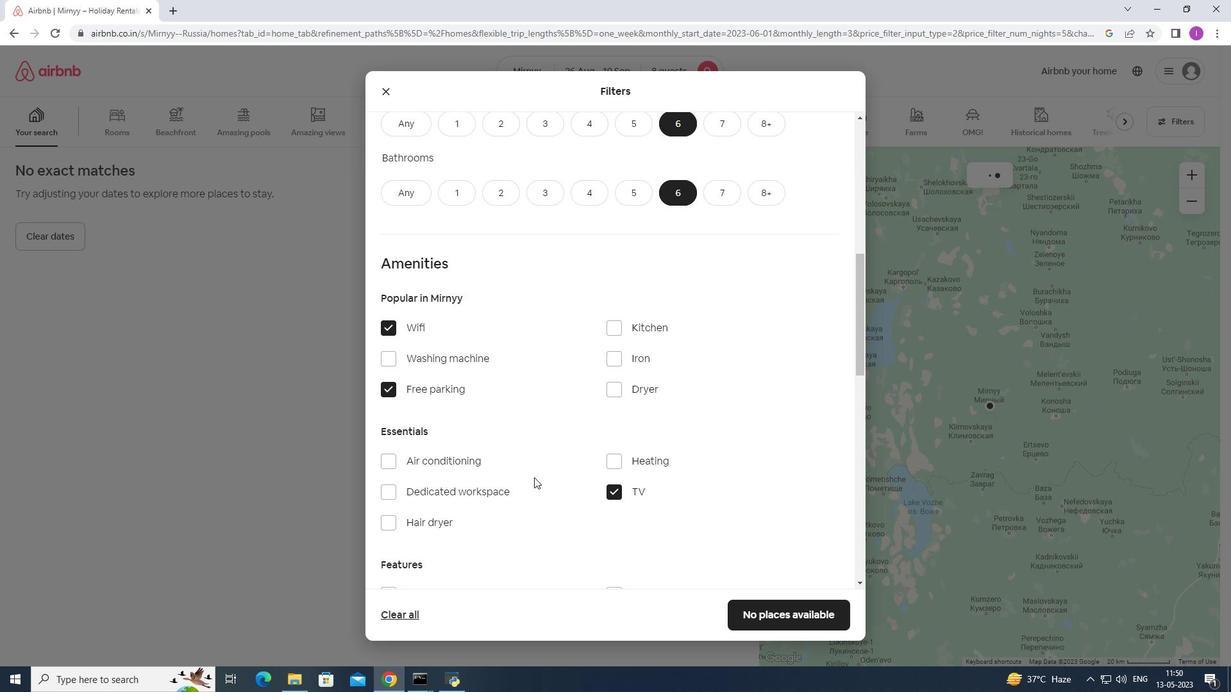 
Action: Mouse scrolled (526, 481) with delta (0, 0)
Screenshot: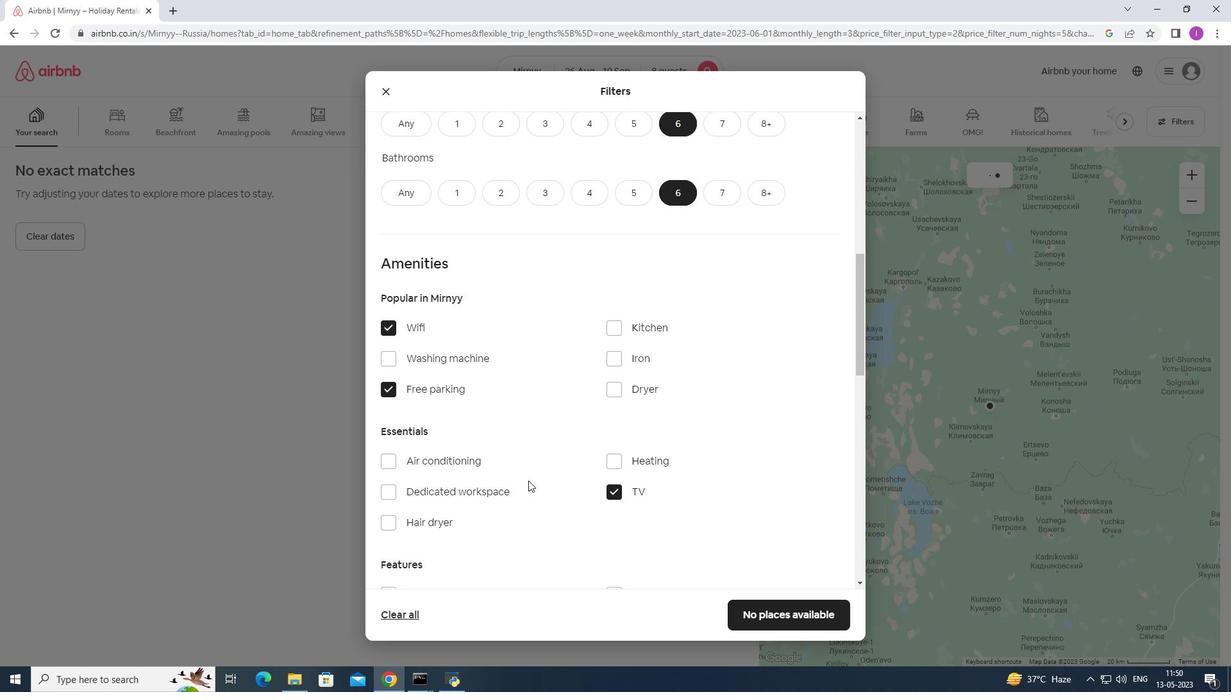 
Action: Mouse scrolled (526, 481) with delta (0, 0)
Screenshot: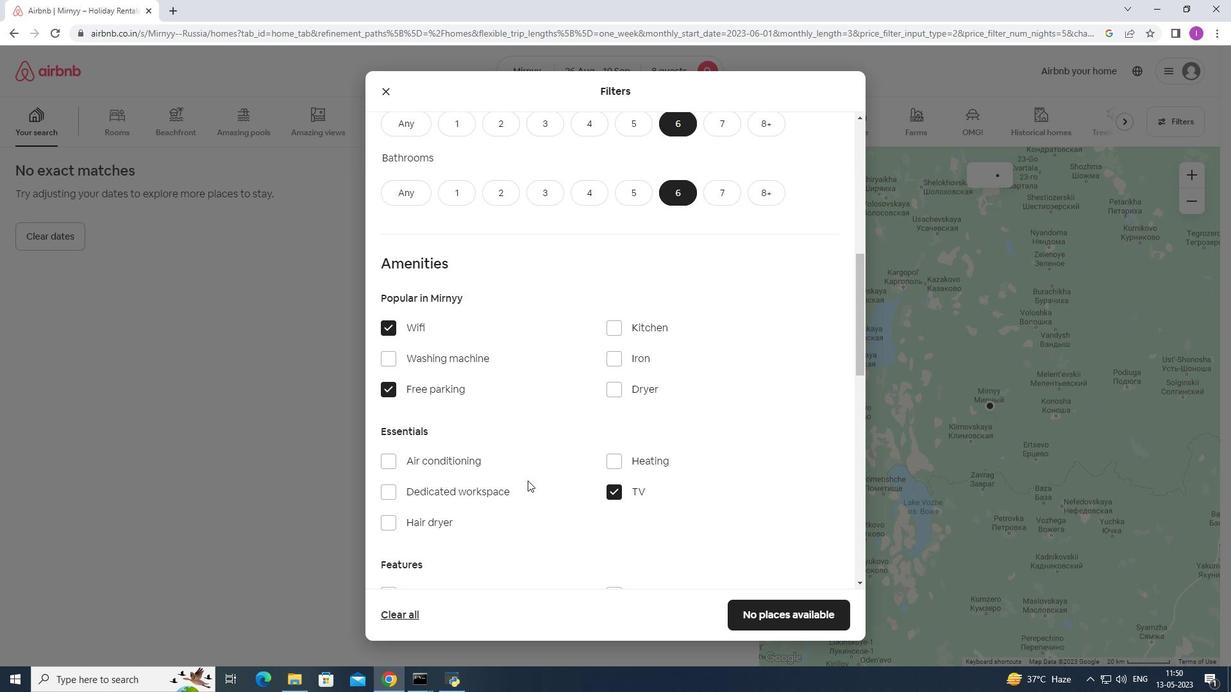 
Action: Mouse moved to (527, 478)
Screenshot: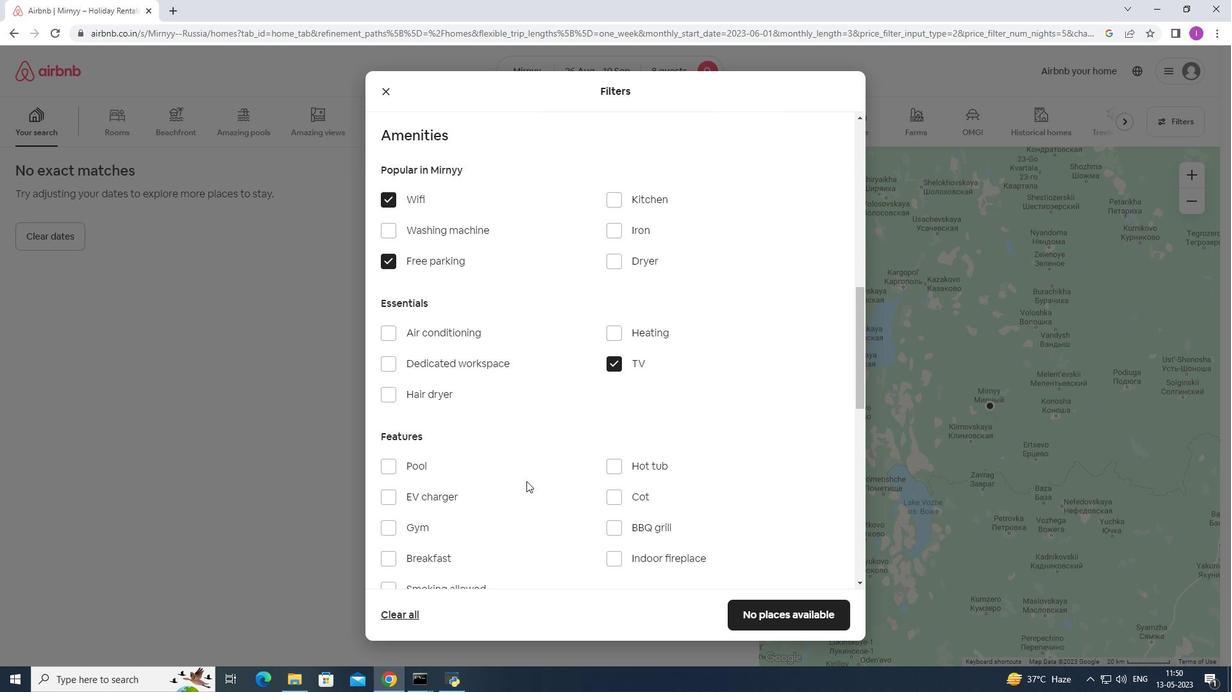 
Action: Mouse scrolled (527, 477) with delta (0, 0)
Screenshot: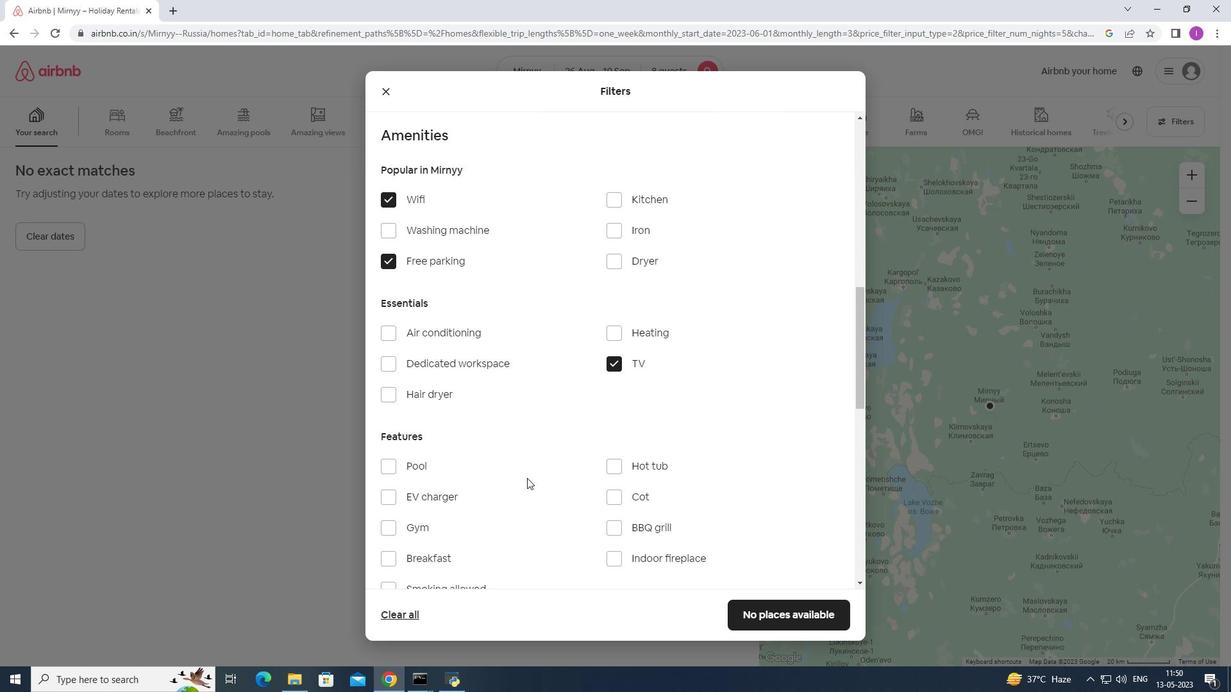 
Action: Mouse scrolled (527, 477) with delta (0, 0)
Screenshot: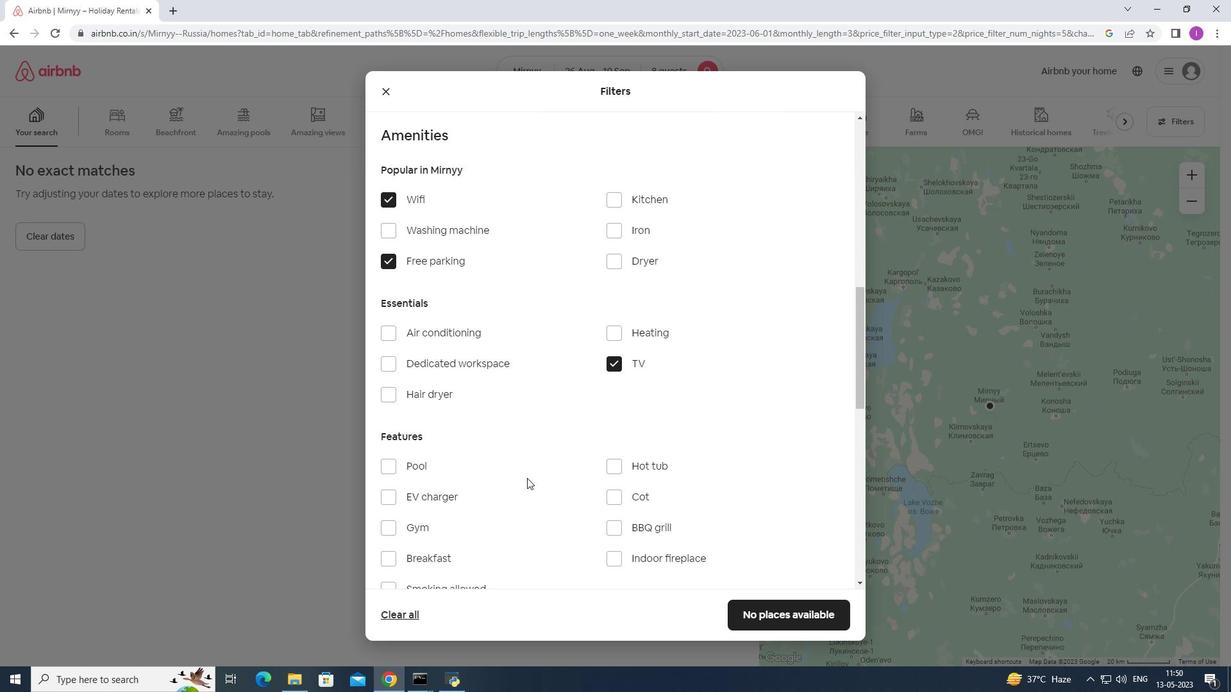 
Action: Mouse moved to (384, 402)
Screenshot: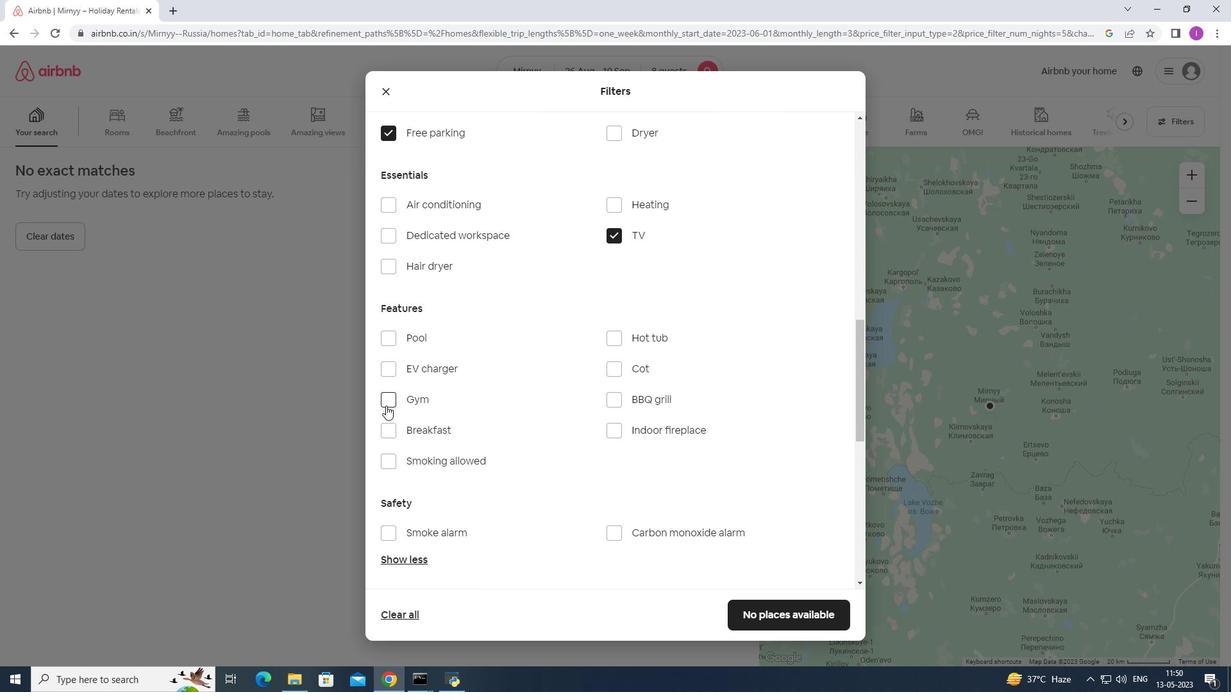 
Action: Mouse pressed left at (384, 402)
Screenshot: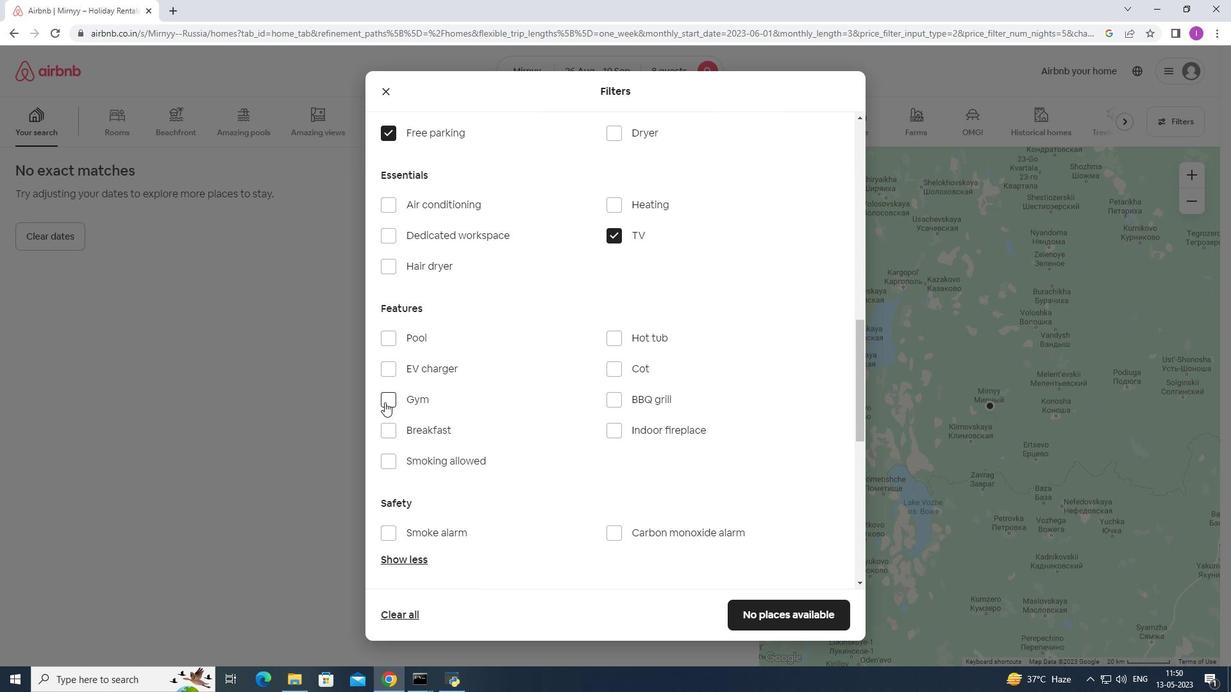 
Action: Mouse moved to (391, 433)
Screenshot: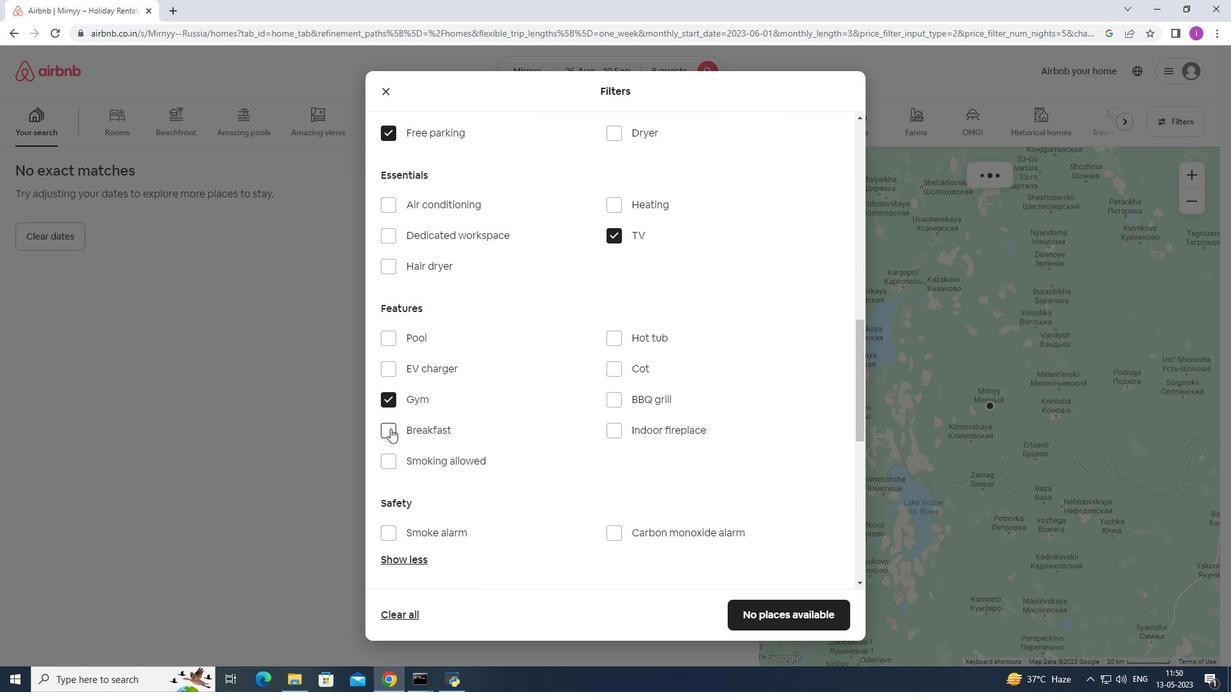
Action: Mouse pressed left at (391, 433)
Screenshot: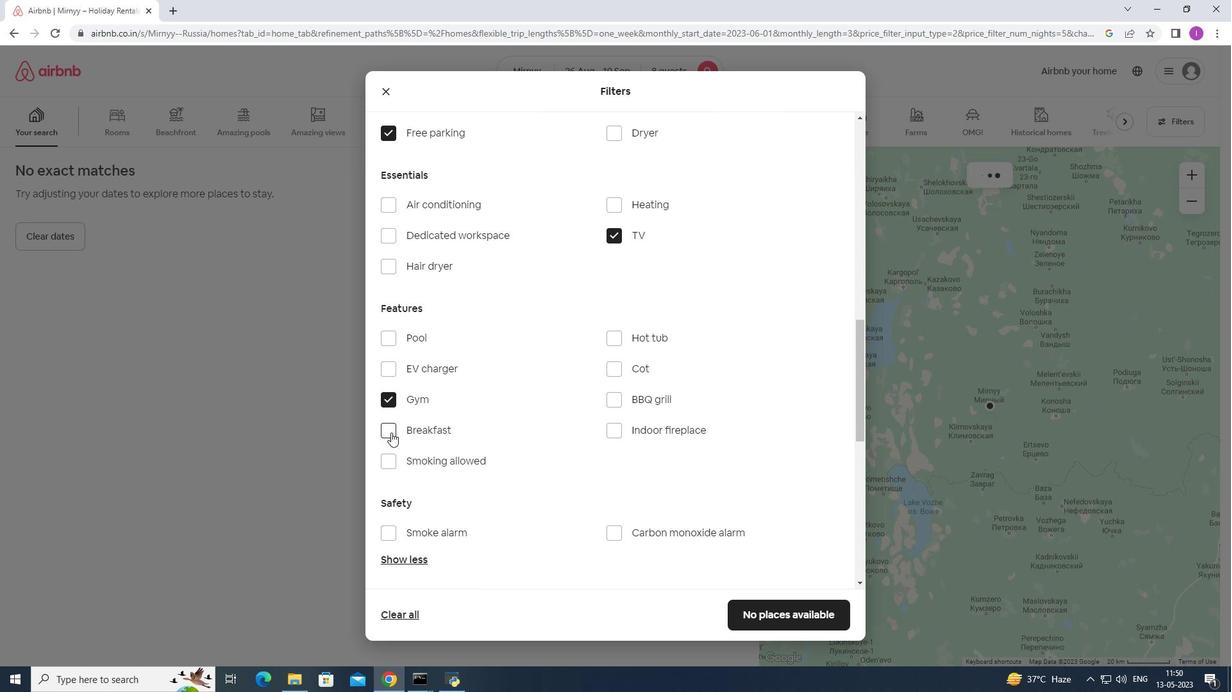 
Action: Mouse moved to (656, 423)
Screenshot: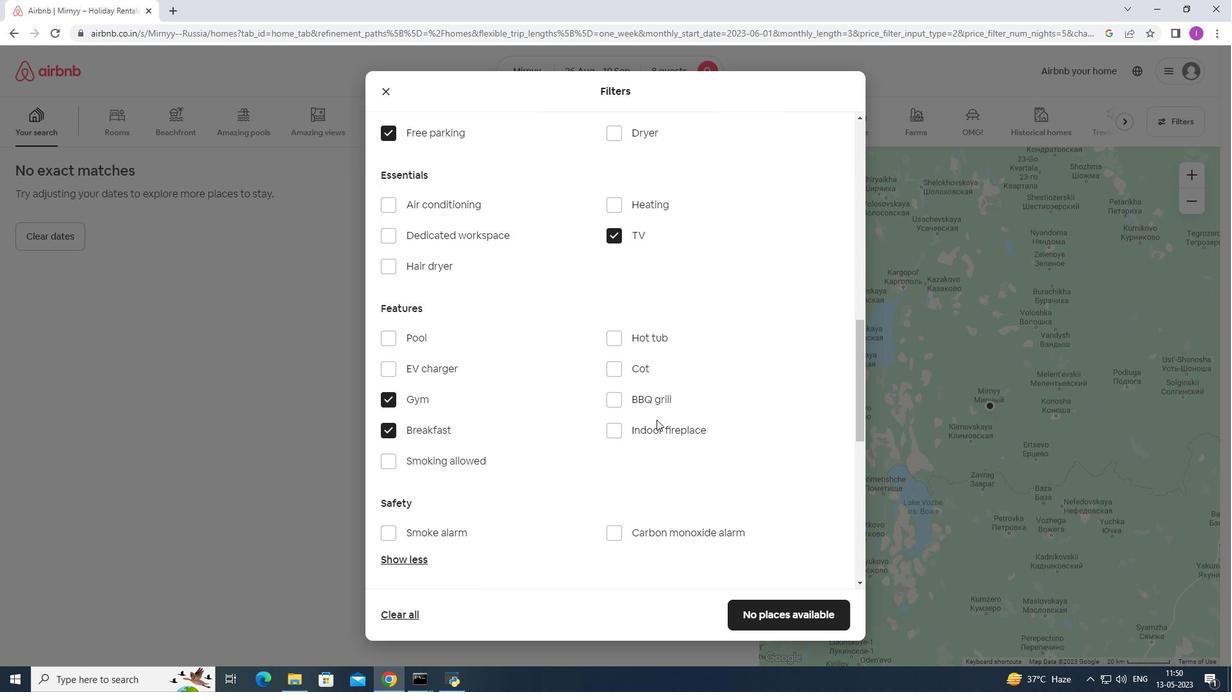 
Action: Mouse scrolled (656, 422) with delta (0, 0)
Screenshot: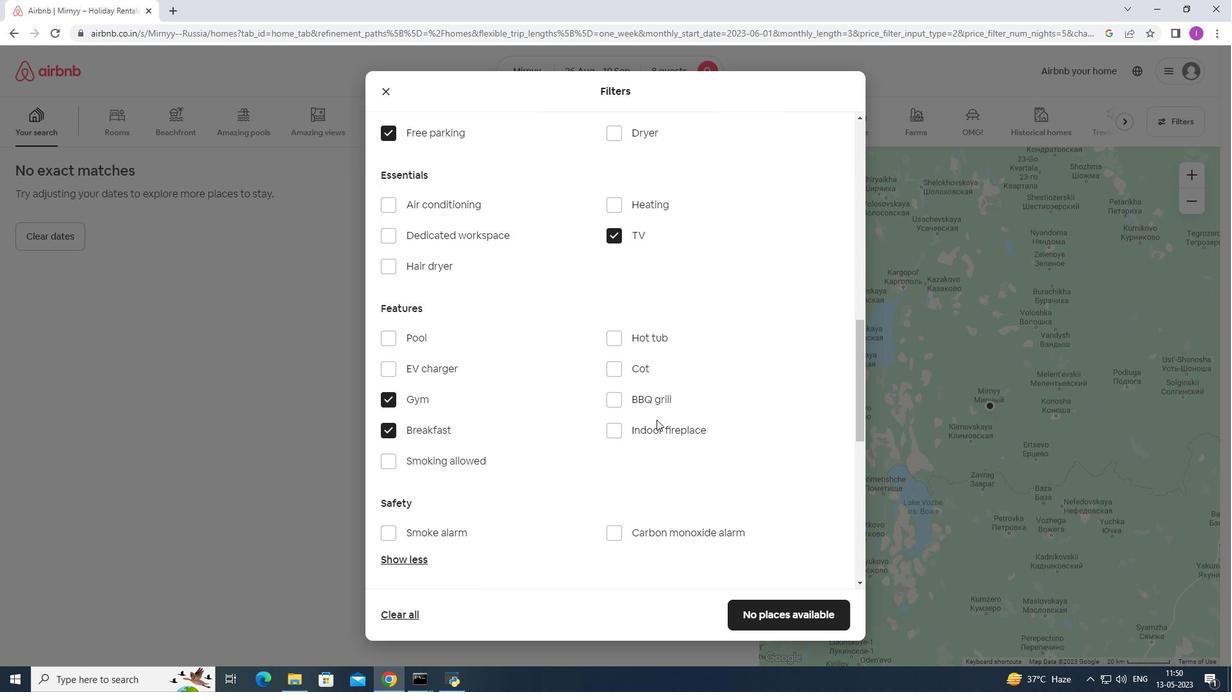 
Action: Mouse scrolled (656, 422) with delta (0, 0)
Screenshot: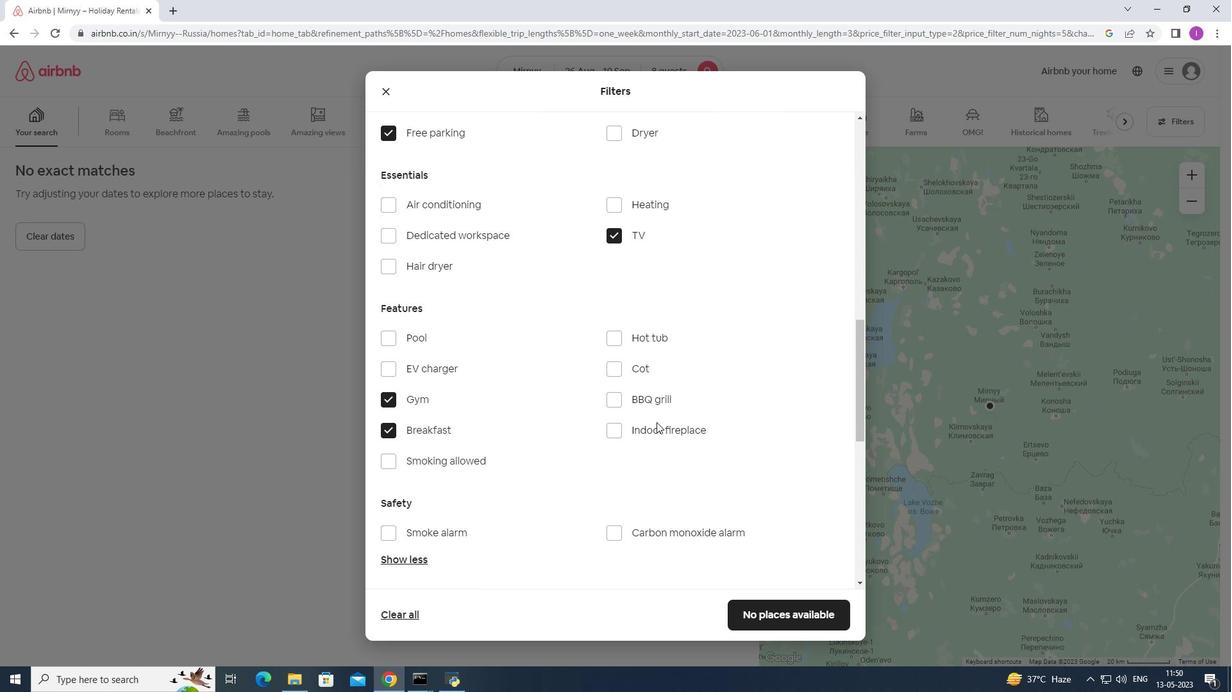 
Action: Mouse moved to (656, 424)
Screenshot: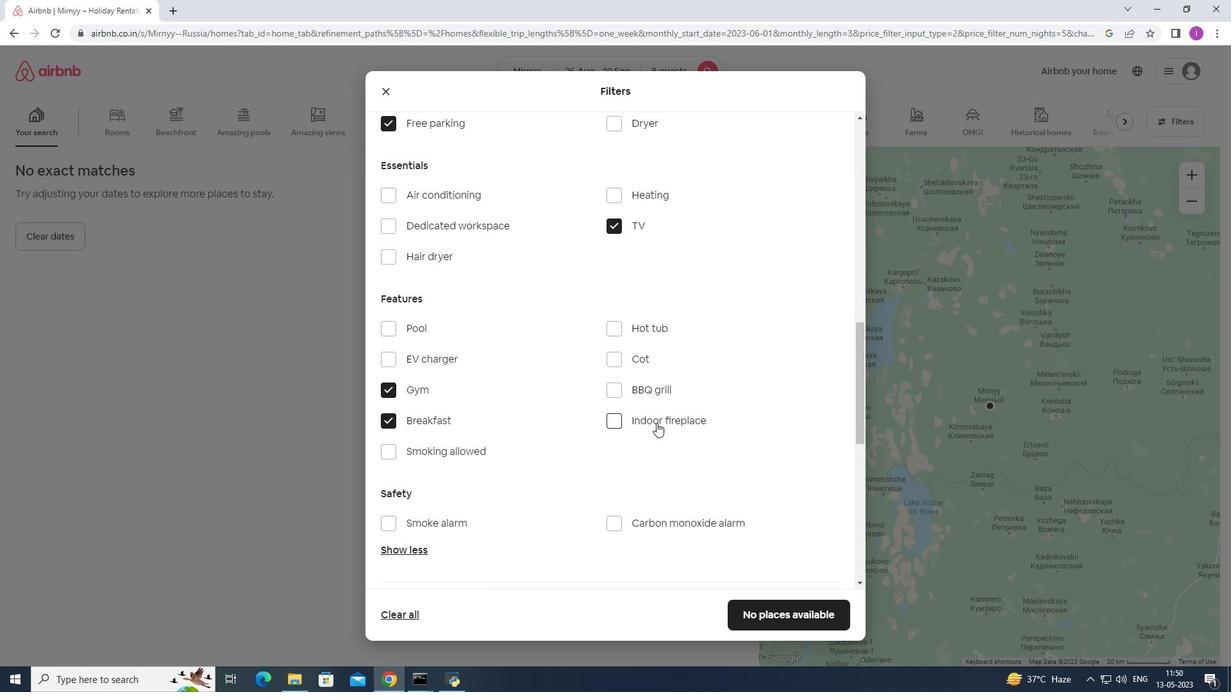 
Action: Mouse scrolled (656, 423) with delta (0, 0)
Screenshot: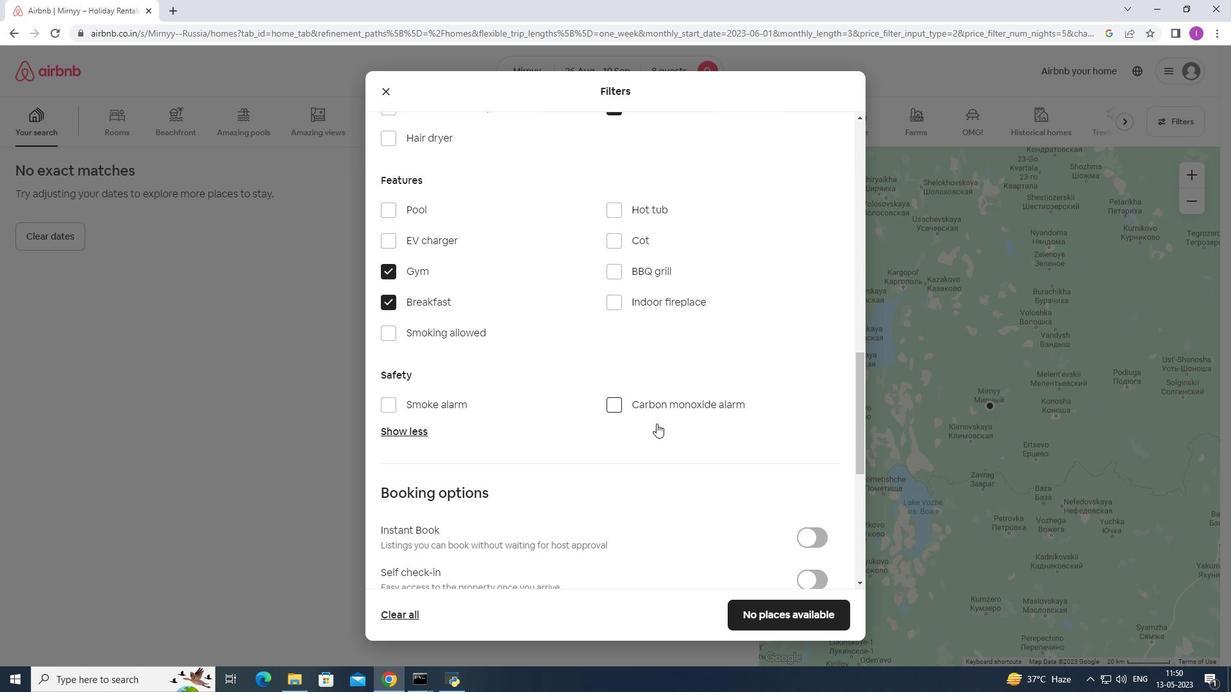 
Action: Mouse scrolled (656, 423) with delta (0, 0)
Screenshot: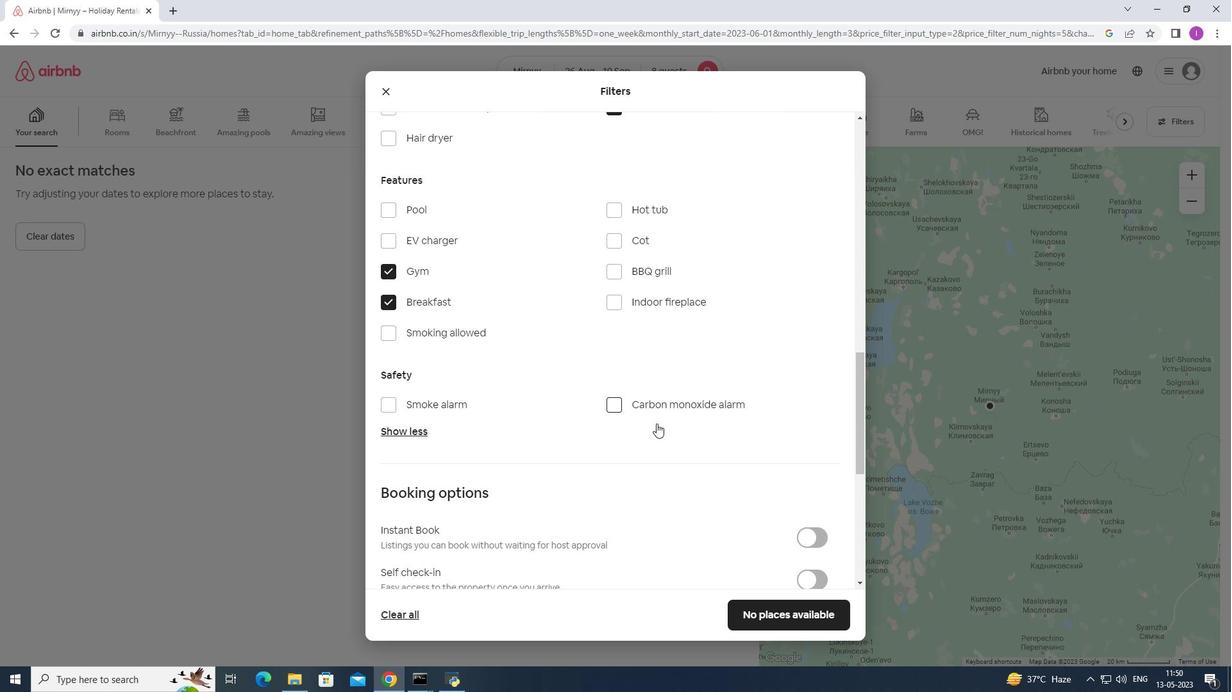 
Action: Mouse scrolled (656, 423) with delta (0, 0)
Screenshot: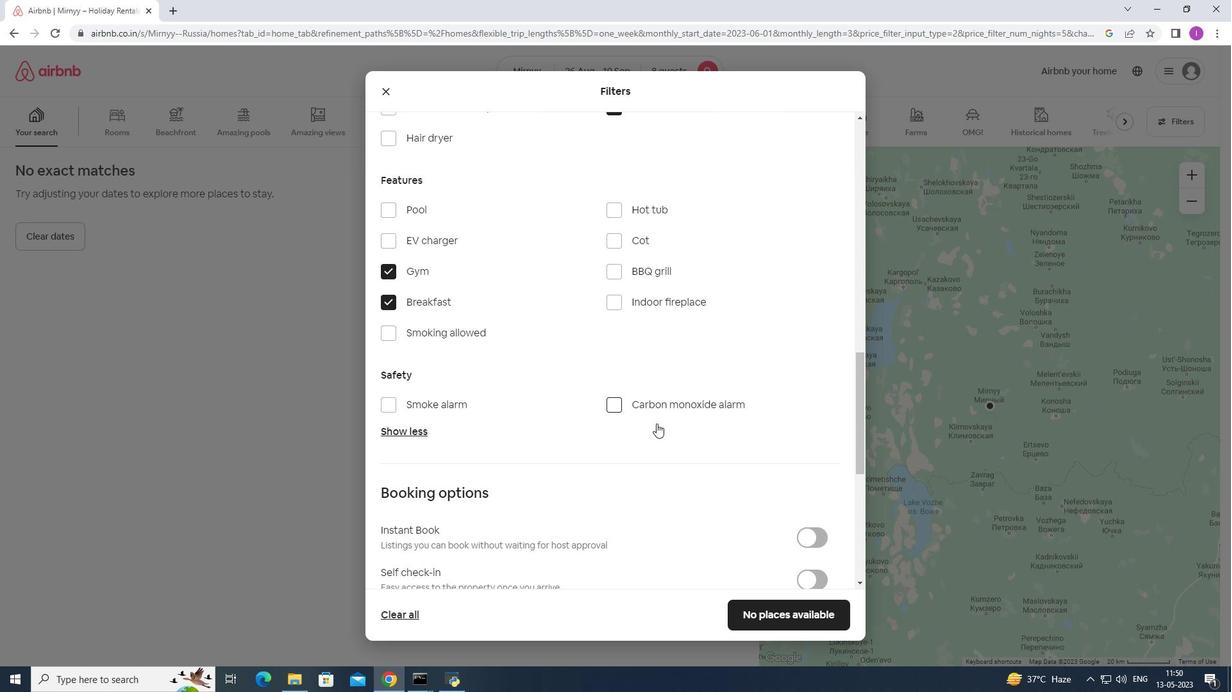 
Action: Mouse scrolled (656, 423) with delta (0, 0)
Screenshot: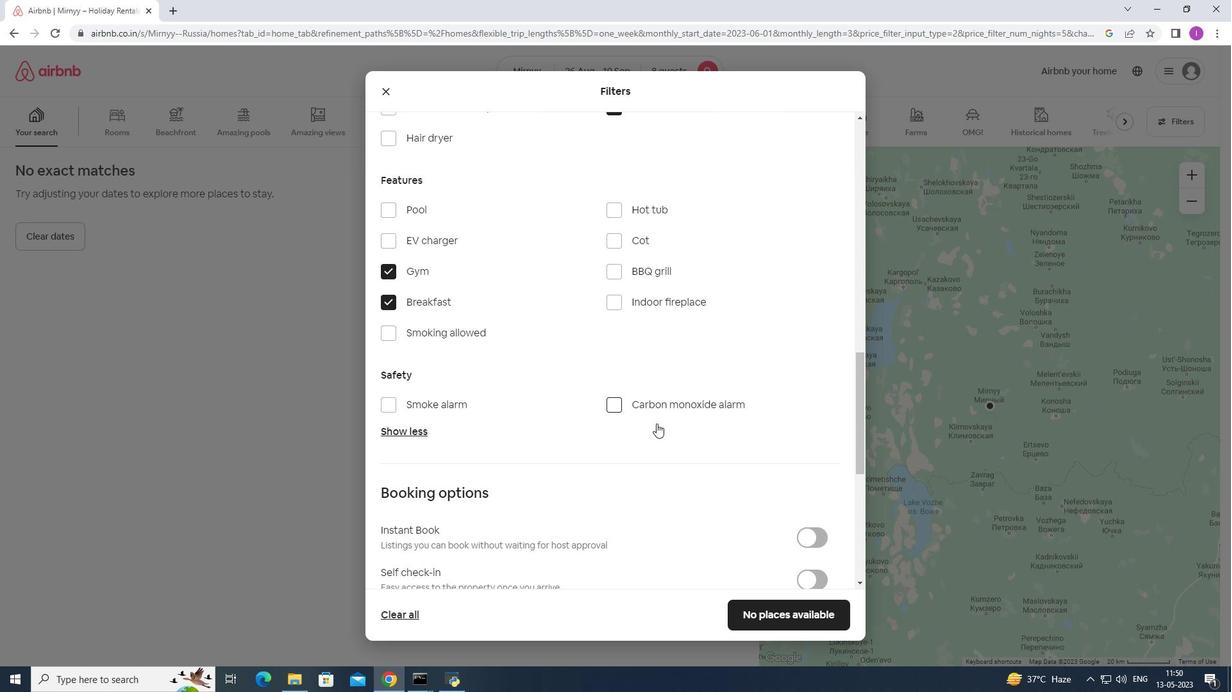 
Action: Mouse moved to (819, 326)
Screenshot: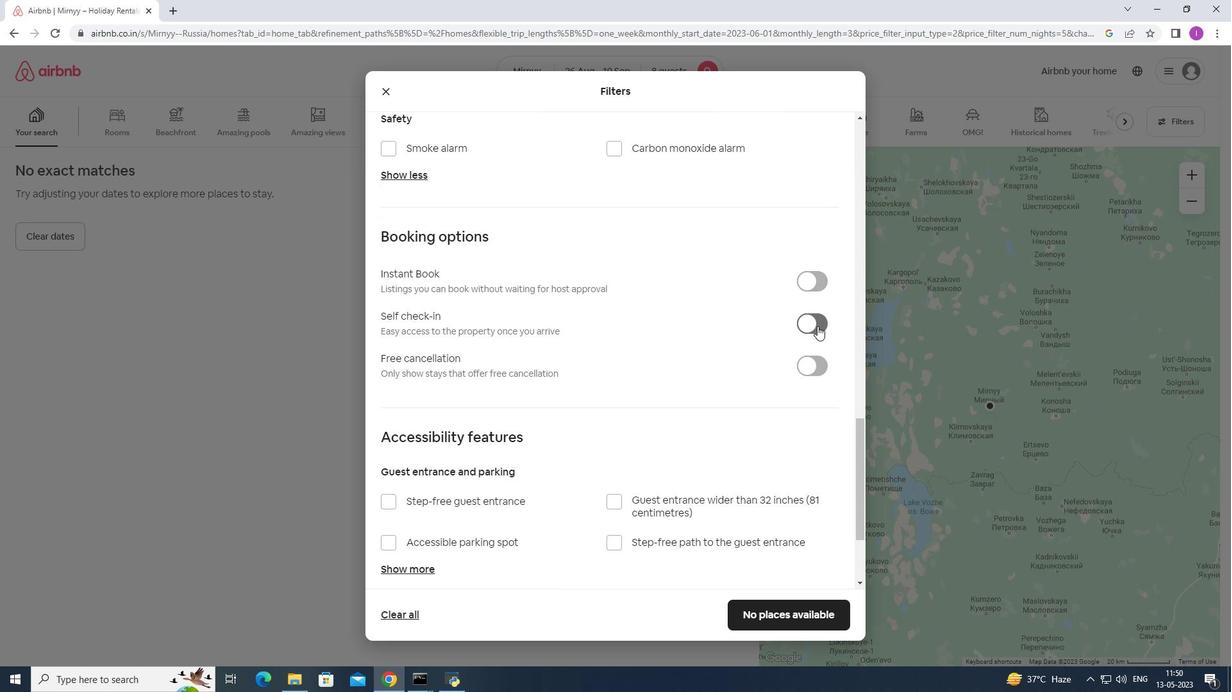 
Action: Mouse pressed left at (818, 326)
Screenshot: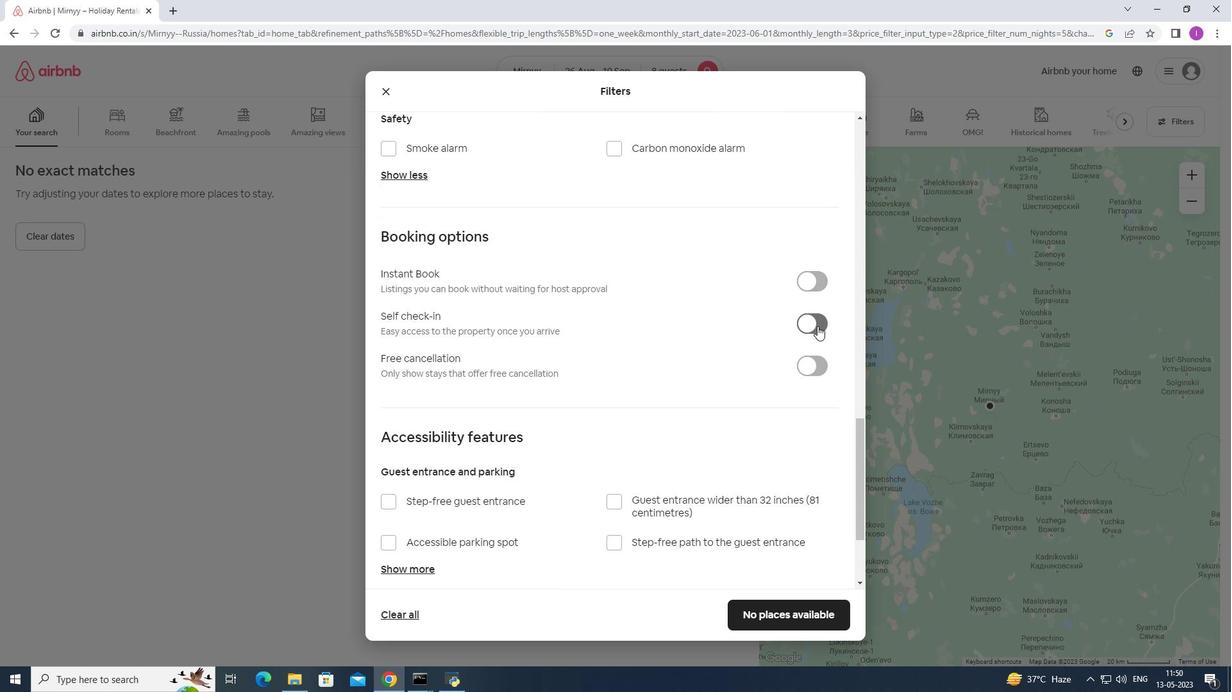 
Action: Mouse moved to (572, 386)
Screenshot: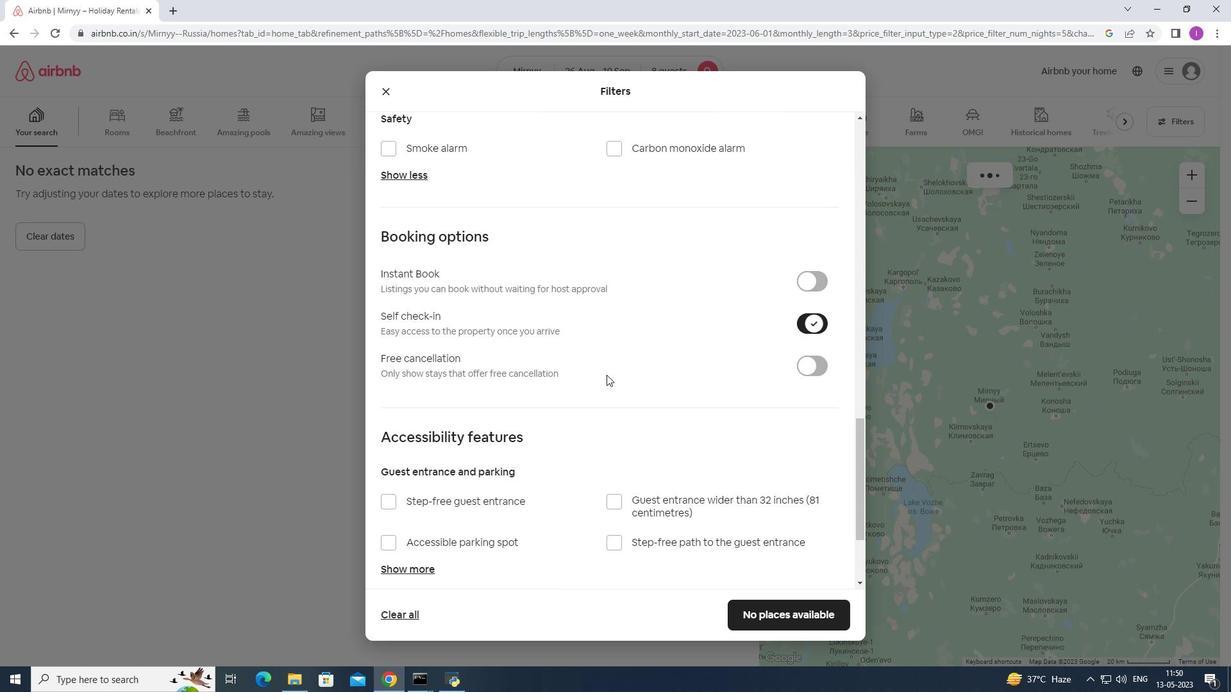 
Action: Mouse scrolled (572, 386) with delta (0, 0)
Screenshot: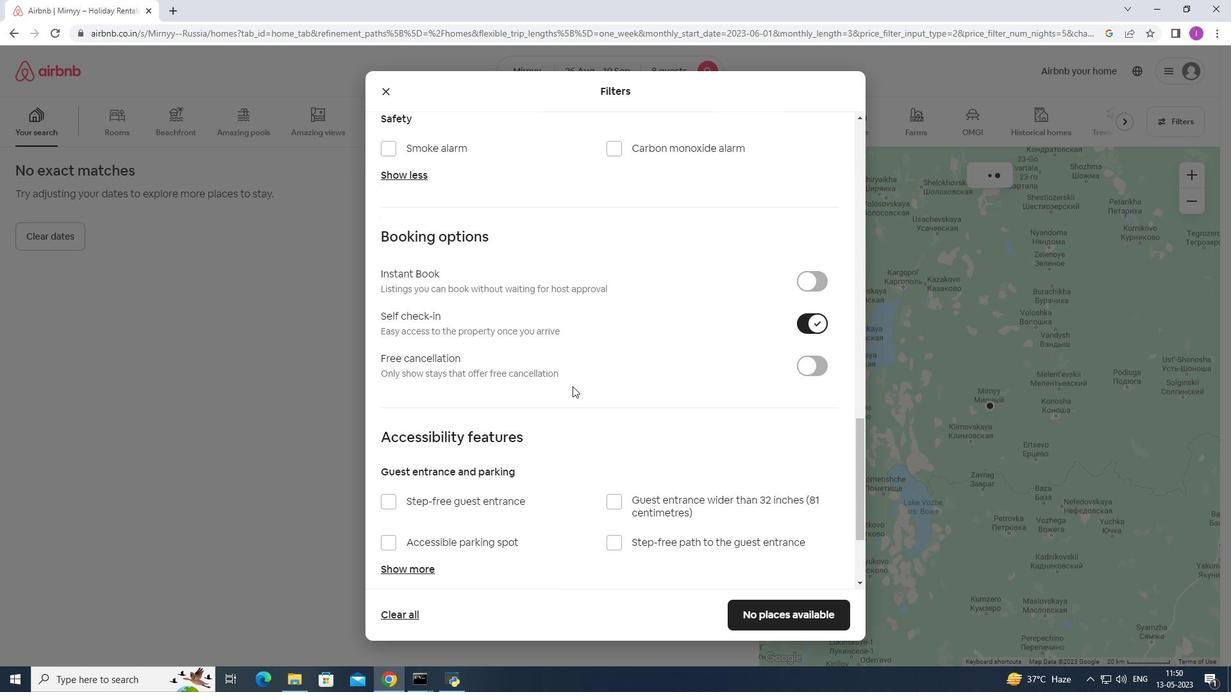 
Action: Mouse scrolled (572, 386) with delta (0, 0)
Screenshot: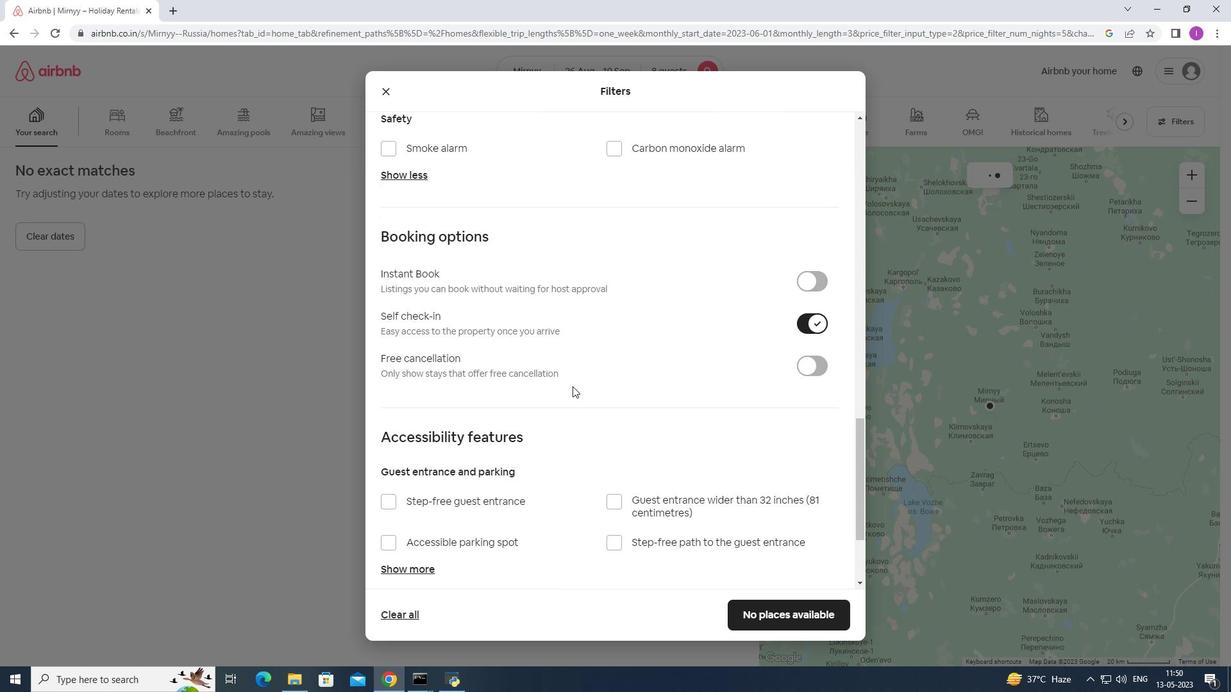 
Action: Mouse scrolled (572, 386) with delta (0, 0)
Screenshot: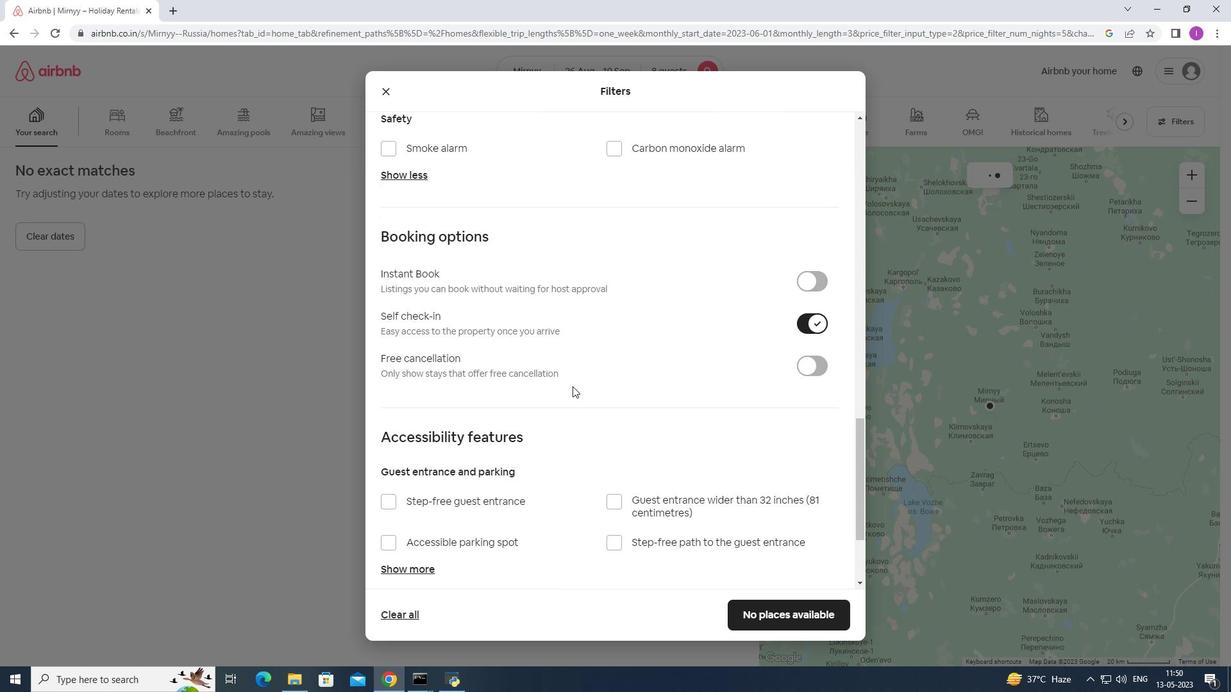 
Action: Mouse scrolled (572, 386) with delta (0, 0)
Screenshot: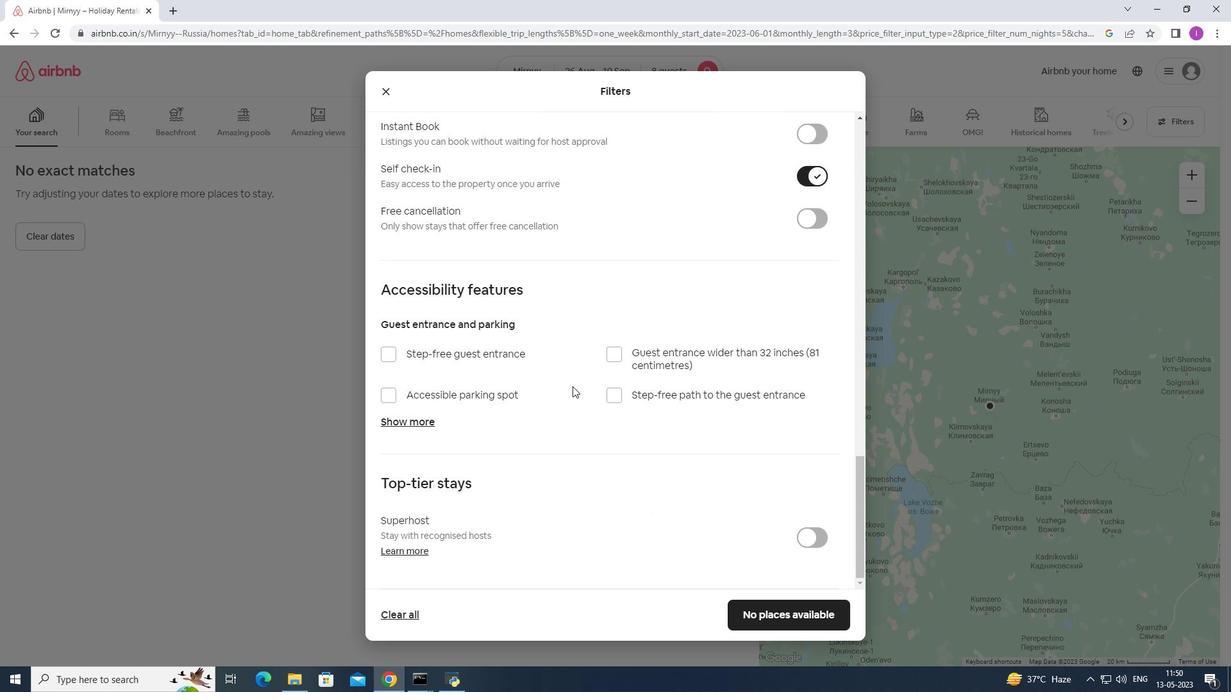 
Action: Mouse scrolled (572, 386) with delta (0, 0)
Screenshot: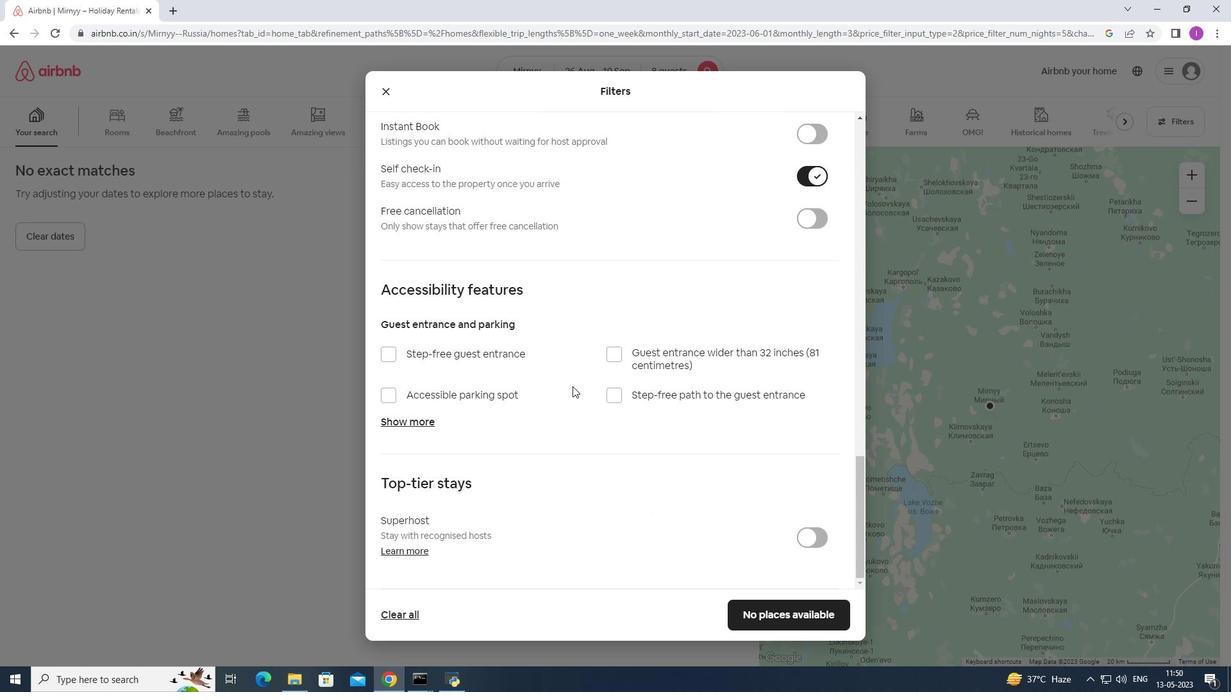 
Action: Mouse scrolled (572, 386) with delta (0, 0)
Screenshot: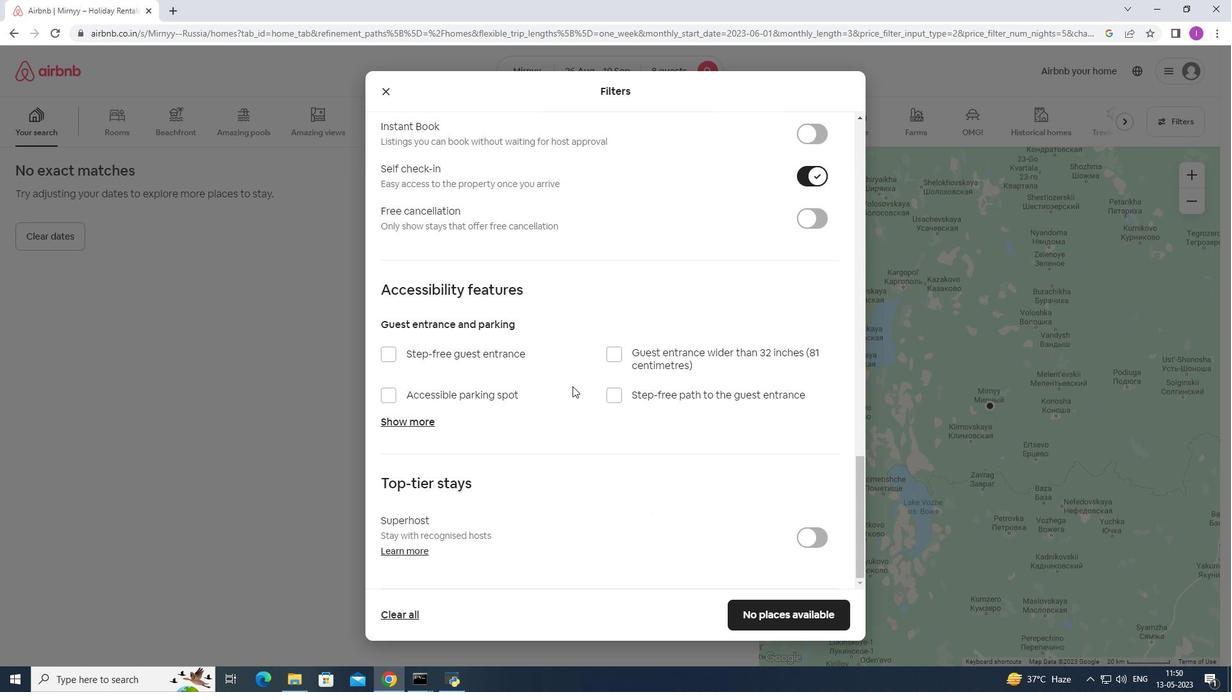 
Action: Mouse scrolled (572, 386) with delta (0, 0)
Screenshot: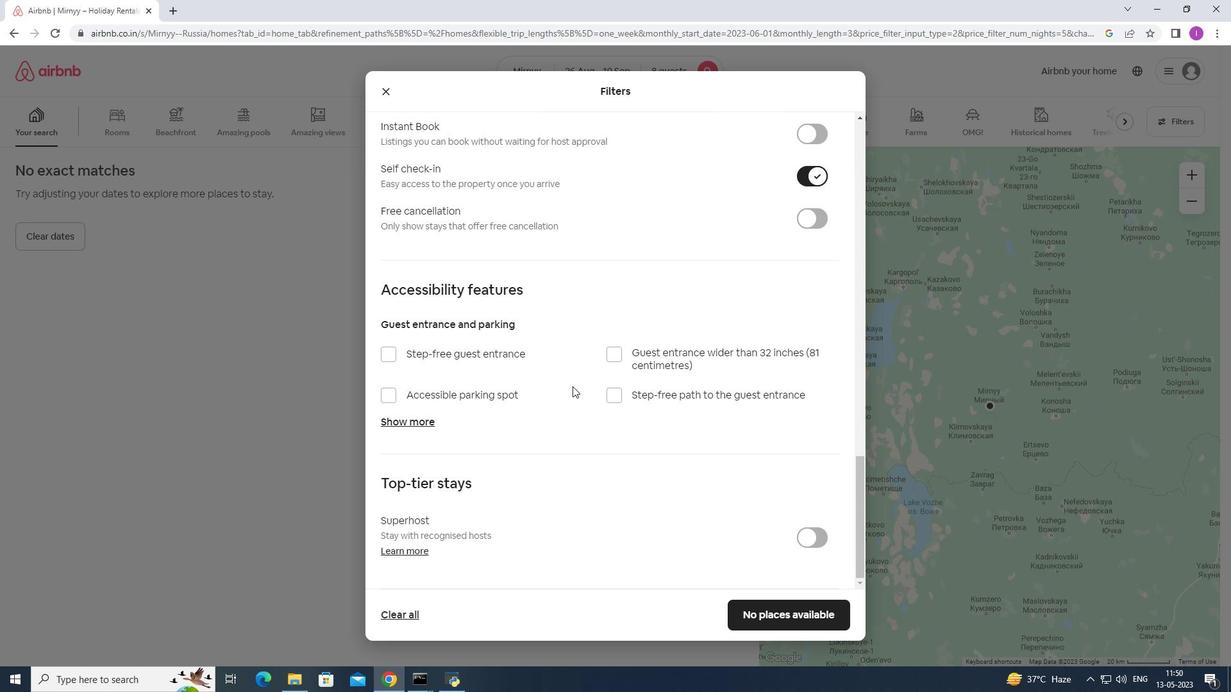 
Action: Mouse scrolled (572, 386) with delta (0, 0)
Screenshot: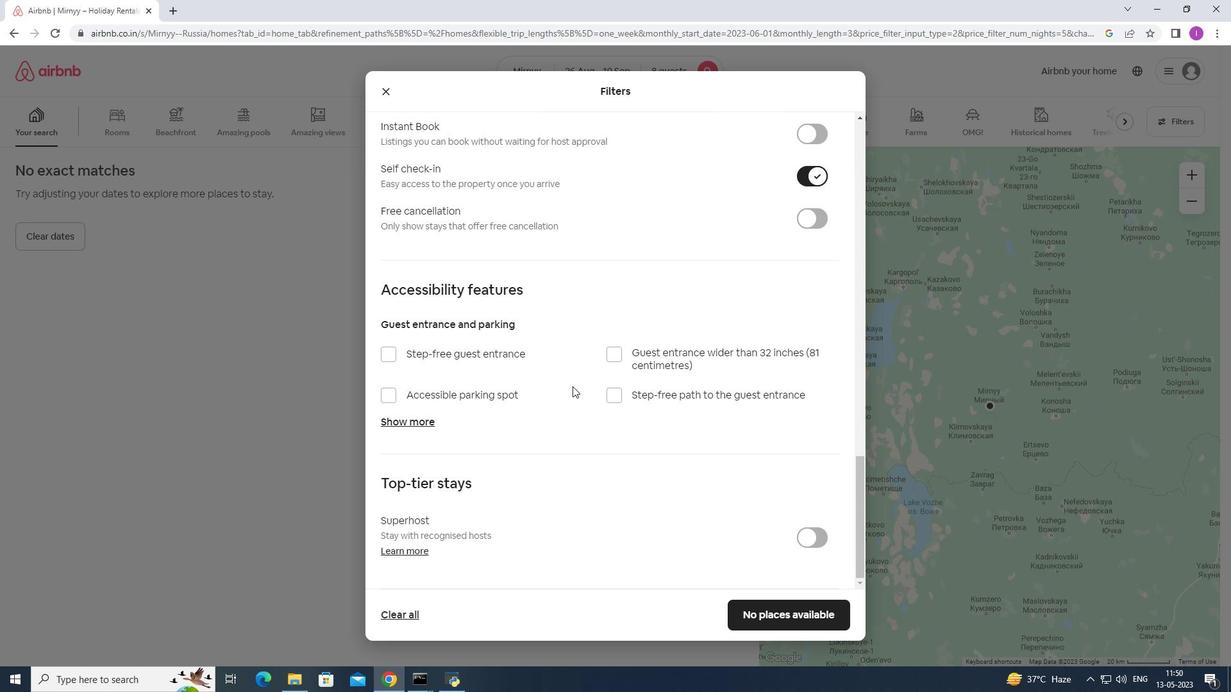 
Action: Mouse moved to (572, 386)
Screenshot: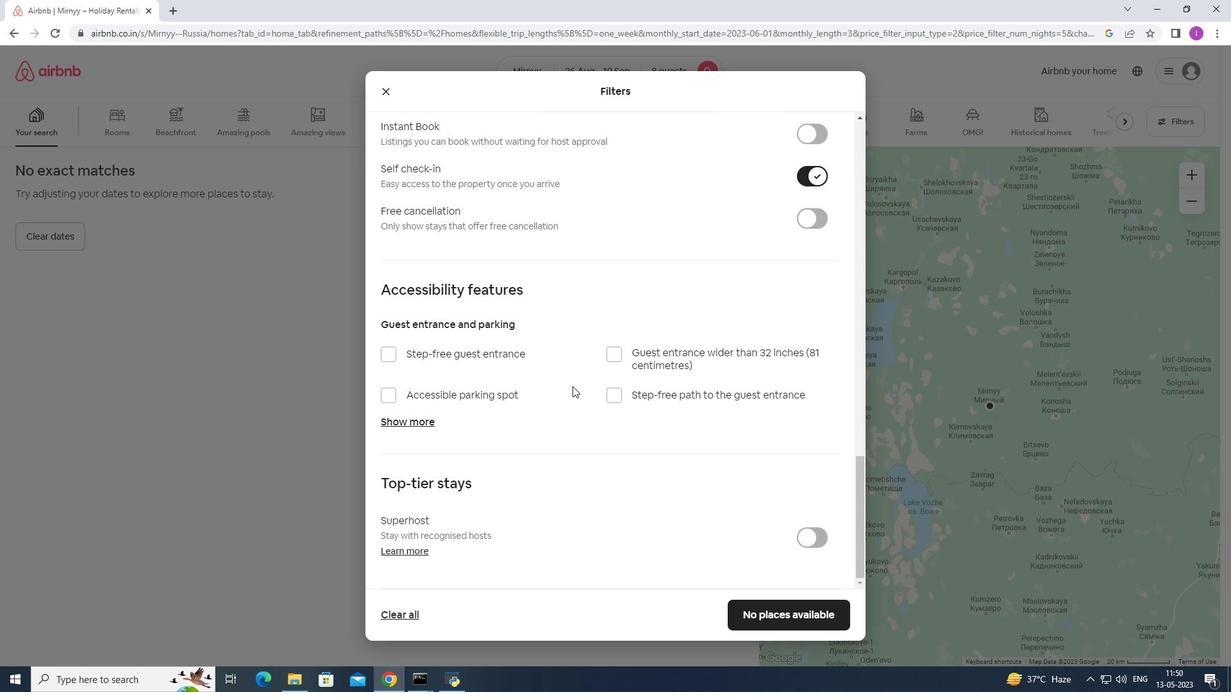 
Action: Mouse scrolled (572, 386) with delta (0, 0)
Screenshot: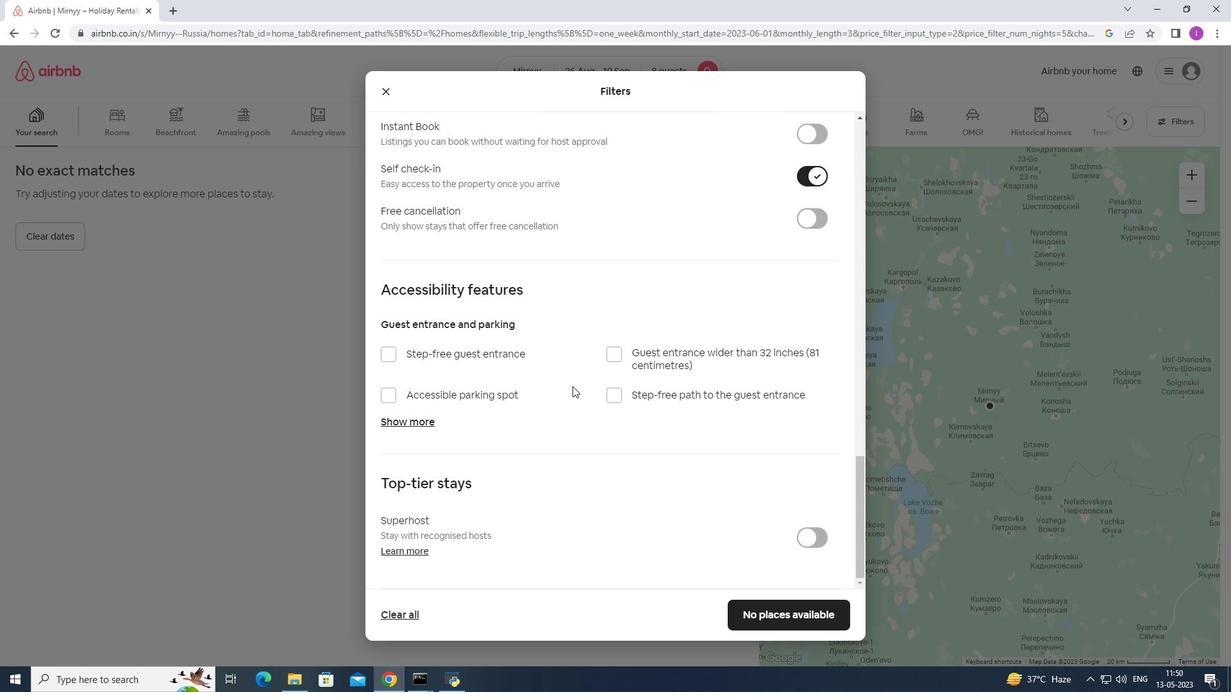 
Action: Mouse scrolled (572, 386) with delta (0, 0)
Screenshot: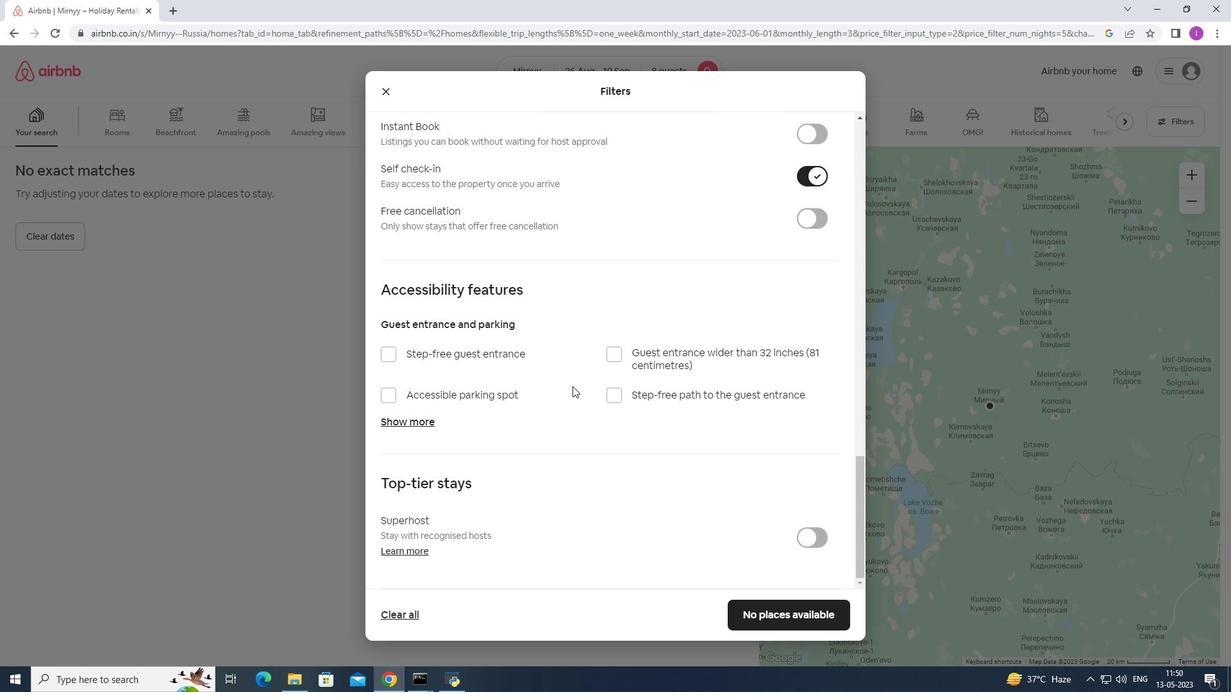 
Action: Mouse scrolled (572, 386) with delta (0, 0)
Screenshot: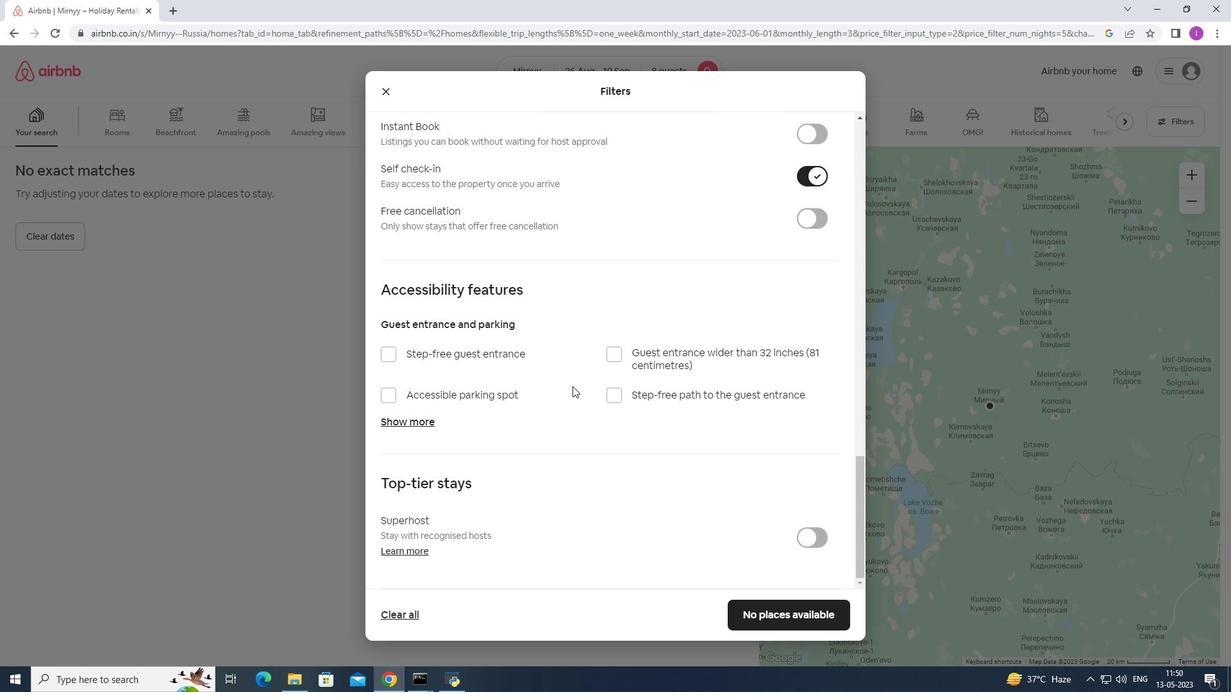 
Action: Mouse scrolled (572, 386) with delta (0, 0)
Screenshot: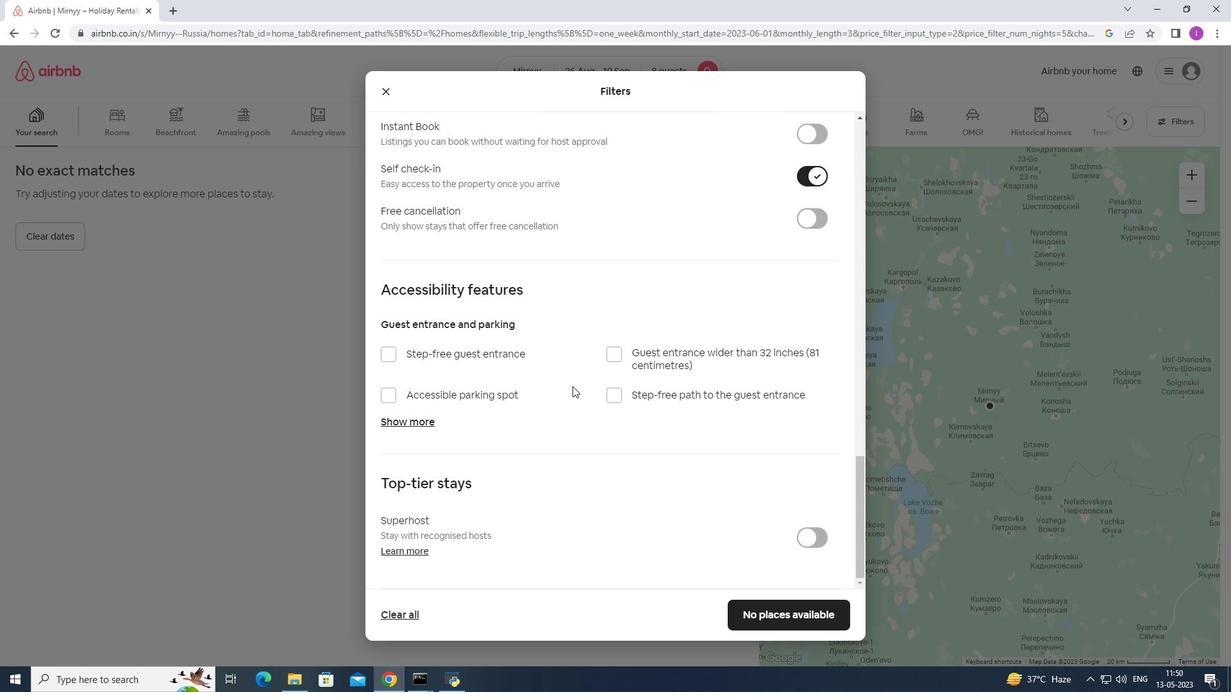 
Action: Mouse scrolled (572, 386) with delta (0, 0)
Screenshot: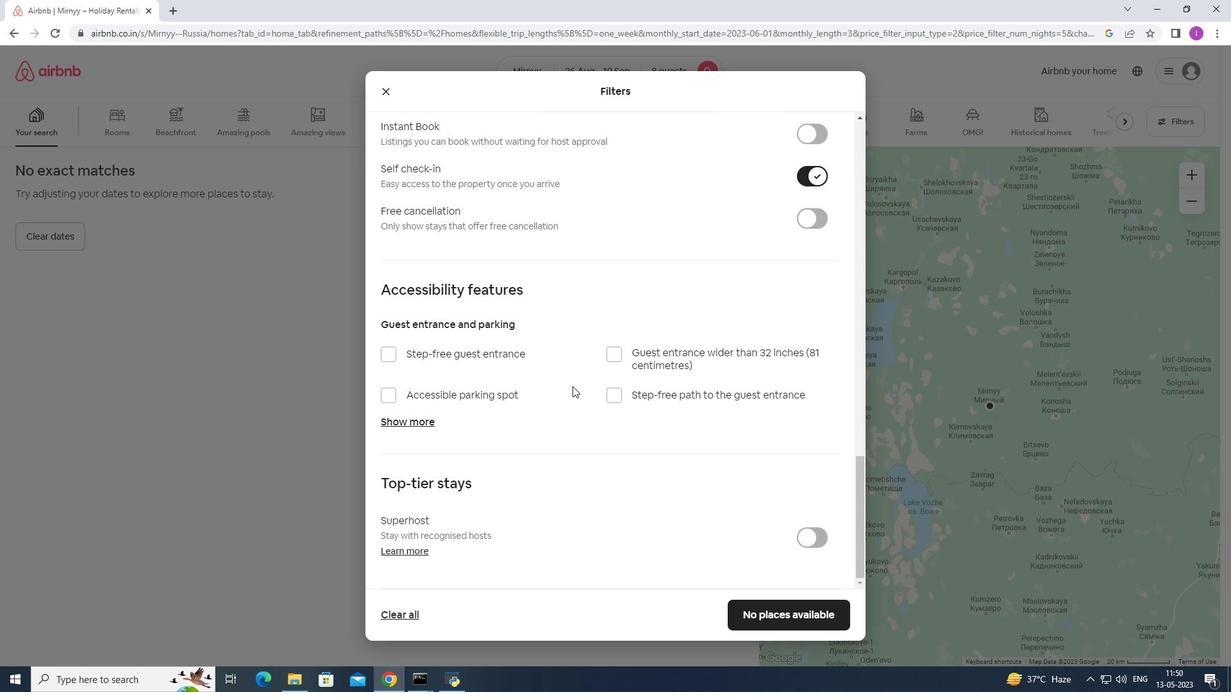 
Action: Mouse moved to (754, 619)
Screenshot: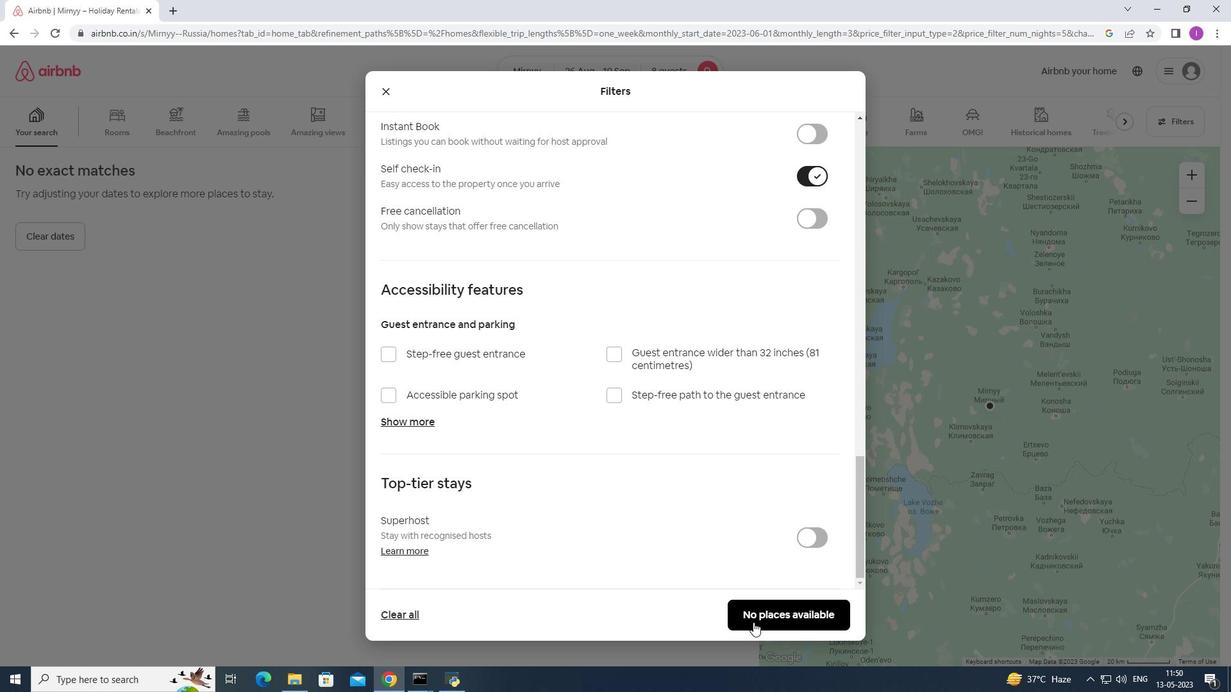 
Action: Mouse pressed left at (754, 619)
Screenshot: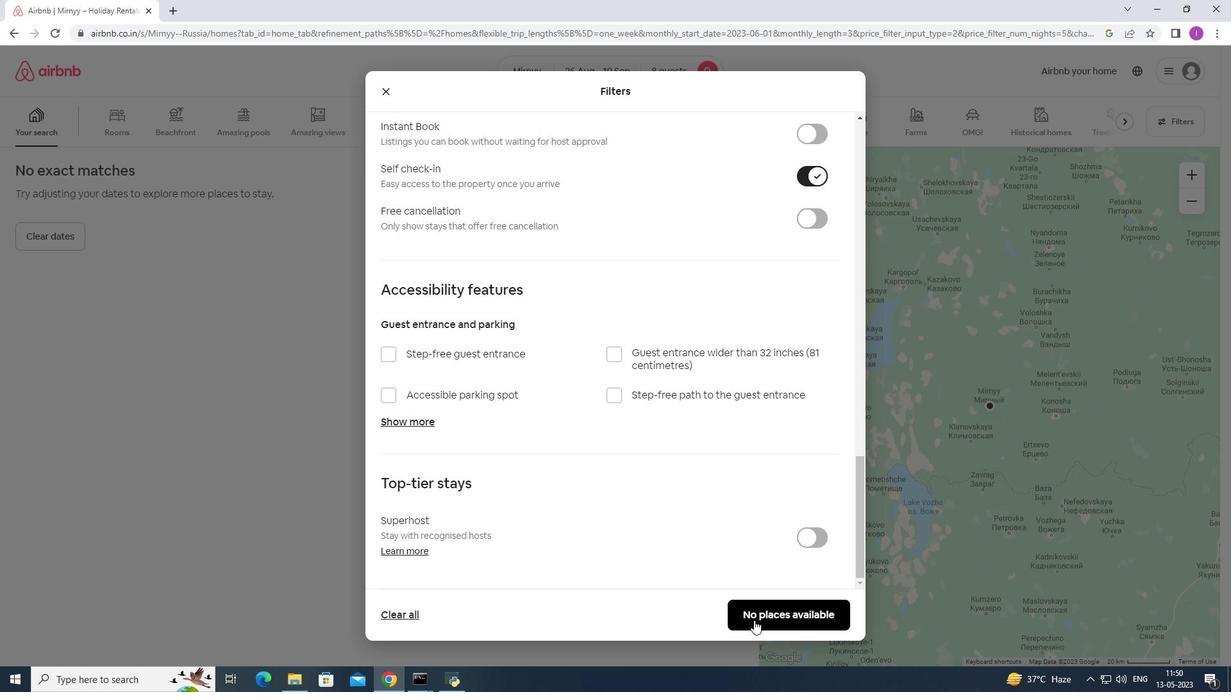 
Action: Mouse moved to (751, 611)
Screenshot: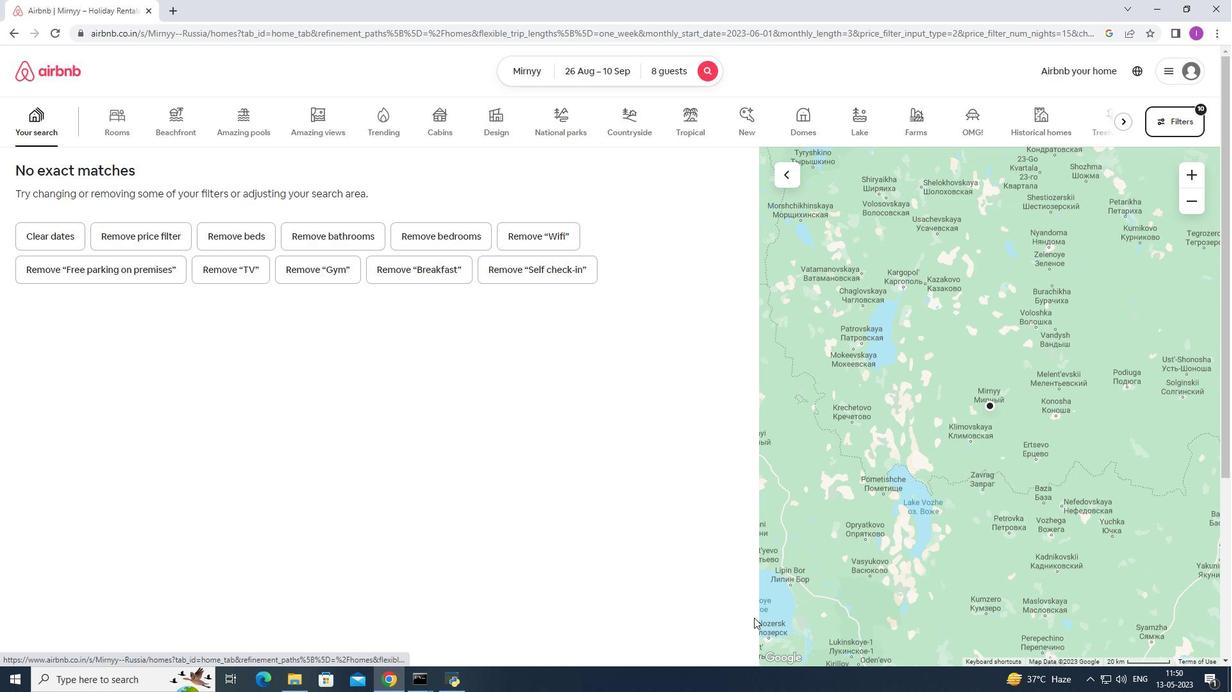 
